 Task: Look for space in Langarūd, Iran from 2nd June, 2023 to 15th June, 2023 for 2 adults and 1 pet in price range Rs.10000 to Rs.15000. Place can be entire place with 1  bedroom having 1 bed and 1 bathroom. Property type can be house, flat, guest house, hotel. Booking option can be shelf check-in. Required host language is English.
Action: Mouse moved to (541, 106)
Screenshot: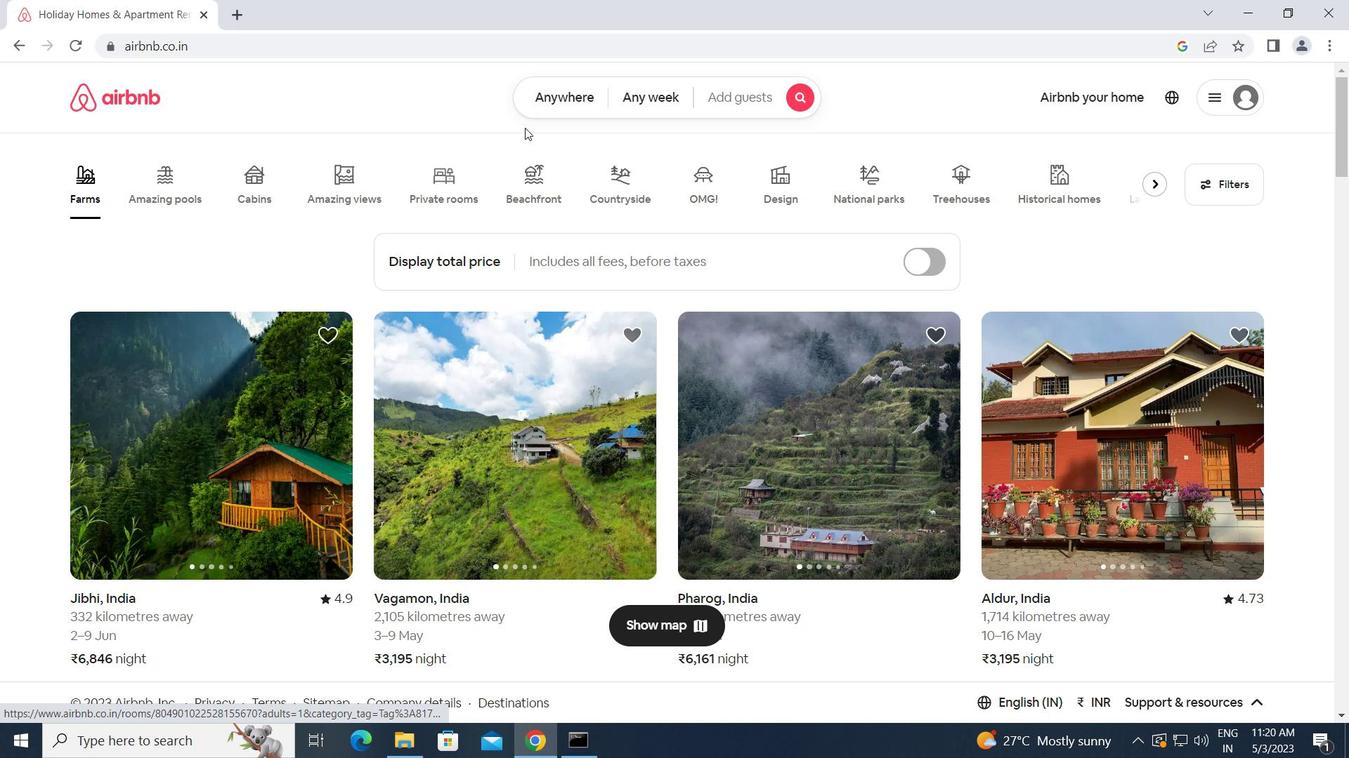 
Action: Mouse pressed left at (541, 106)
Screenshot: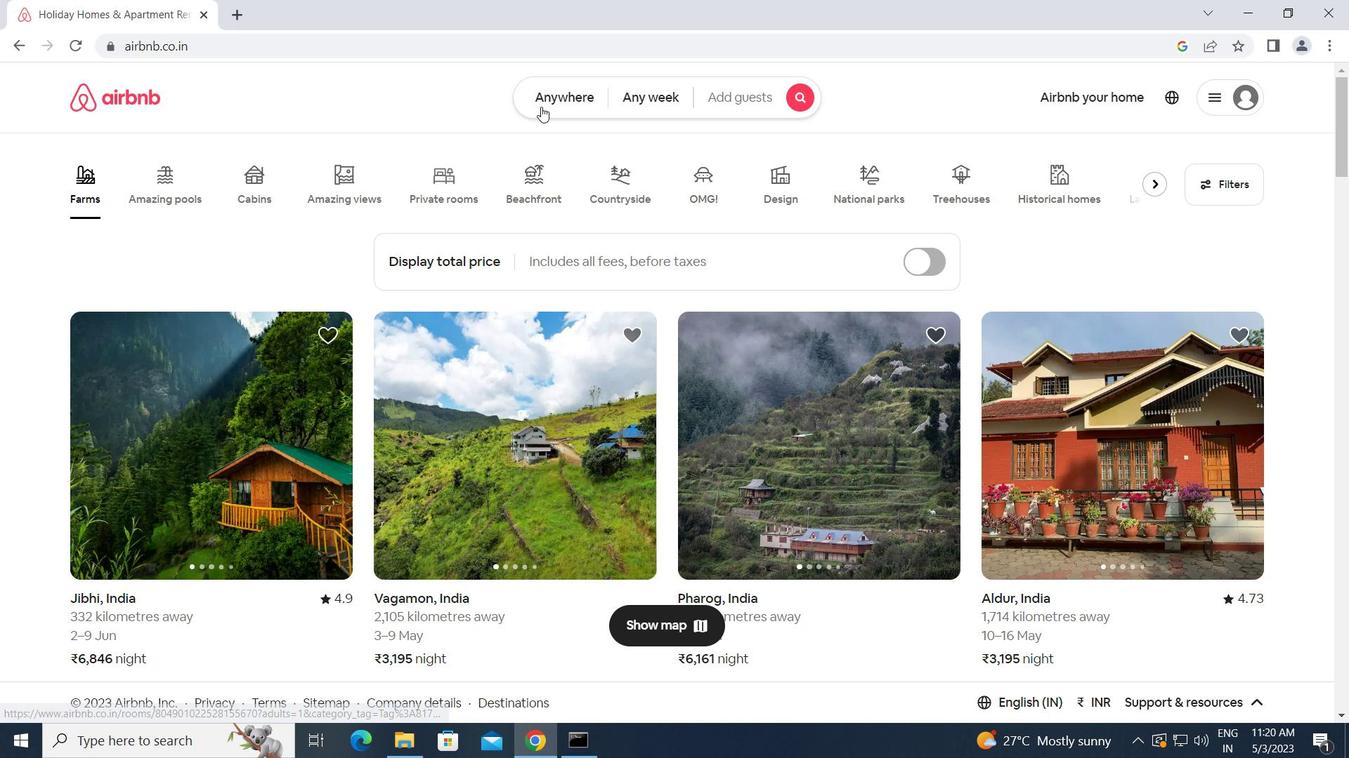 
Action: Mouse moved to (443, 141)
Screenshot: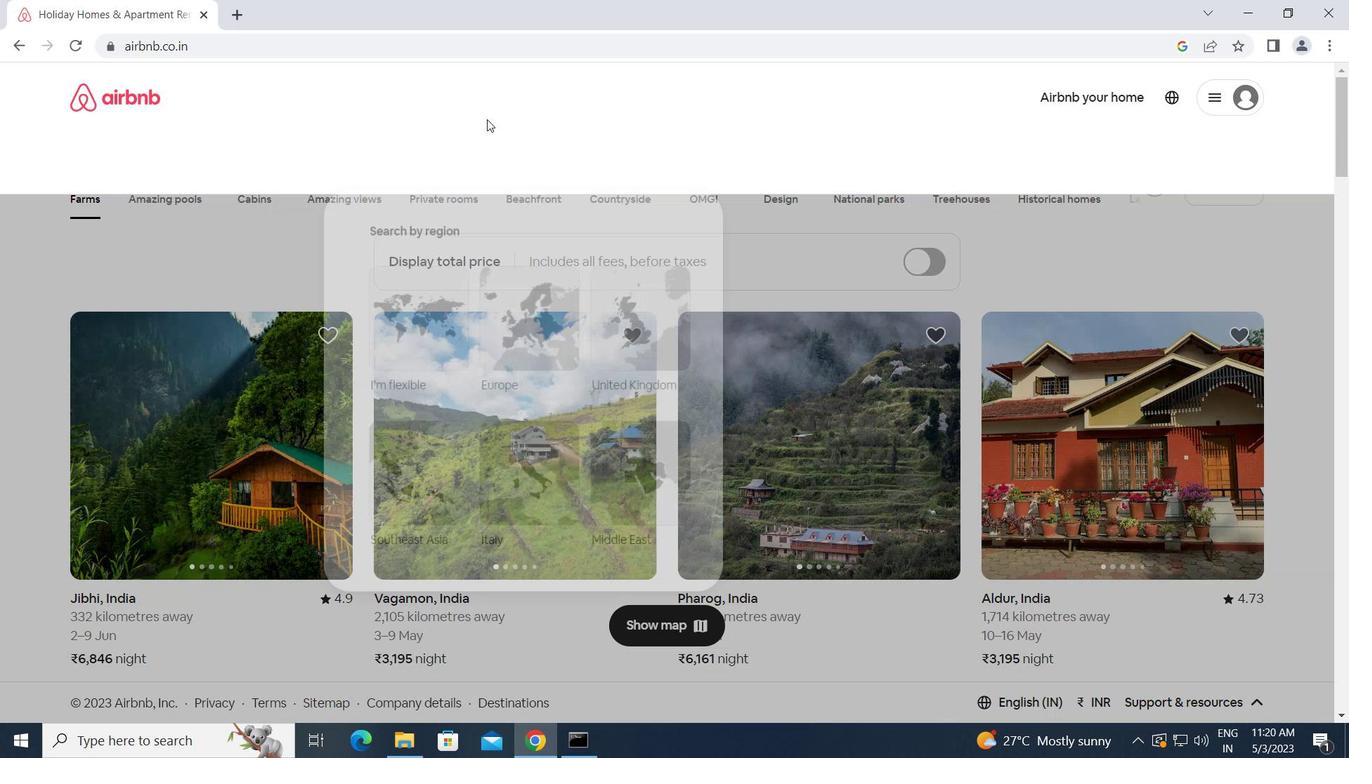 
Action: Mouse pressed left at (443, 141)
Screenshot: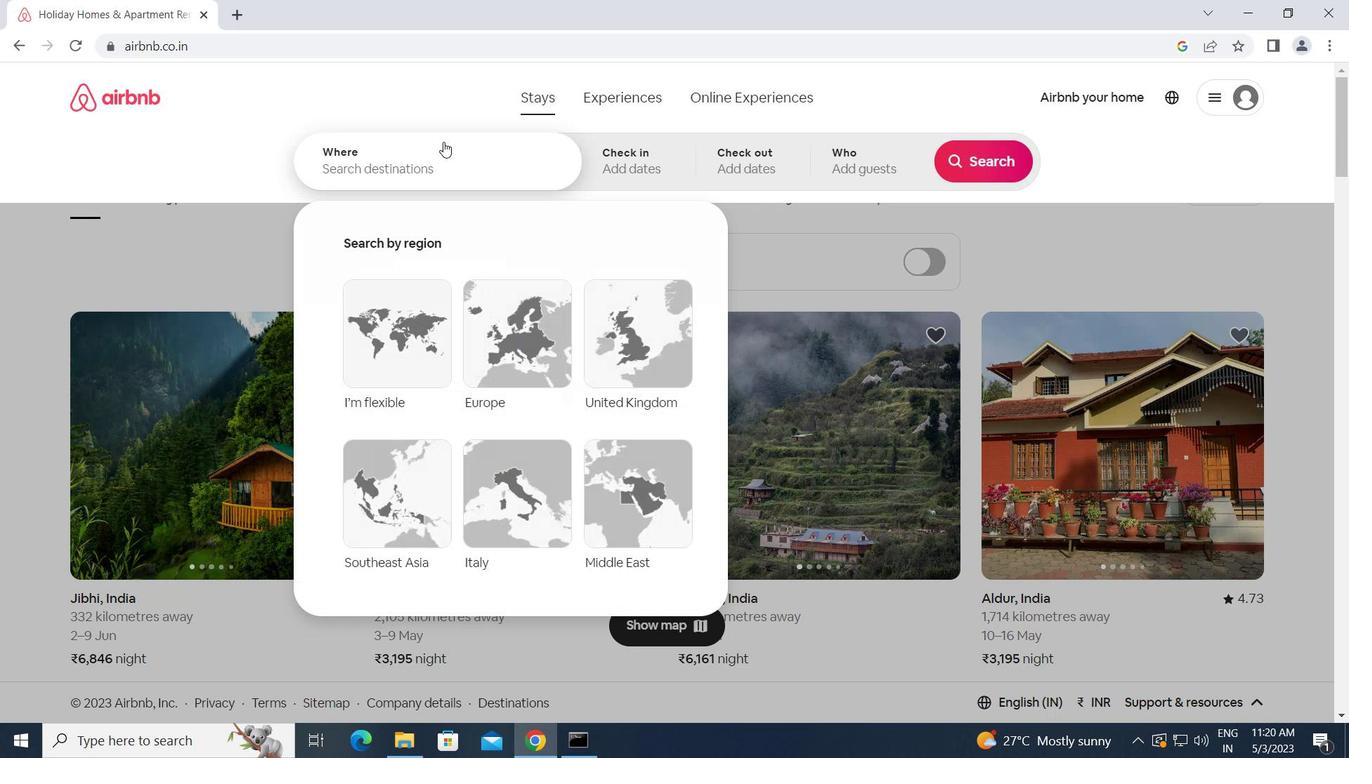 
Action: Key pressed l<Key.caps_lock>angarud,<Key.space><Key.caps_lock>i<Key.caps_lock>ran<Key.enter>
Screenshot: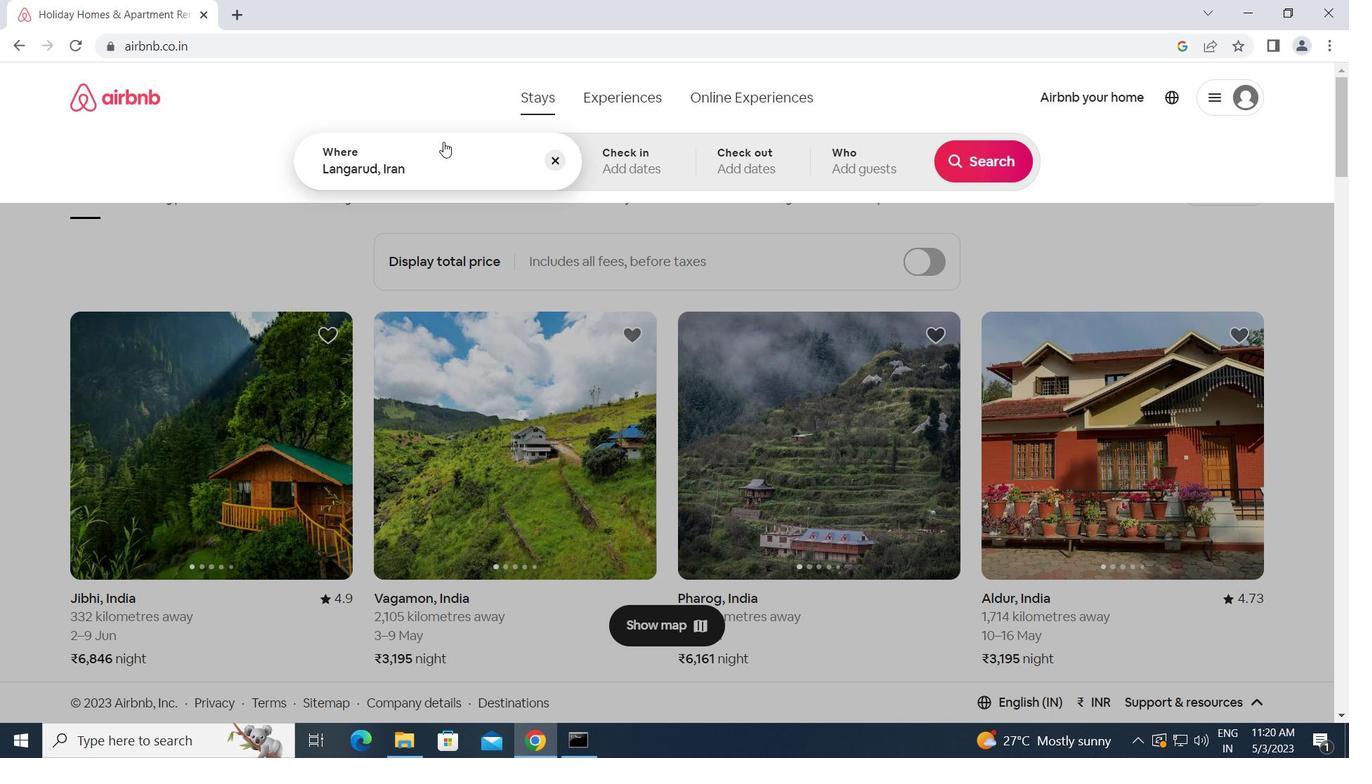 
Action: Mouse moved to (912, 375)
Screenshot: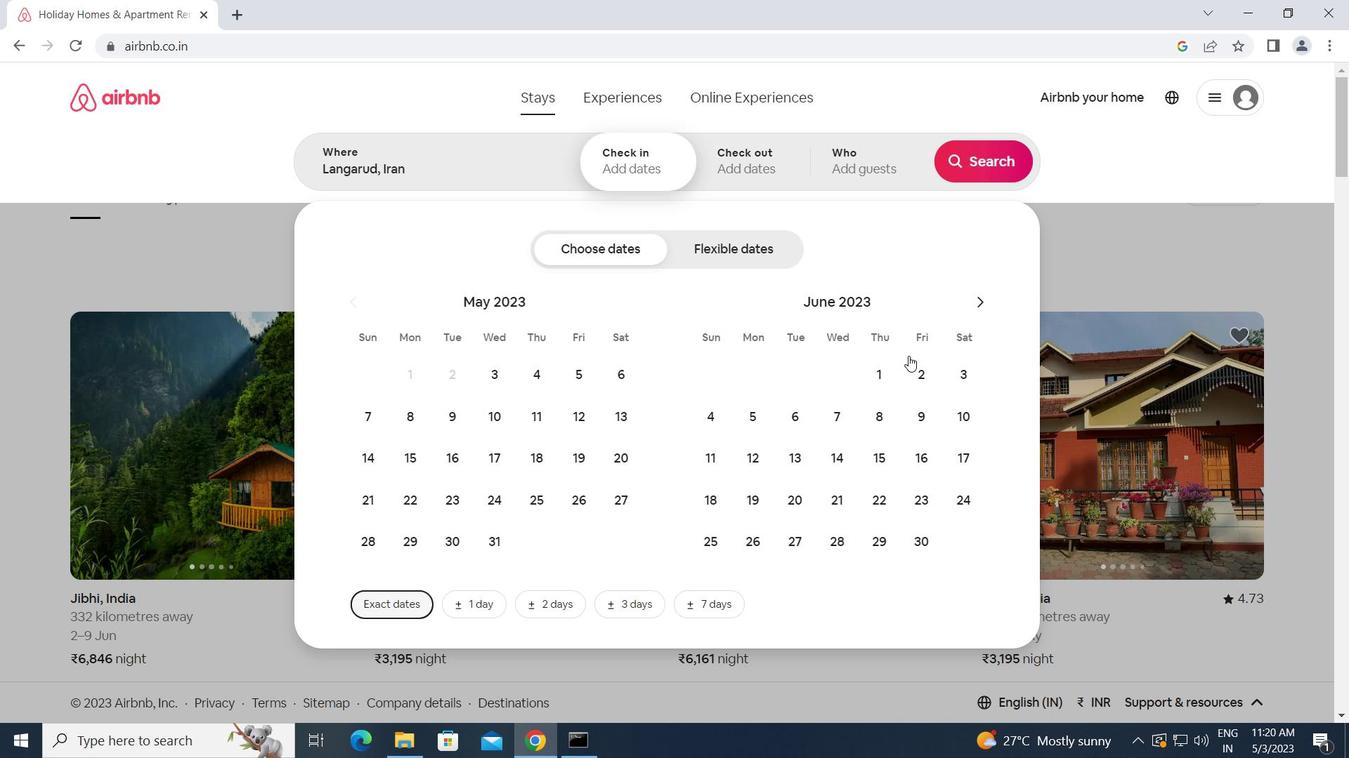 
Action: Mouse pressed left at (912, 375)
Screenshot: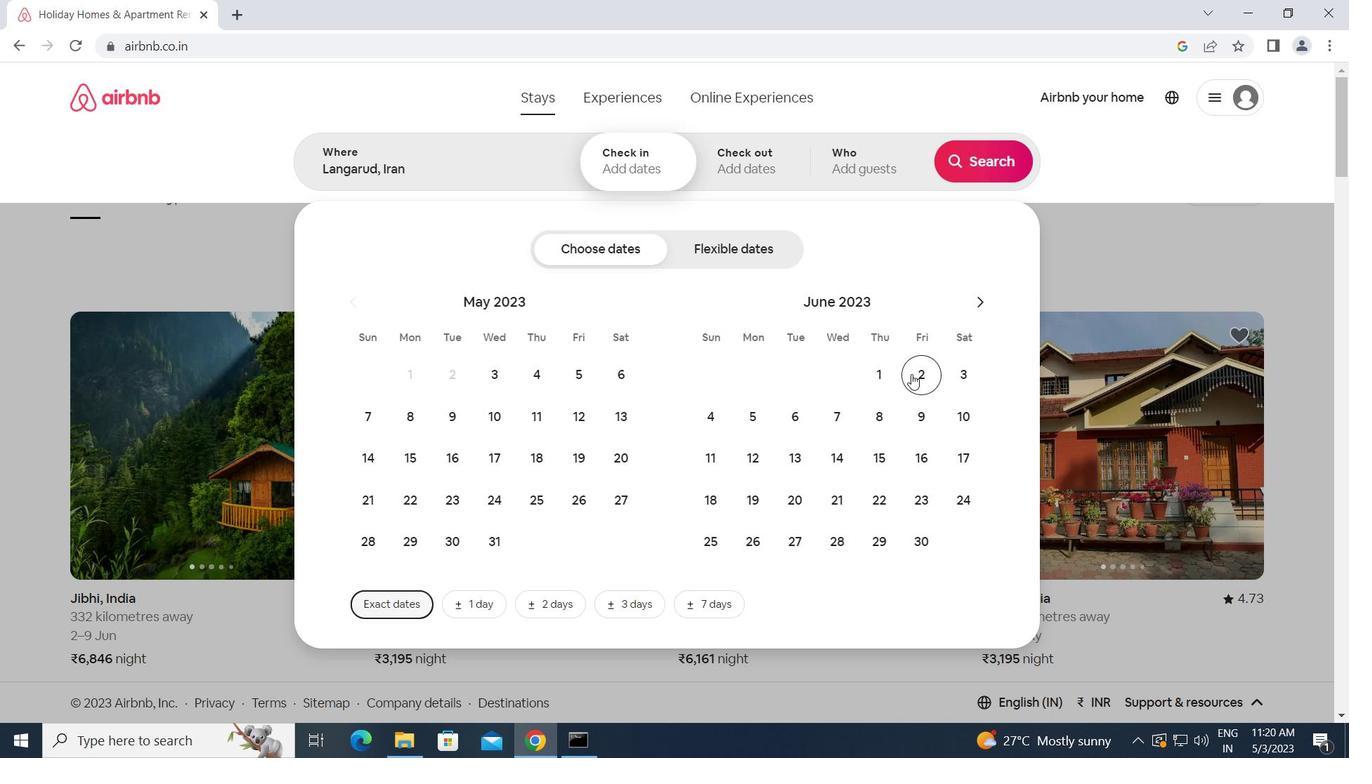 
Action: Mouse moved to (881, 459)
Screenshot: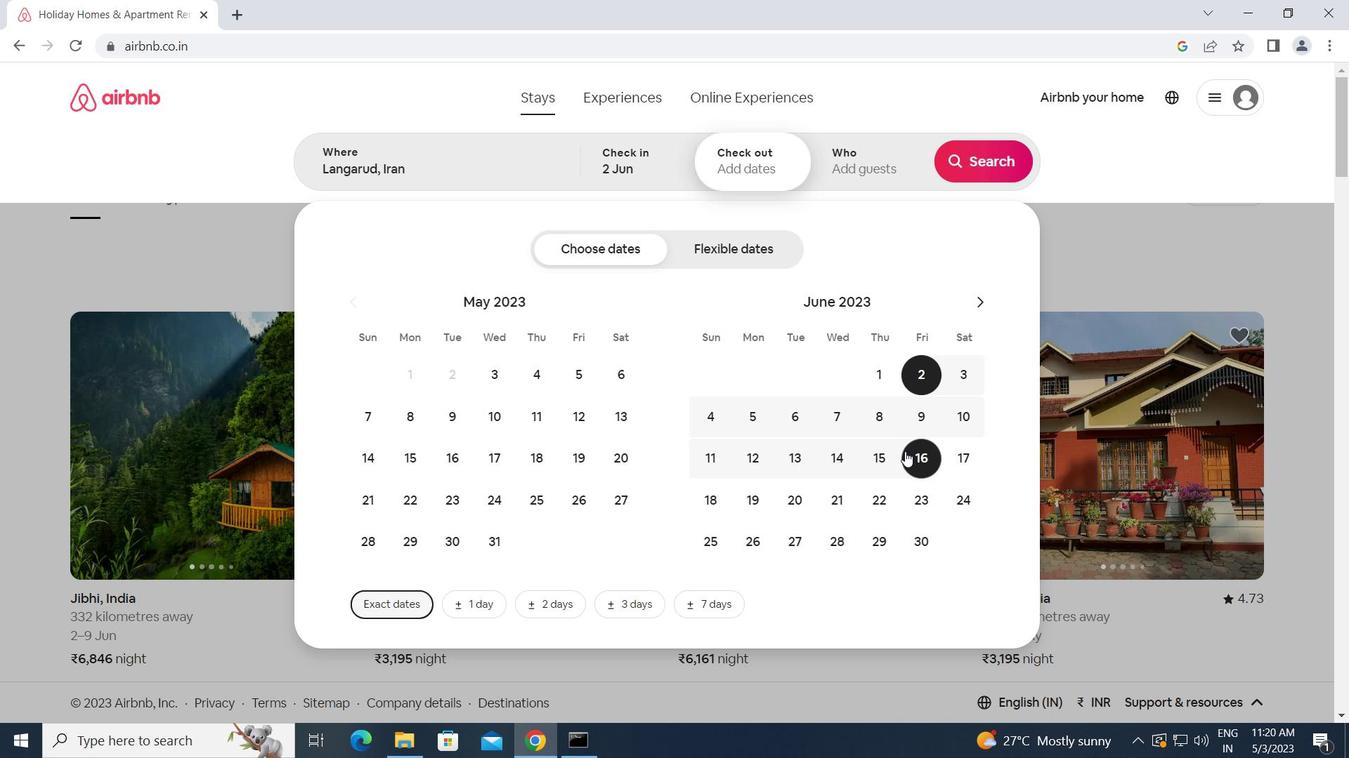 
Action: Mouse pressed left at (881, 459)
Screenshot: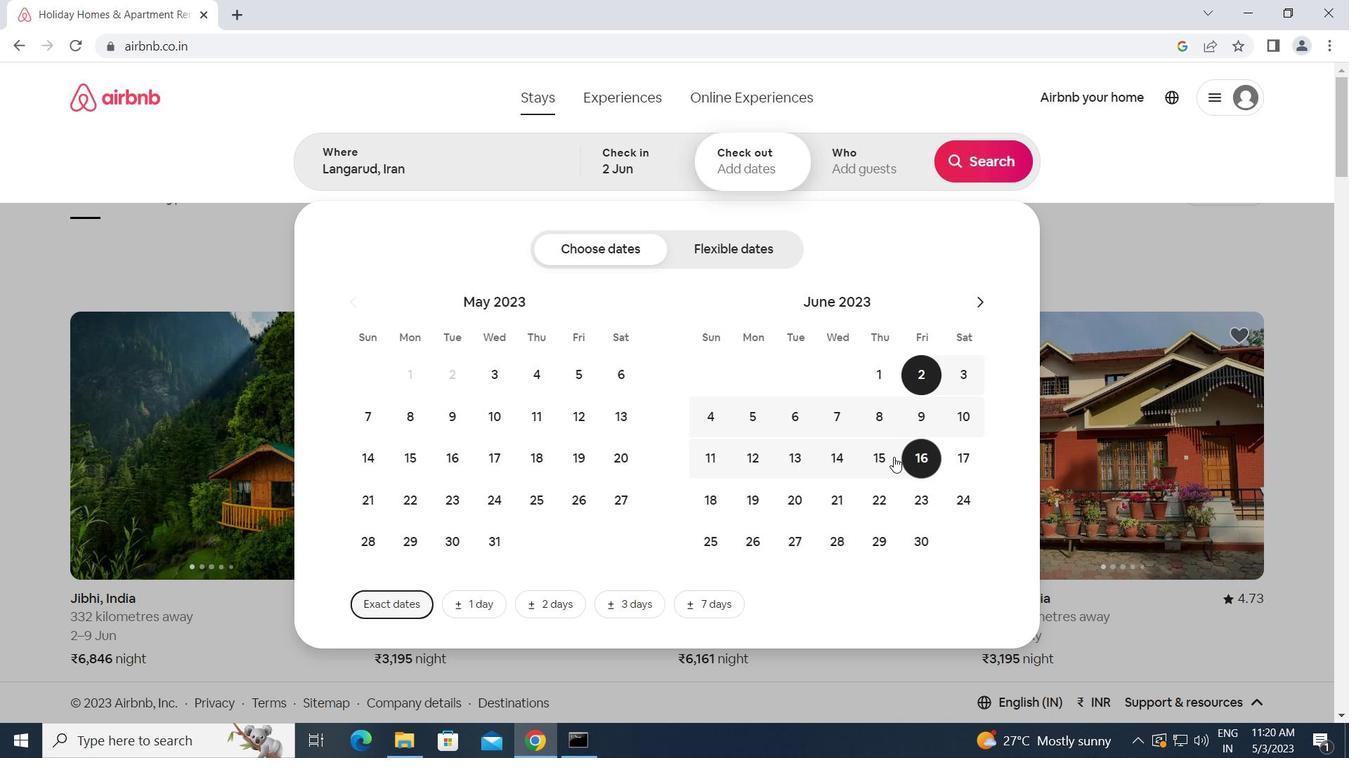 
Action: Mouse moved to (891, 167)
Screenshot: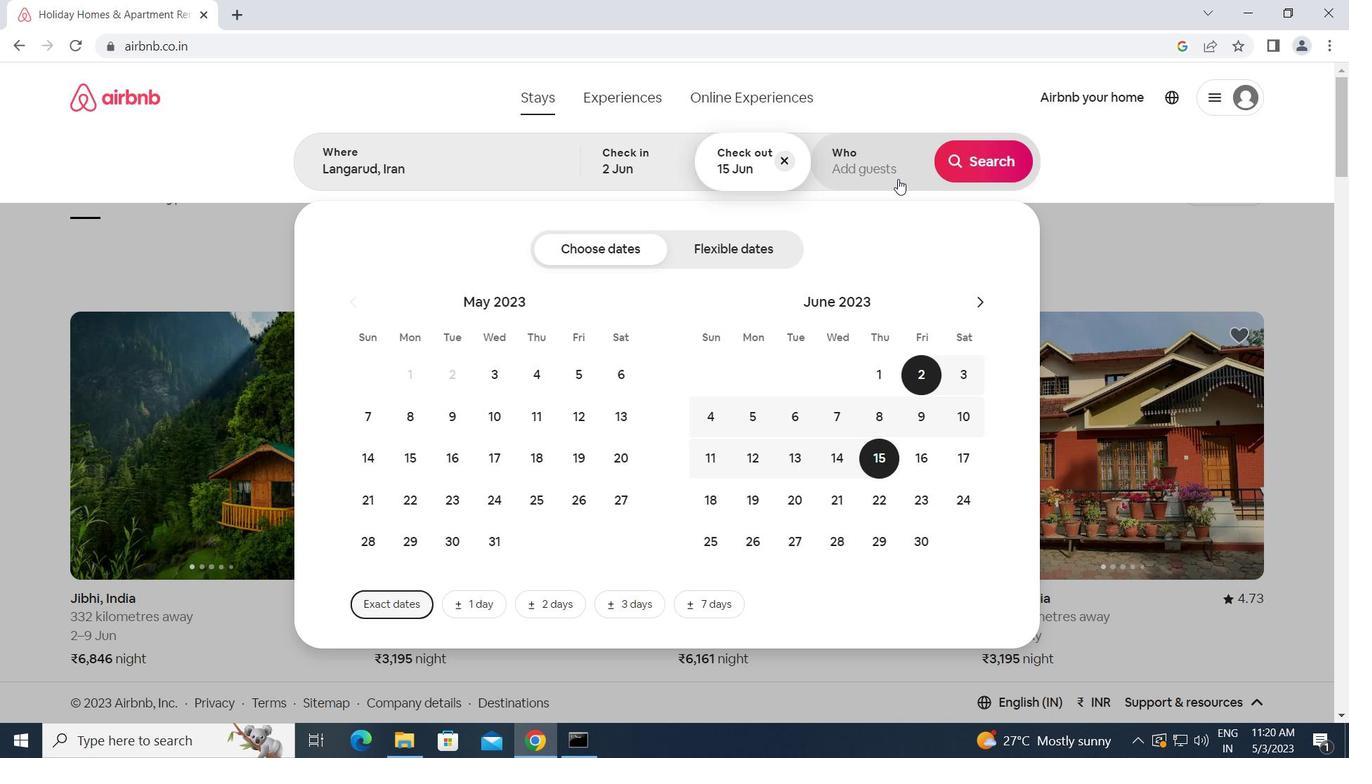 
Action: Mouse pressed left at (891, 167)
Screenshot: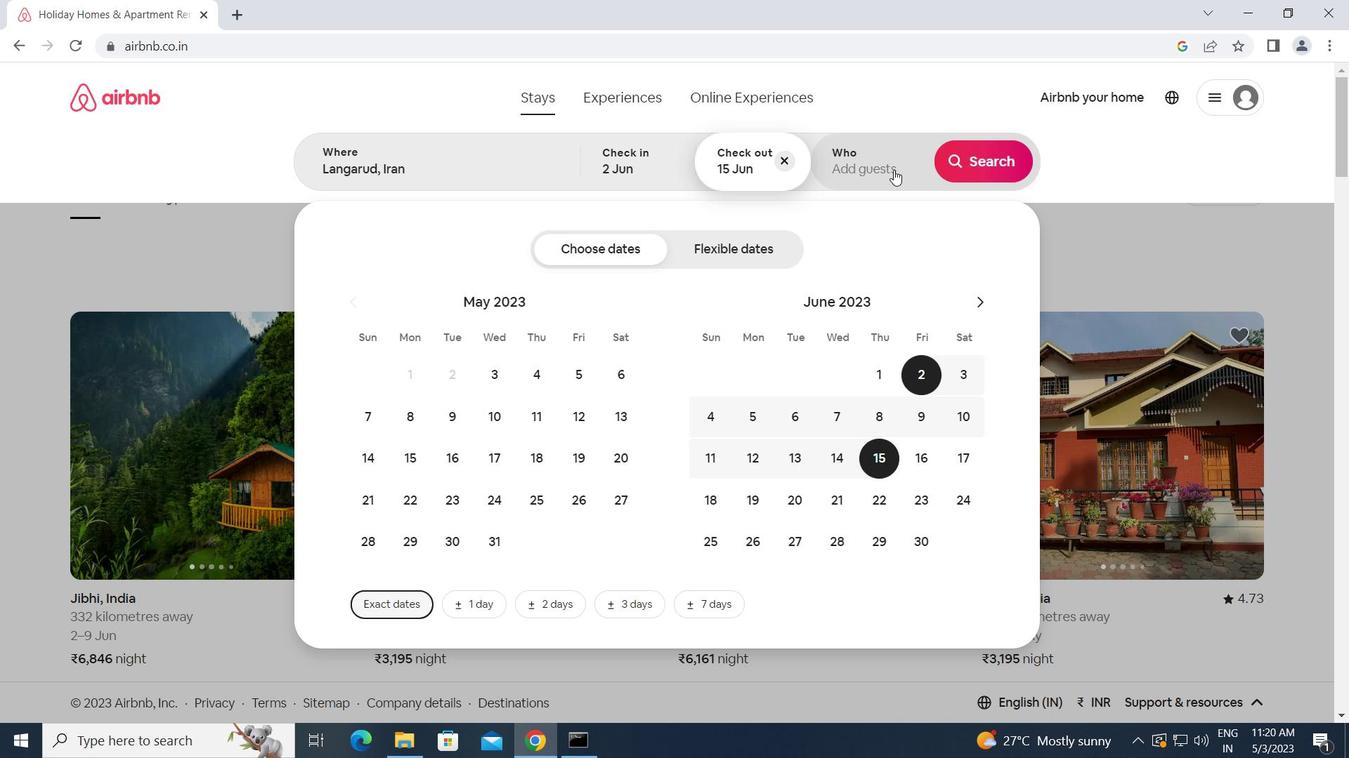 
Action: Mouse moved to (990, 252)
Screenshot: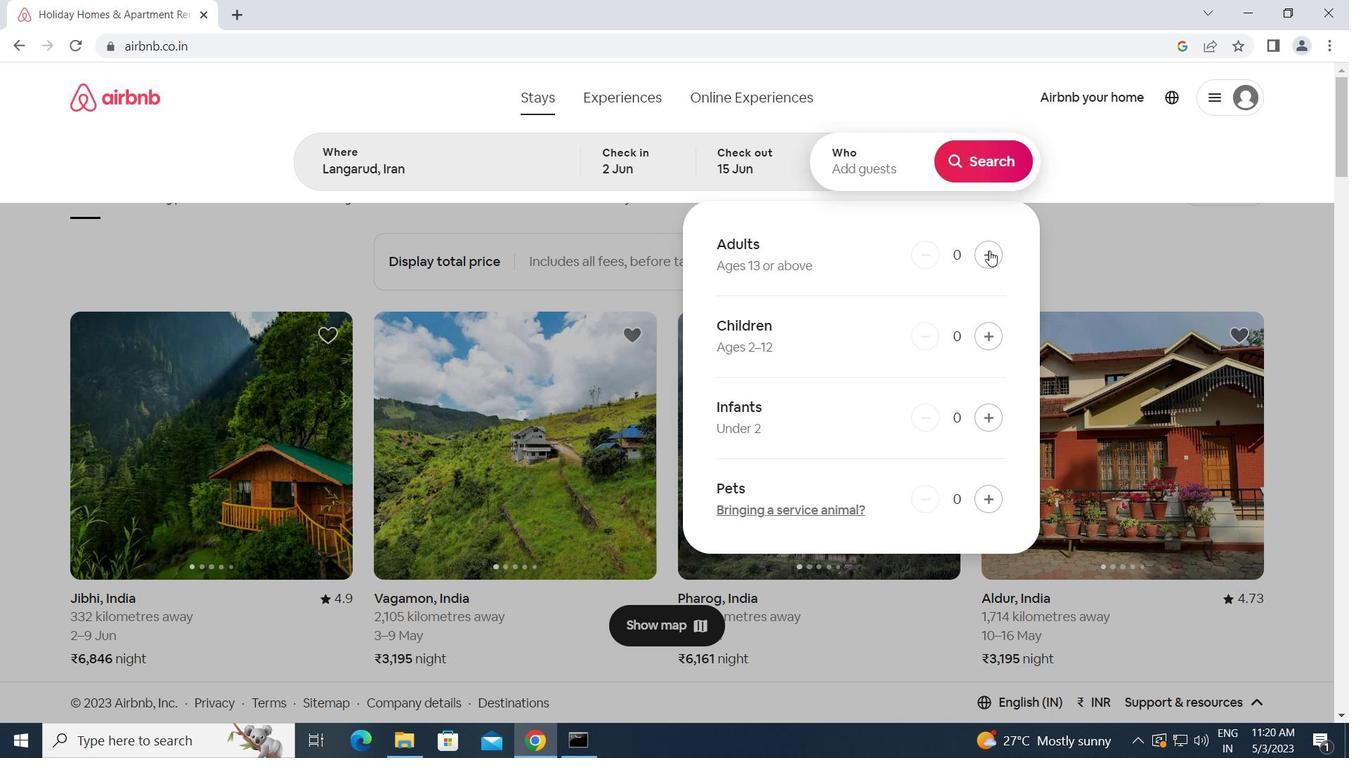 
Action: Mouse pressed left at (990, 252)
Screenshot: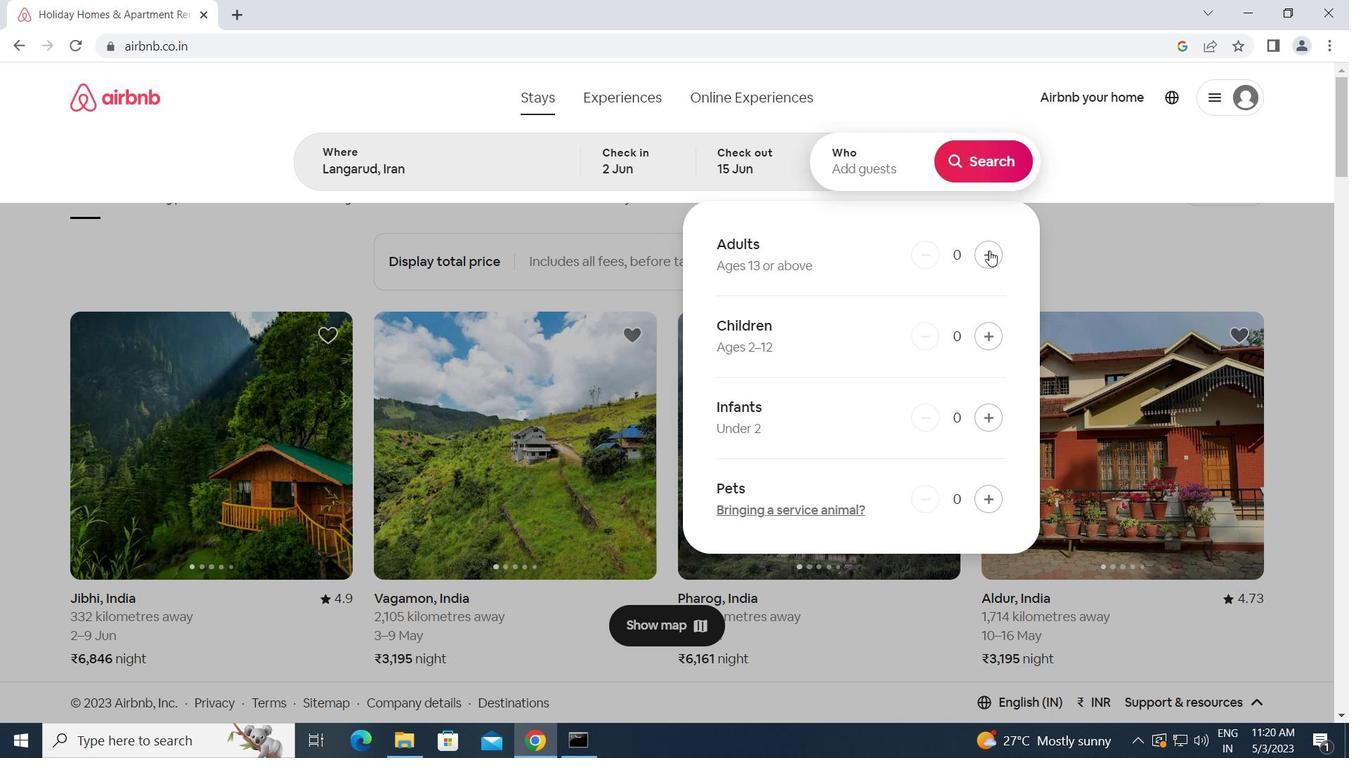 
Action: Mouse pressed left at (990, 252)
Screenshot: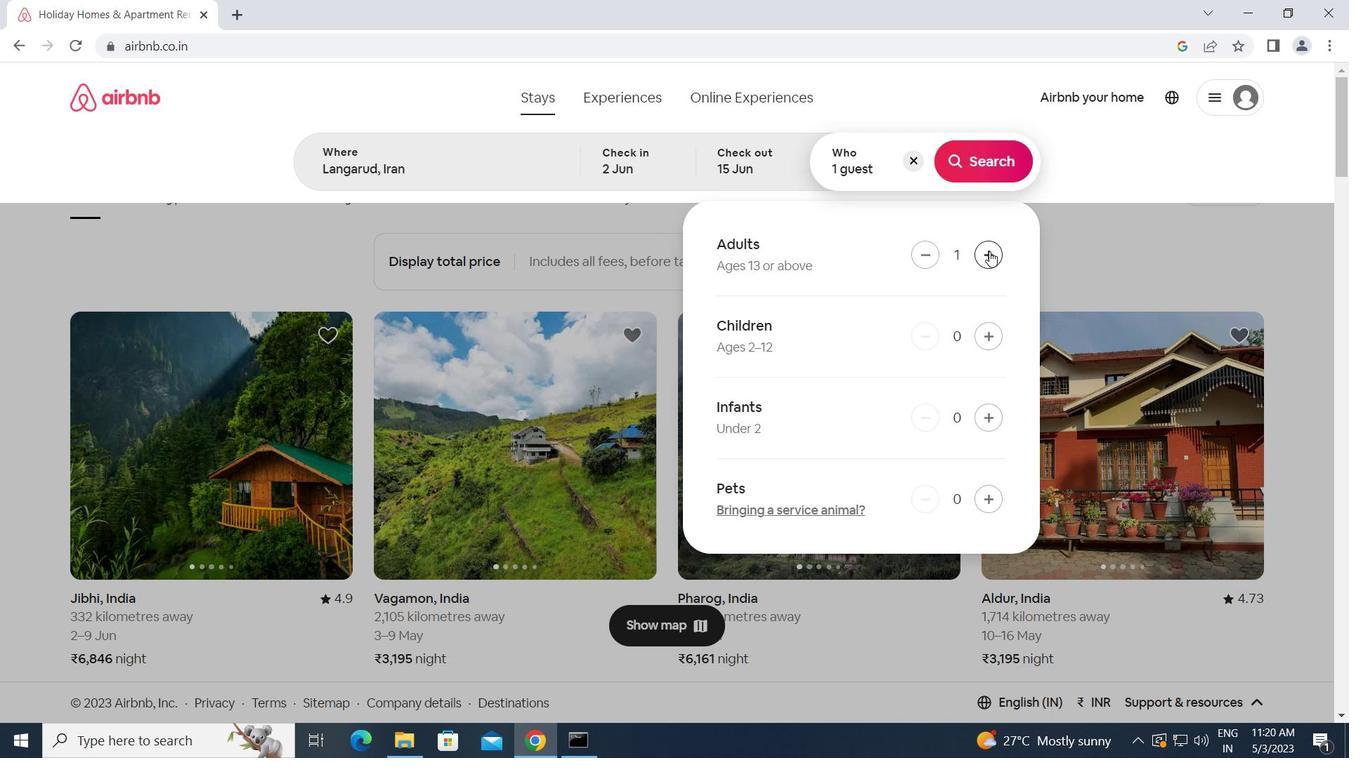 
Action: Mouse moved to (978, 482)
Screenshot: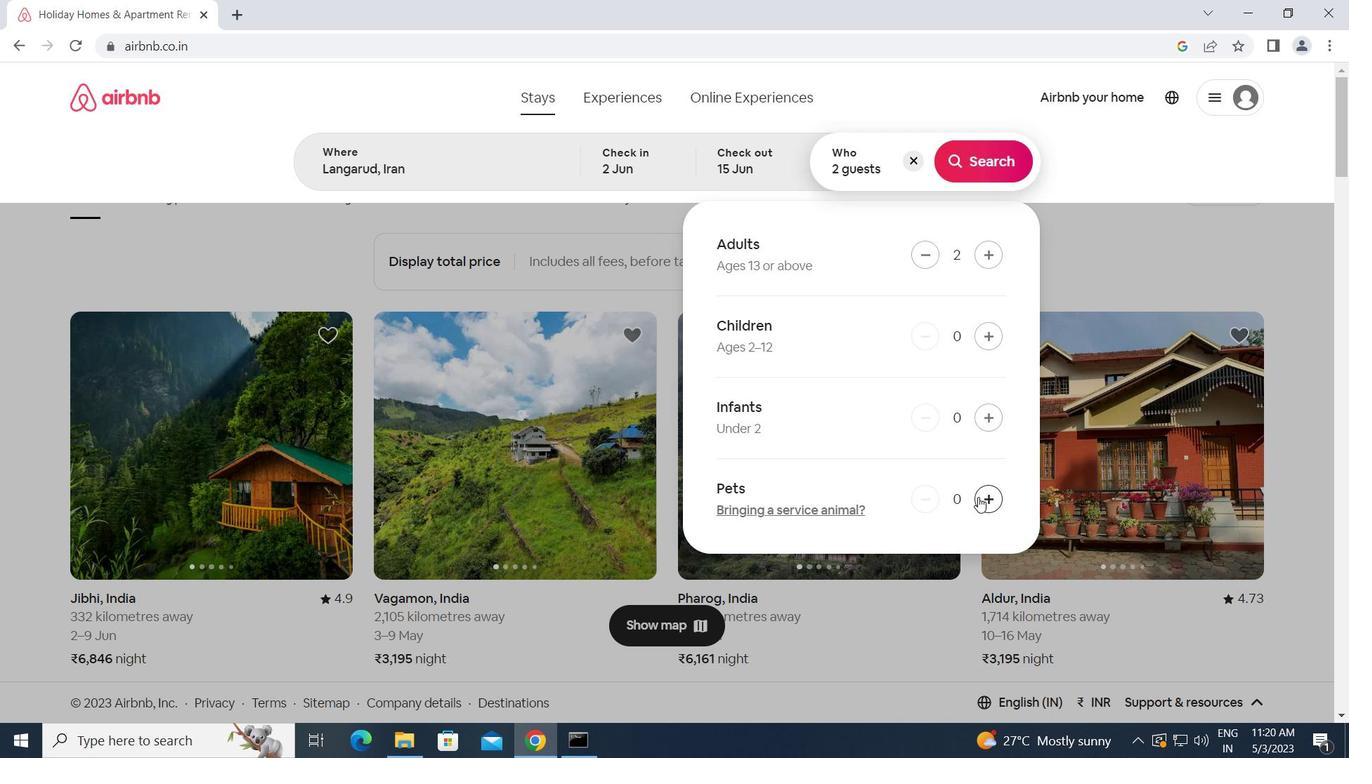
Action: Mouse pressed left at (978, 482)
Screenshot: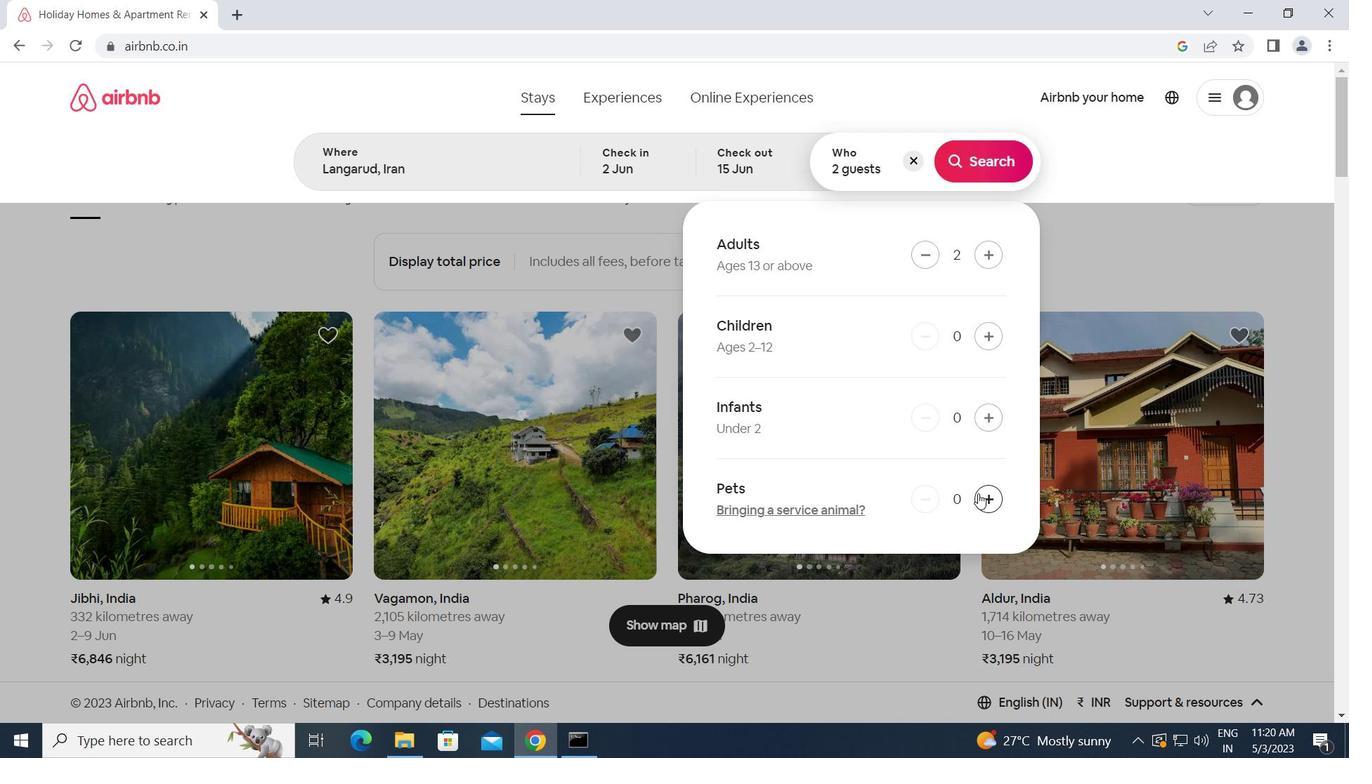 
Action: Mouse moved to (985, 498)
Screenshot: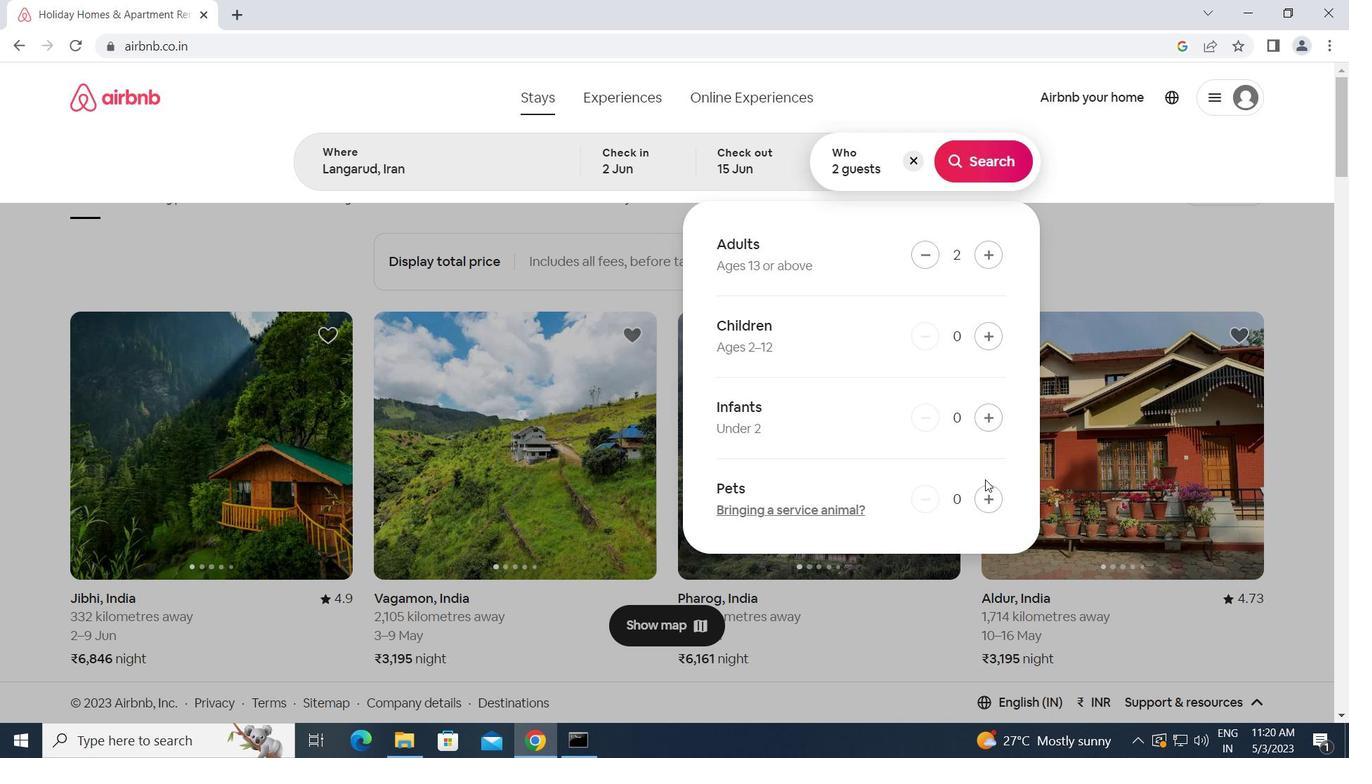 
Action: Mouse pressed left at (985, 498)
Screenshot: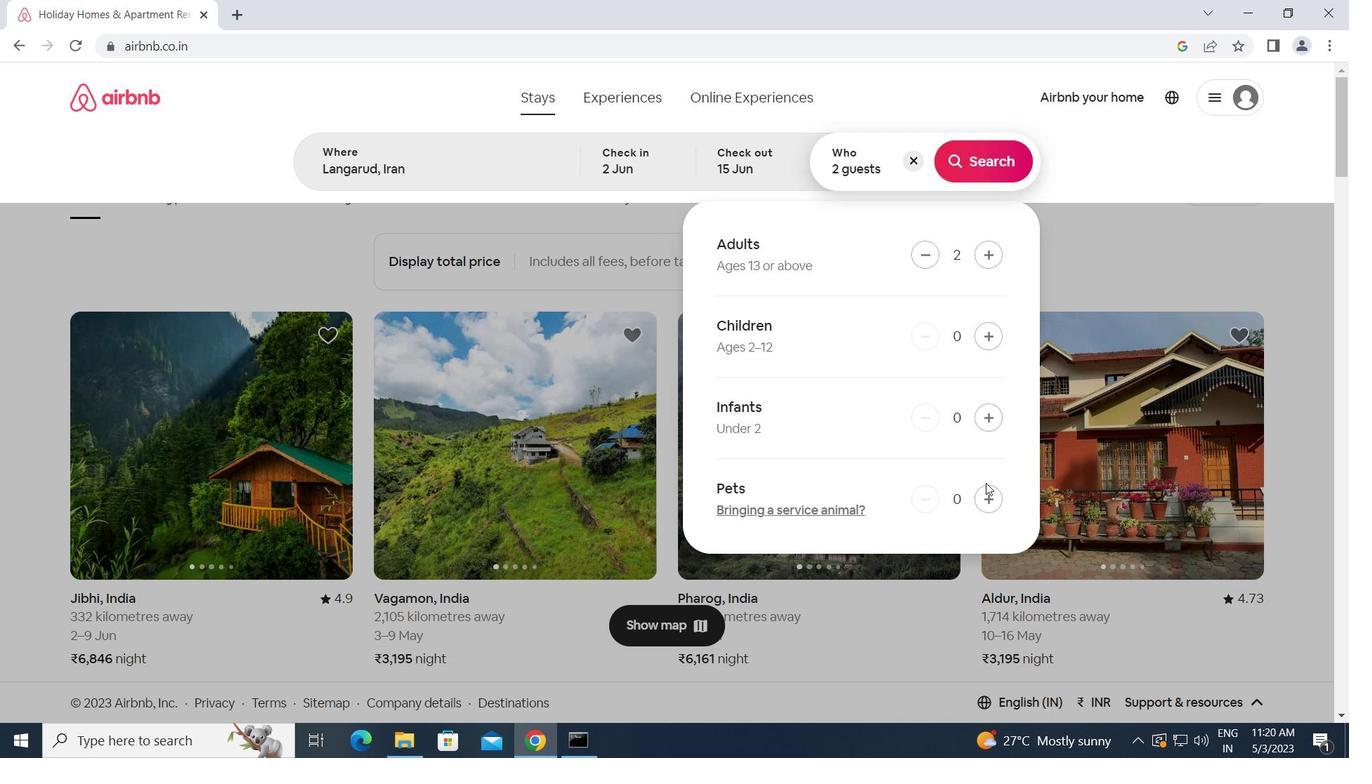 
Action: Mouse moved to (1001, 161)
Screenshot: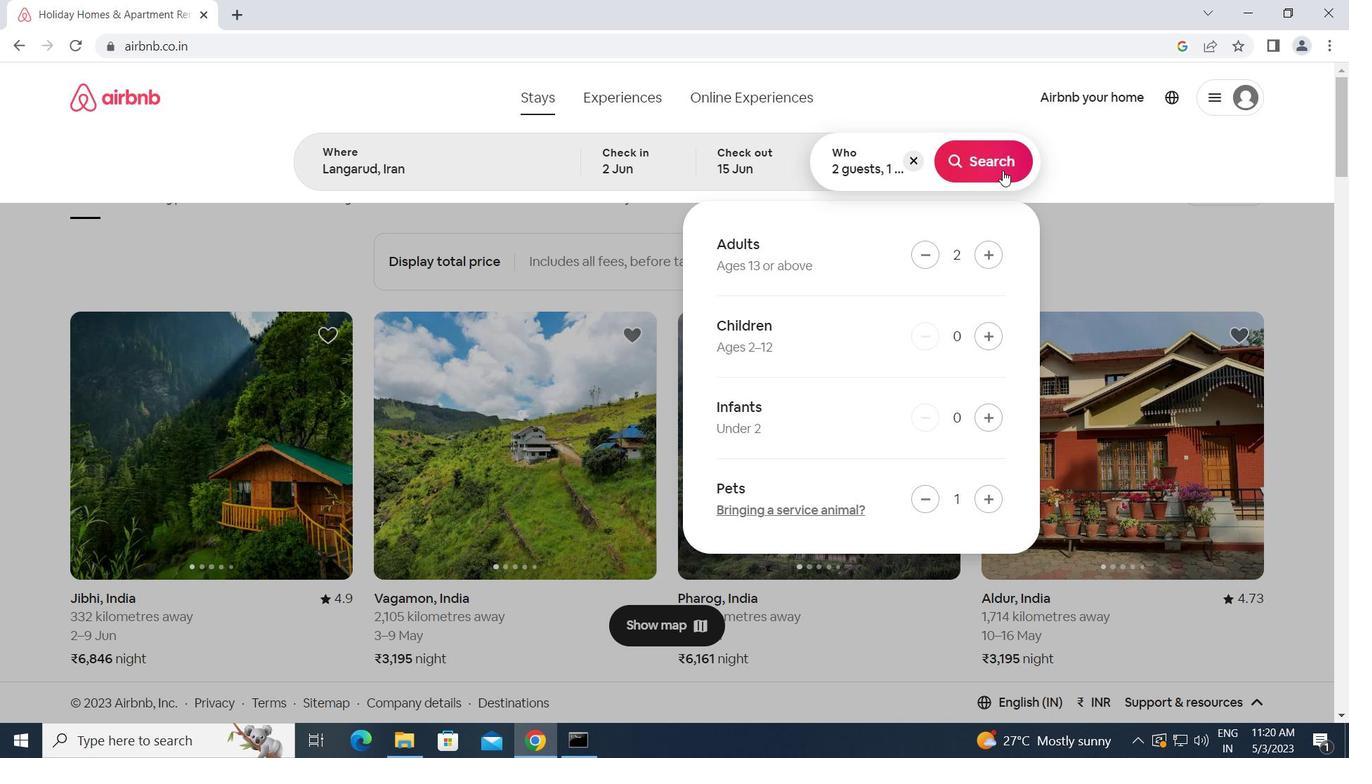 
Action: Mouse pressed left at (1001, 161)
Screenshot: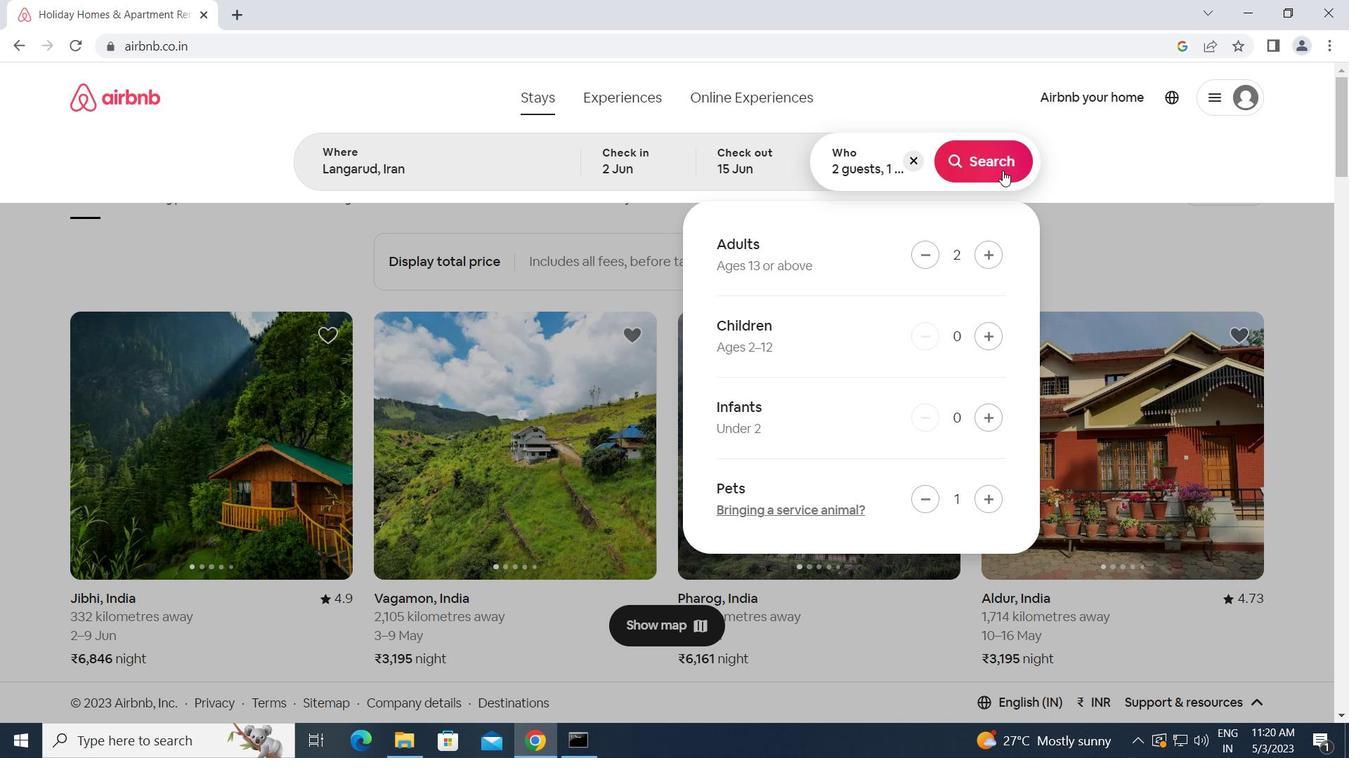 
Action: Mouse moved to (1279, 165)
Screenshot: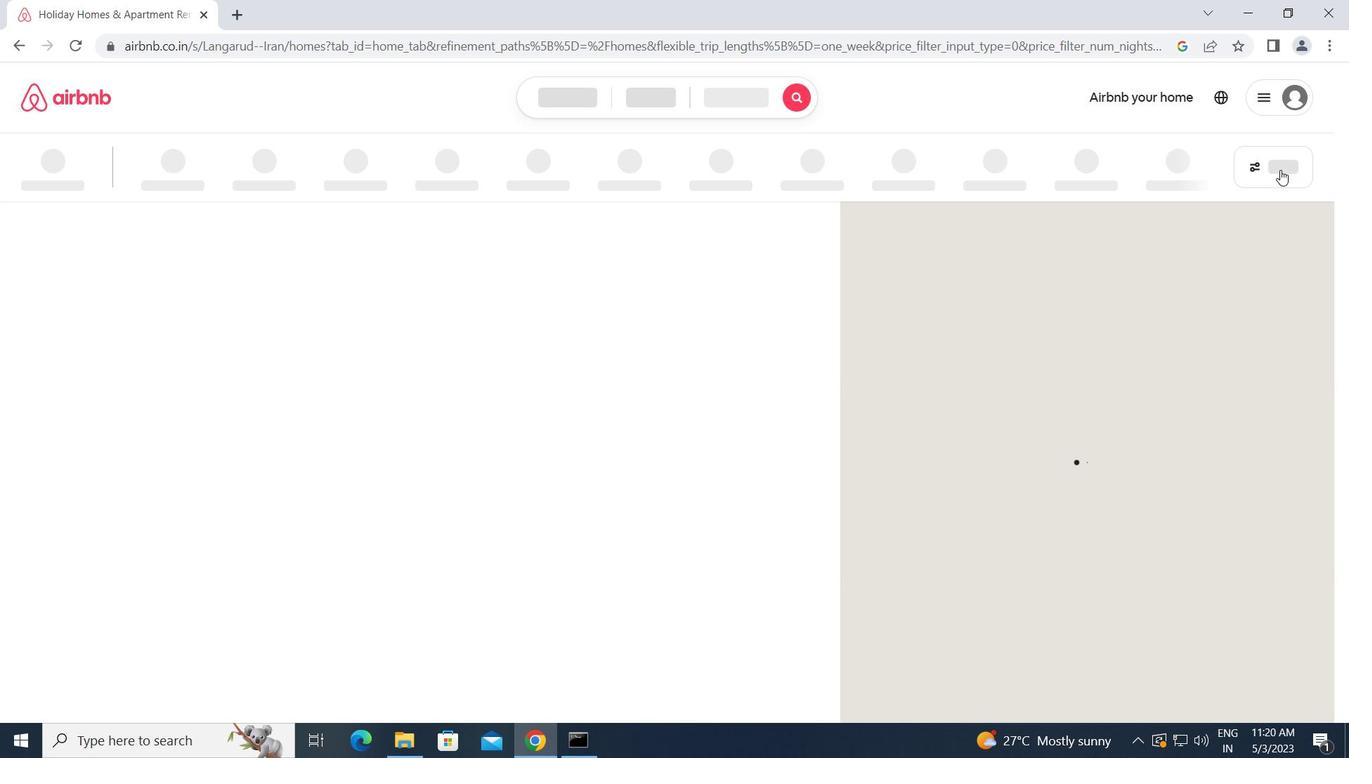 
Action: Mouse pressed left at (1279, 165)
Screenshot: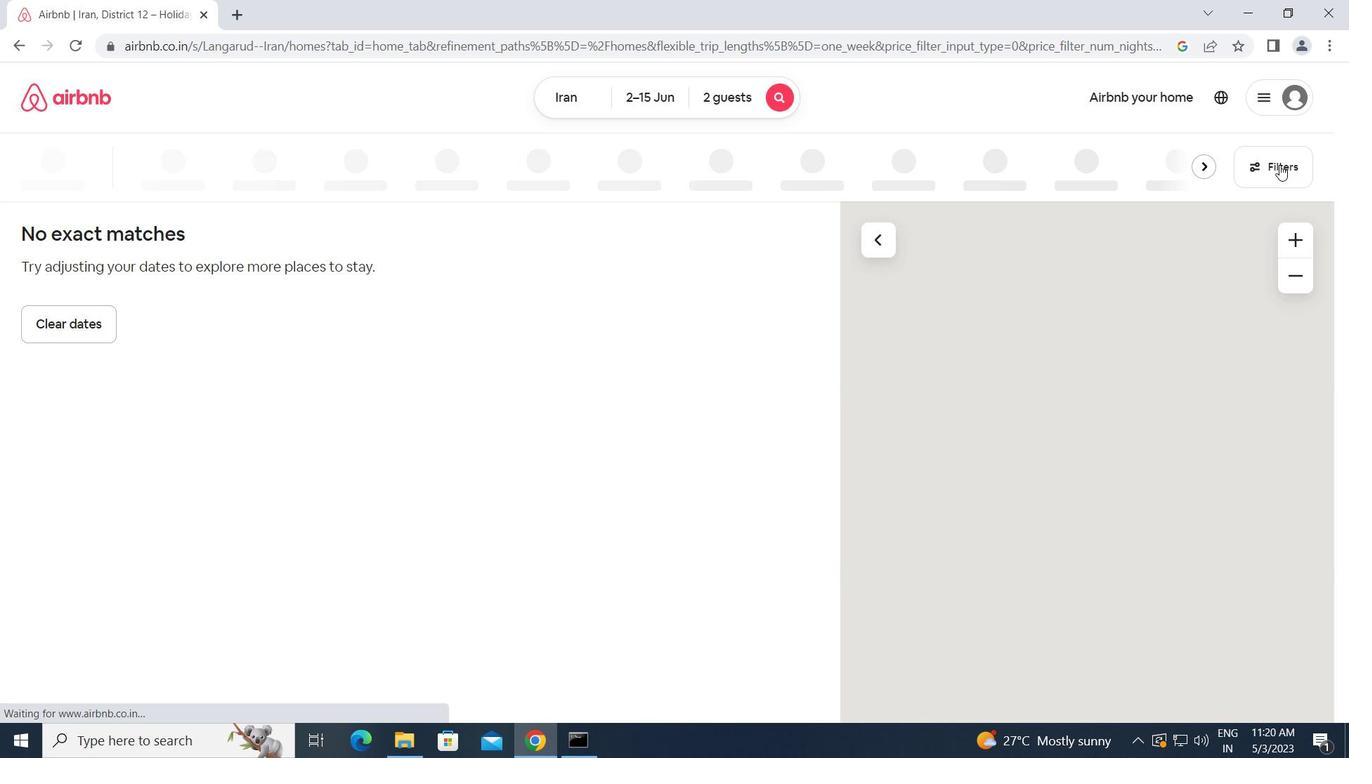 
Action: Mouse moved to (432, 278)
Screenshot: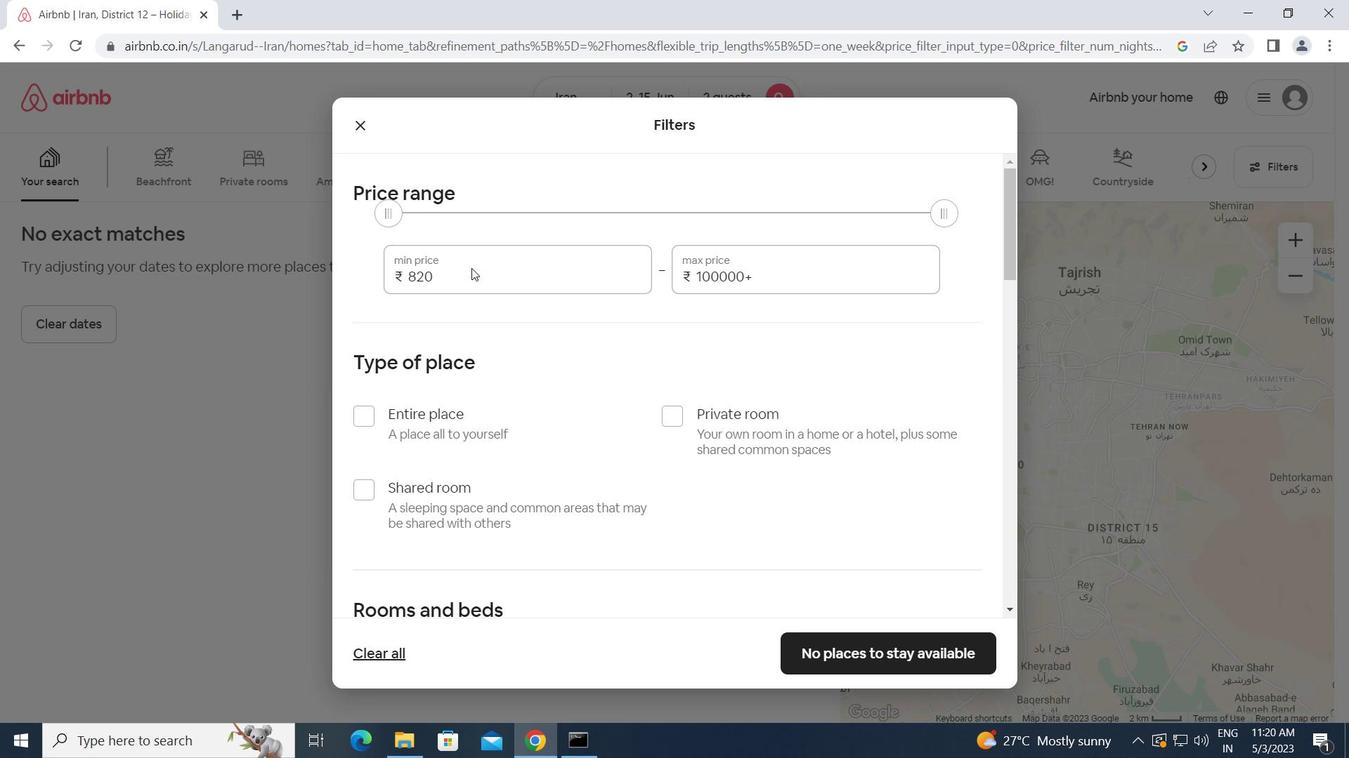 
Action: Mouse pressed left at (432, 278)
Screenshot: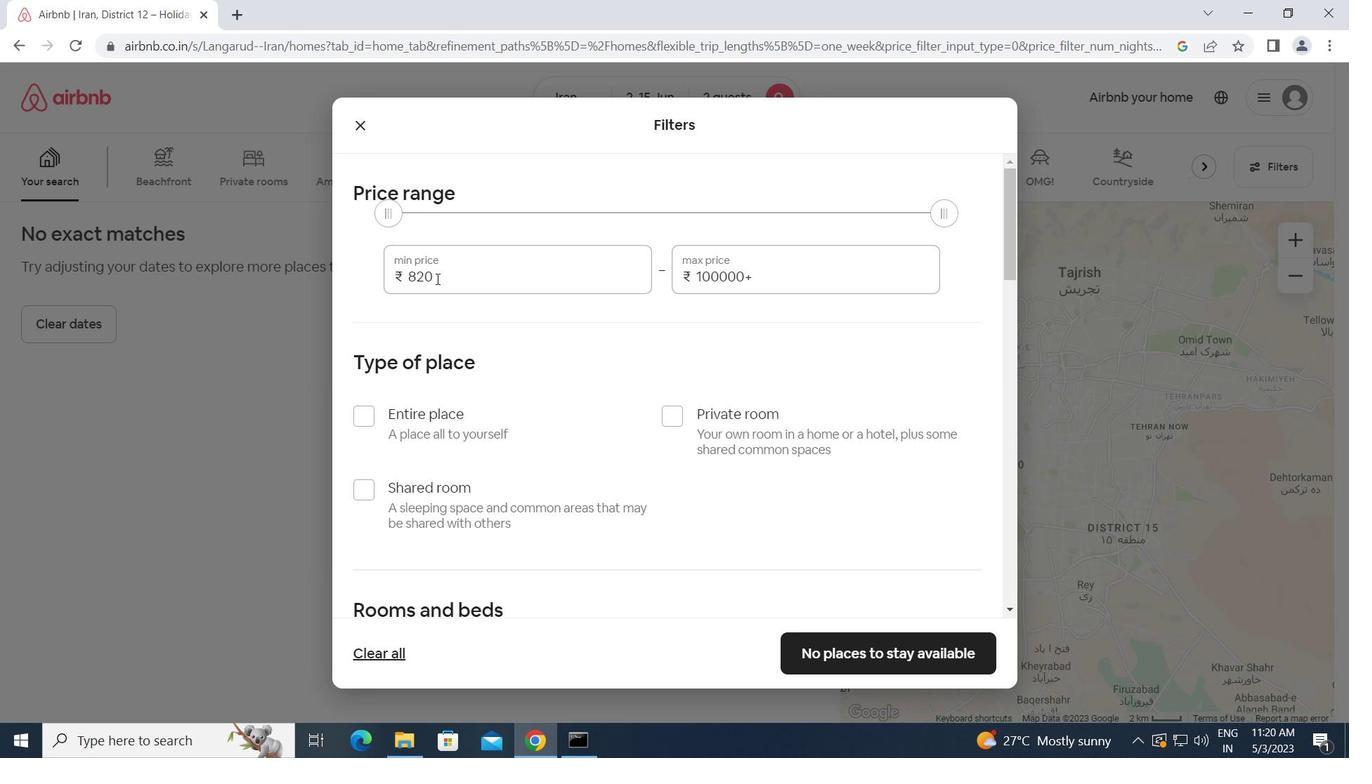 
Action: Mouse moved to (391, 278)
Screenshot: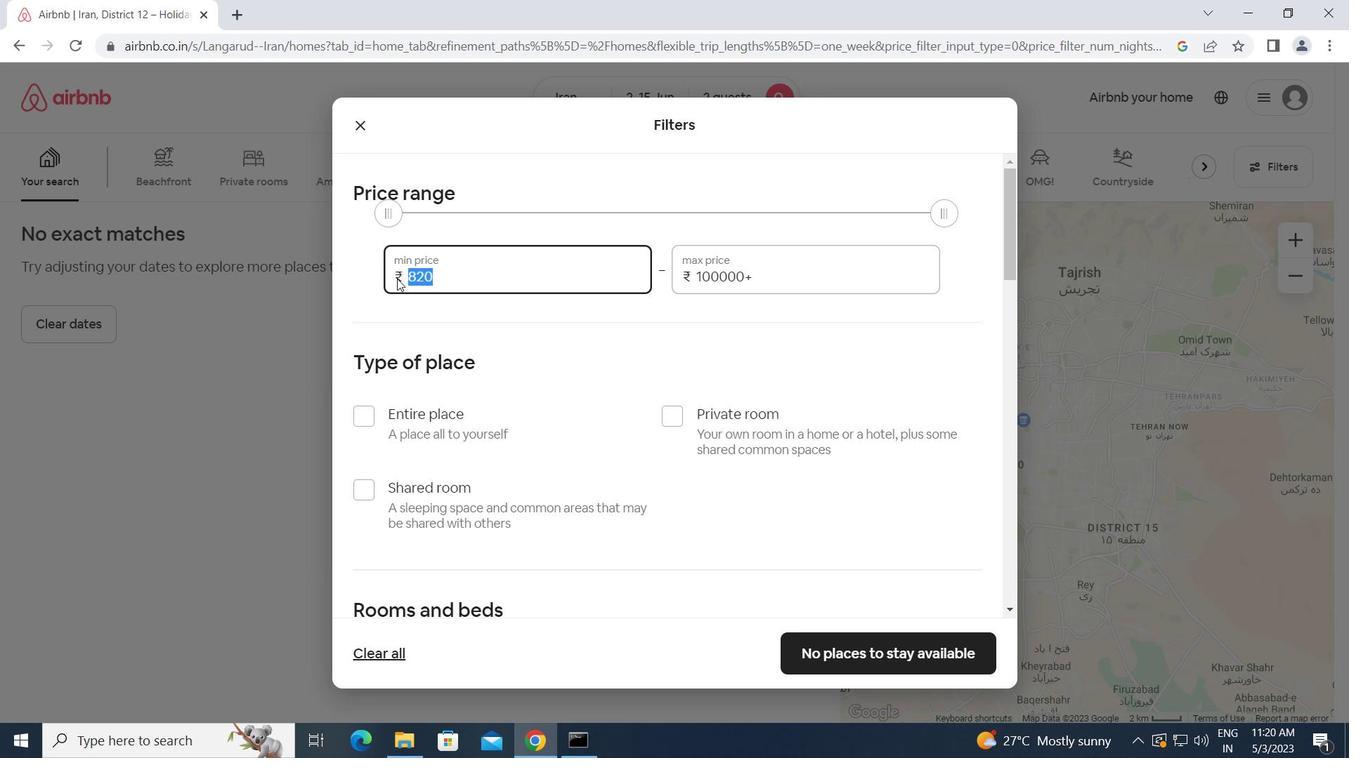 
Action: Key pressed 10000<Key.tab>1<Key.backspace><Key.backspace><Key.backspace><Key.backspace><Key.backspace><Key.backspace><Key.backspace><Key.backspace><Key.backspace><Key.backspace><Key.backspace><Key.backspace><Key.backspace><Key.backspace>15000
Screenshot: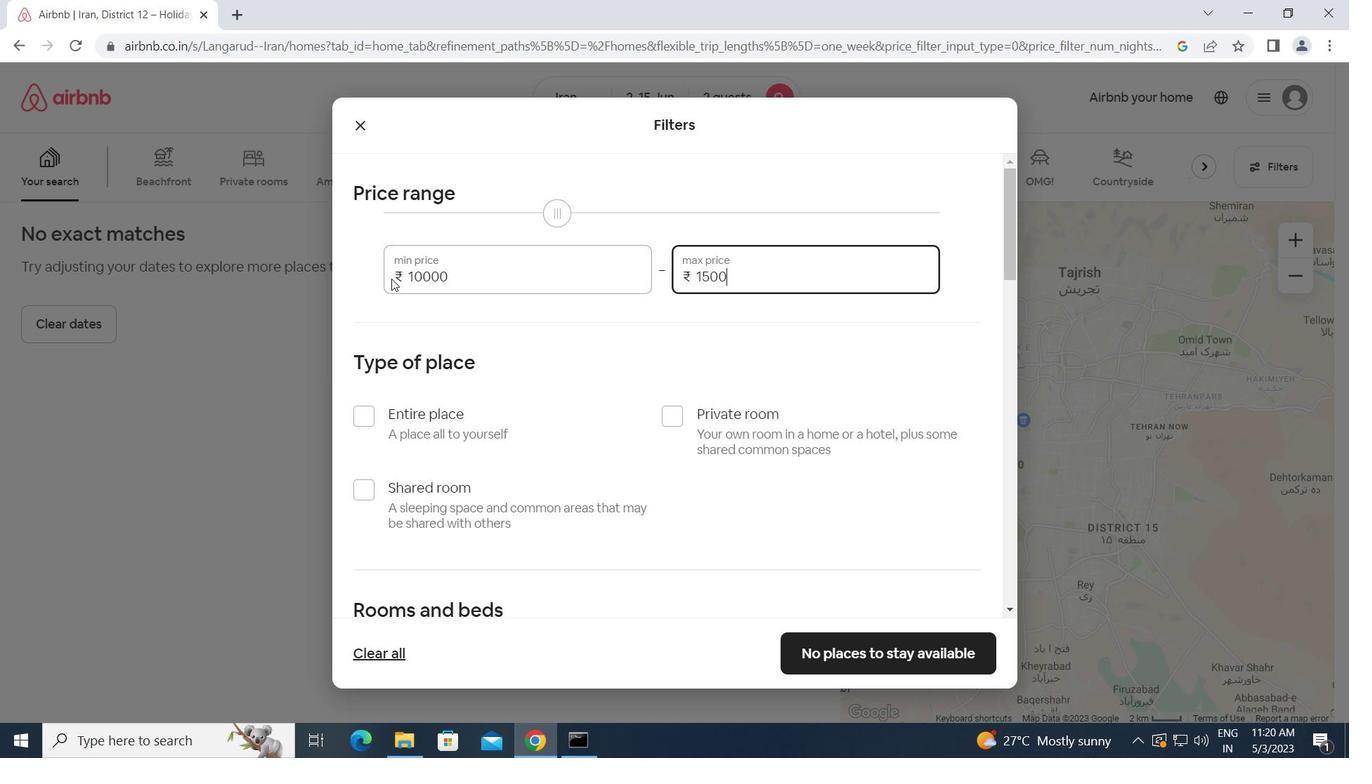 
Action: Mouse moved to (448, 308)
Screenshot: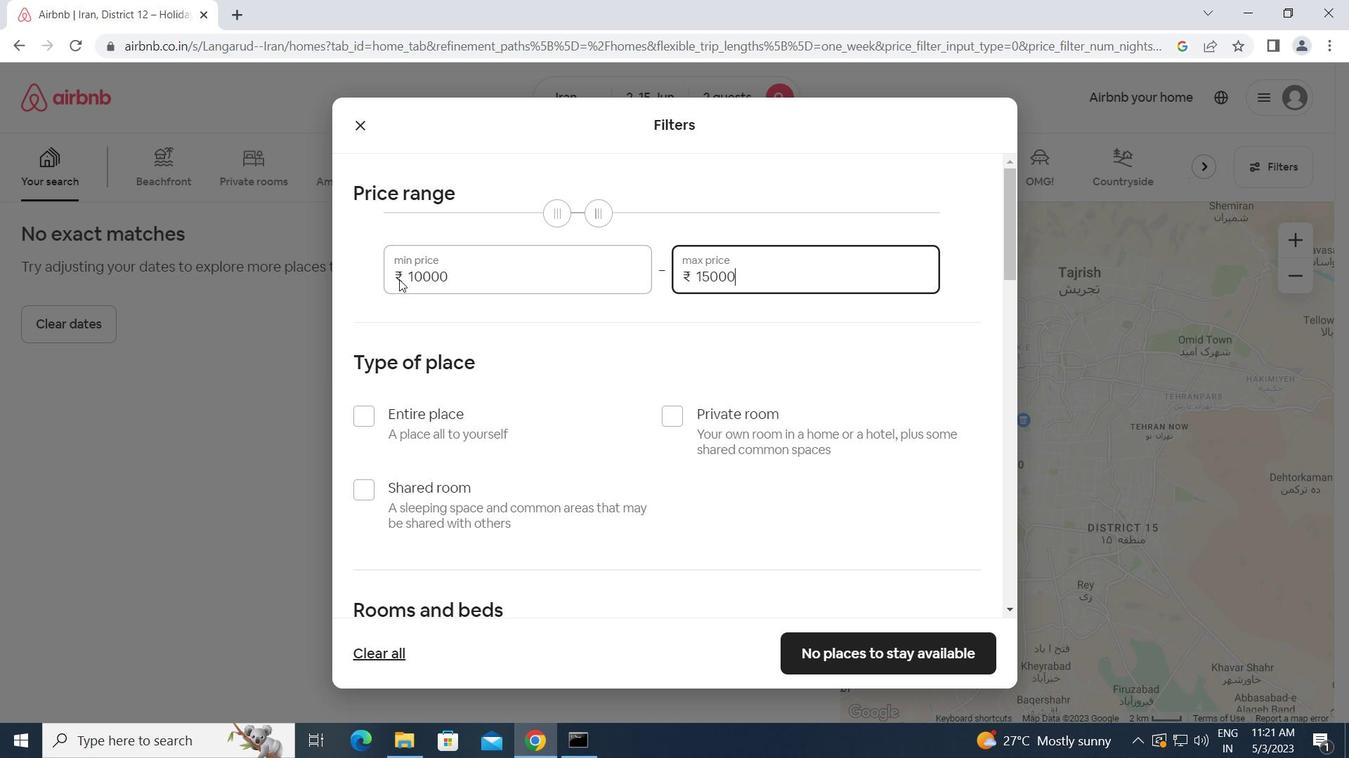 
Action: Mouse scrolled (448, 307) with delta (0, 0)
Screenshot: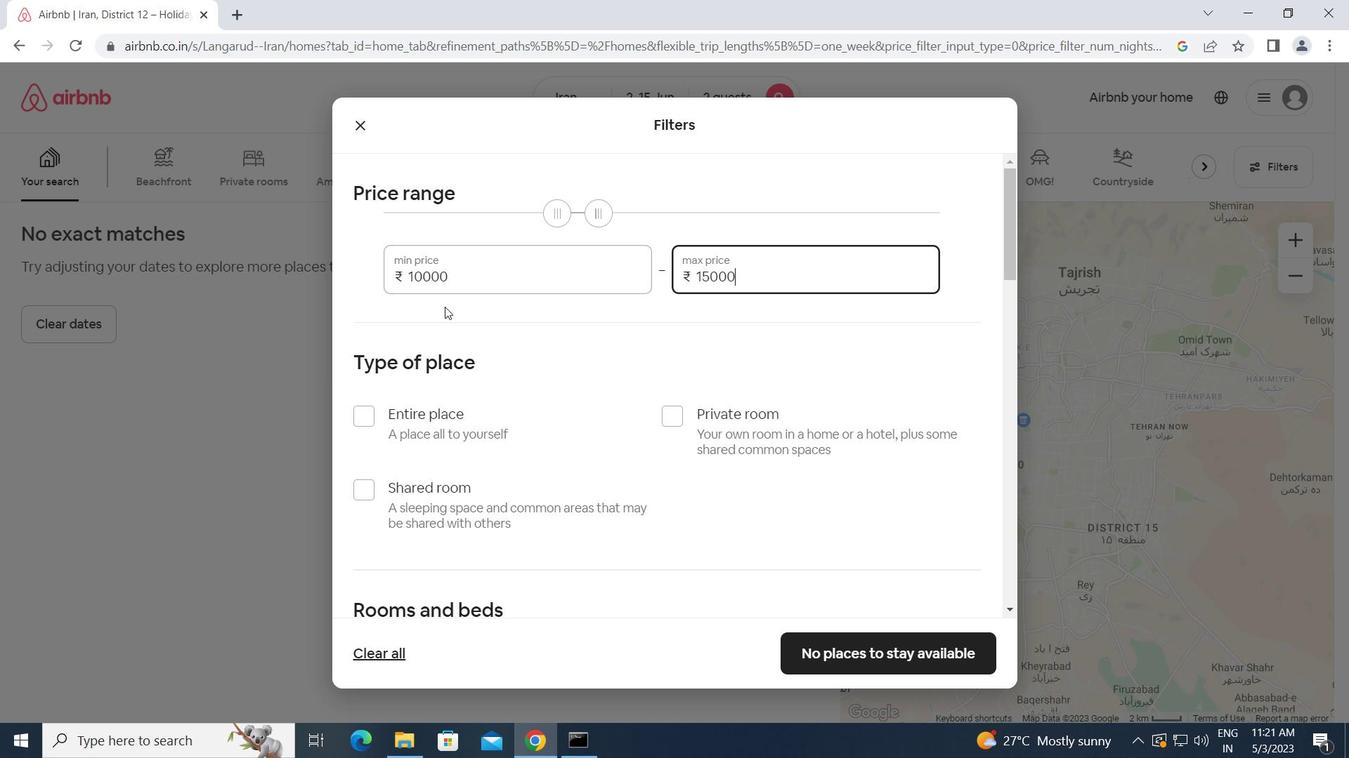 
Action: Mouse moved to (368, 335)
Screenshot: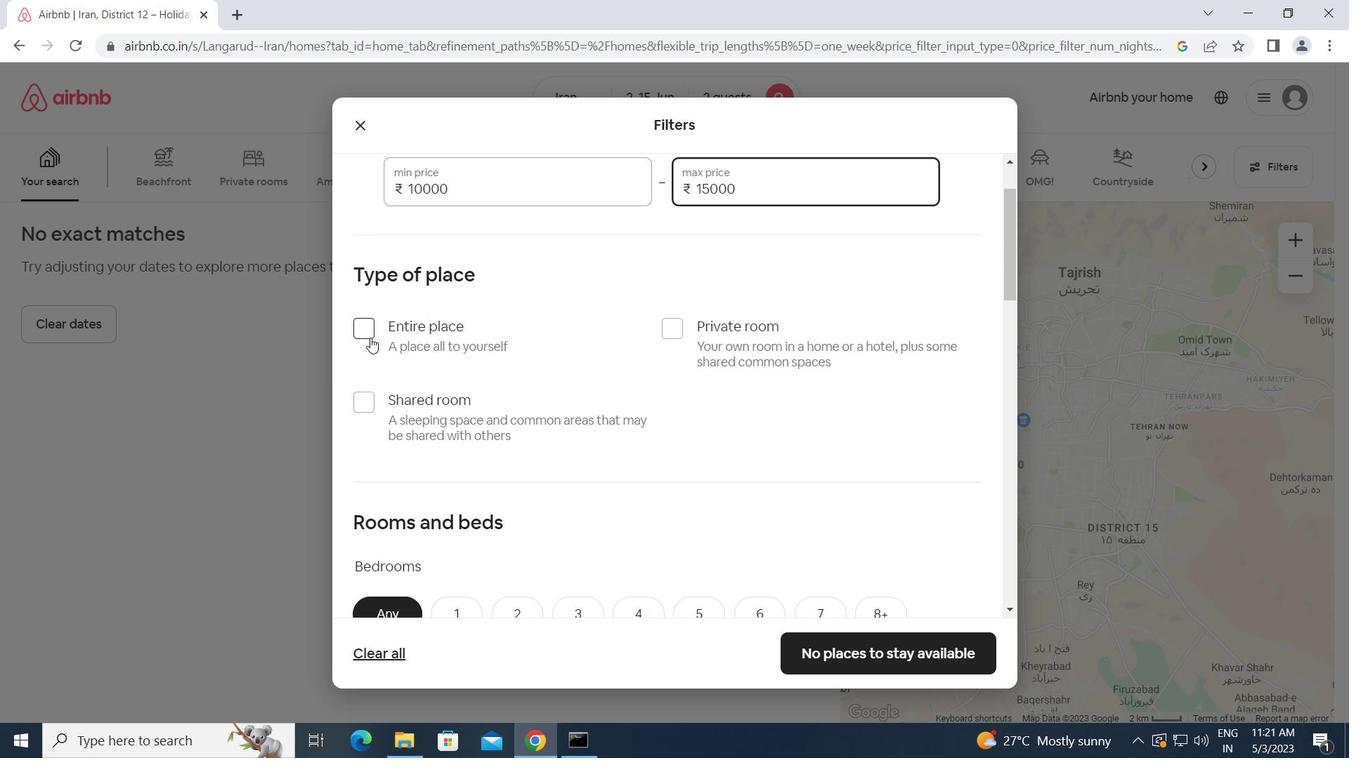 
Action: Mouse pressed left at (368, 335)
Screenshot: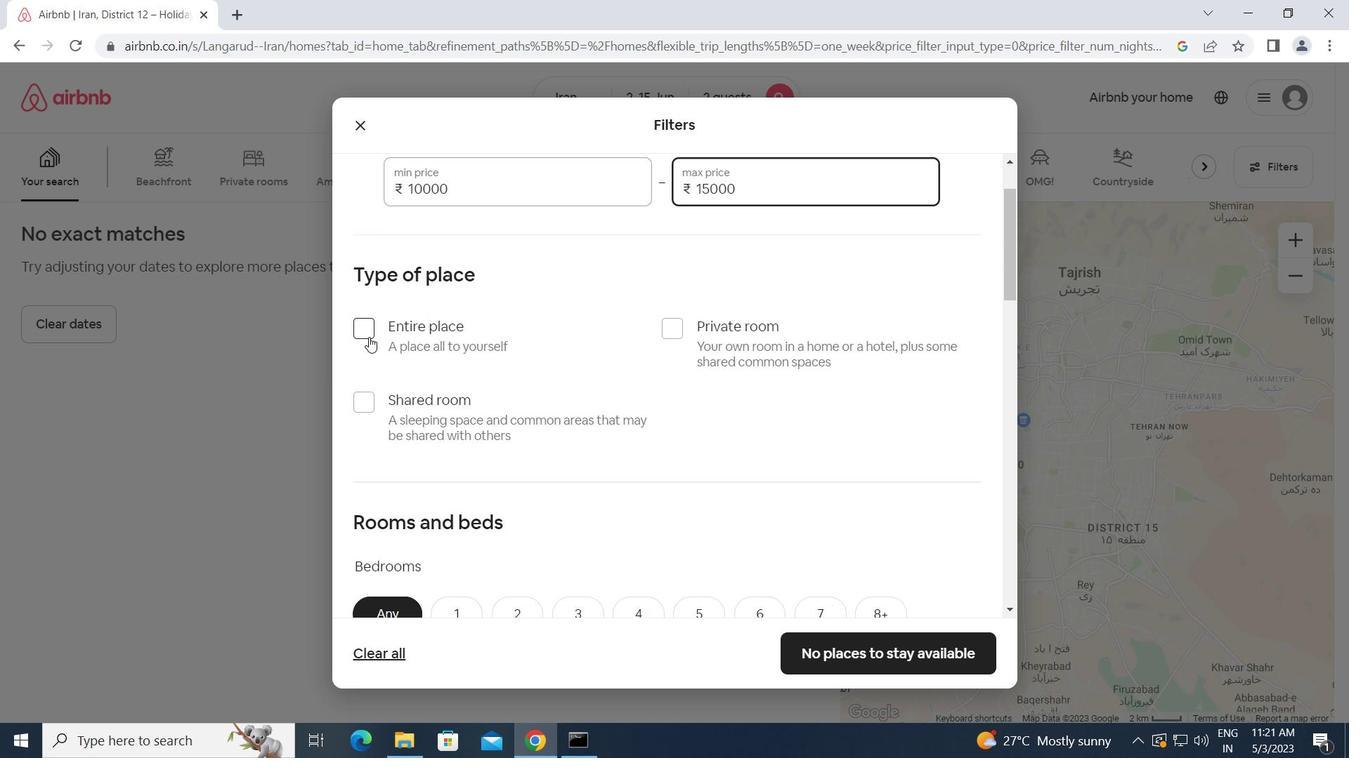 
Action: Mouse moved to (446, 360)
Screenshot: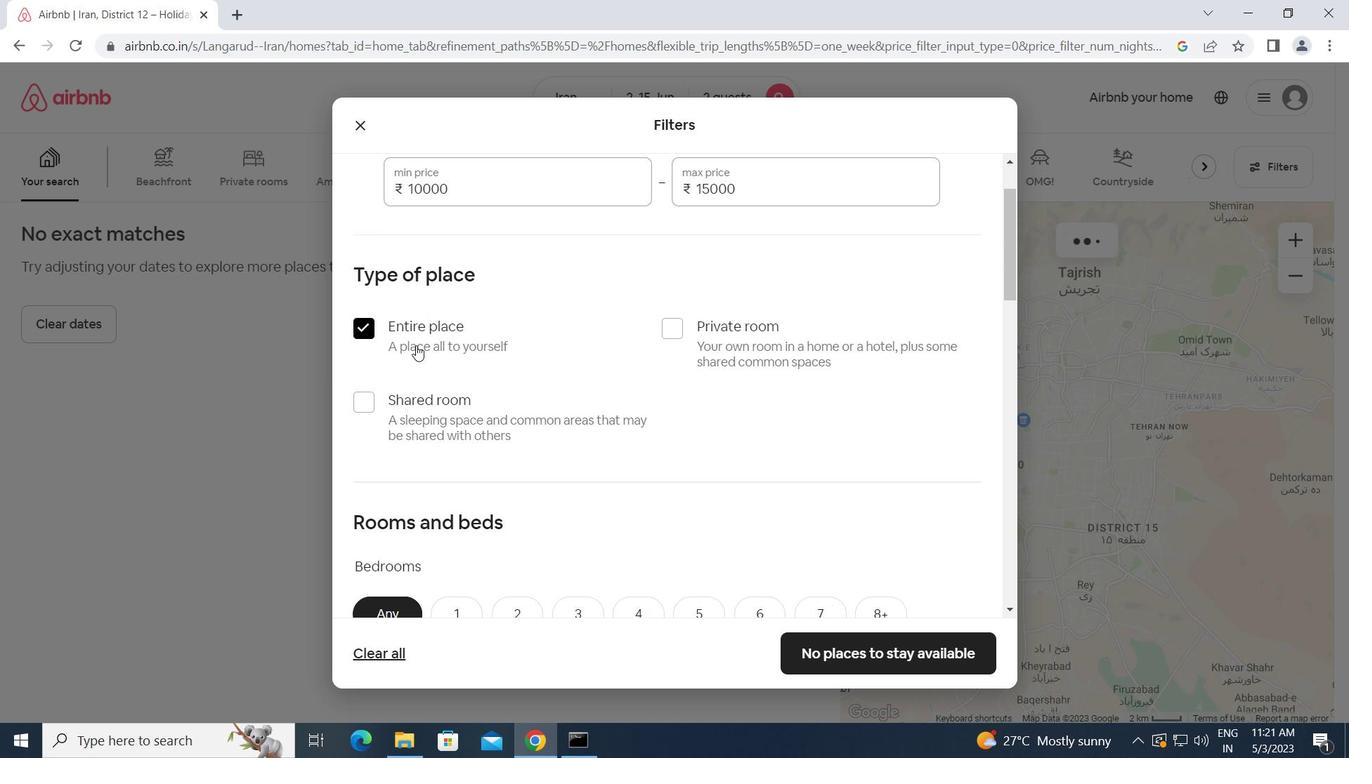 
Action: Mouse scrolled (446, 359) with delta (0, 0)
Screenshot: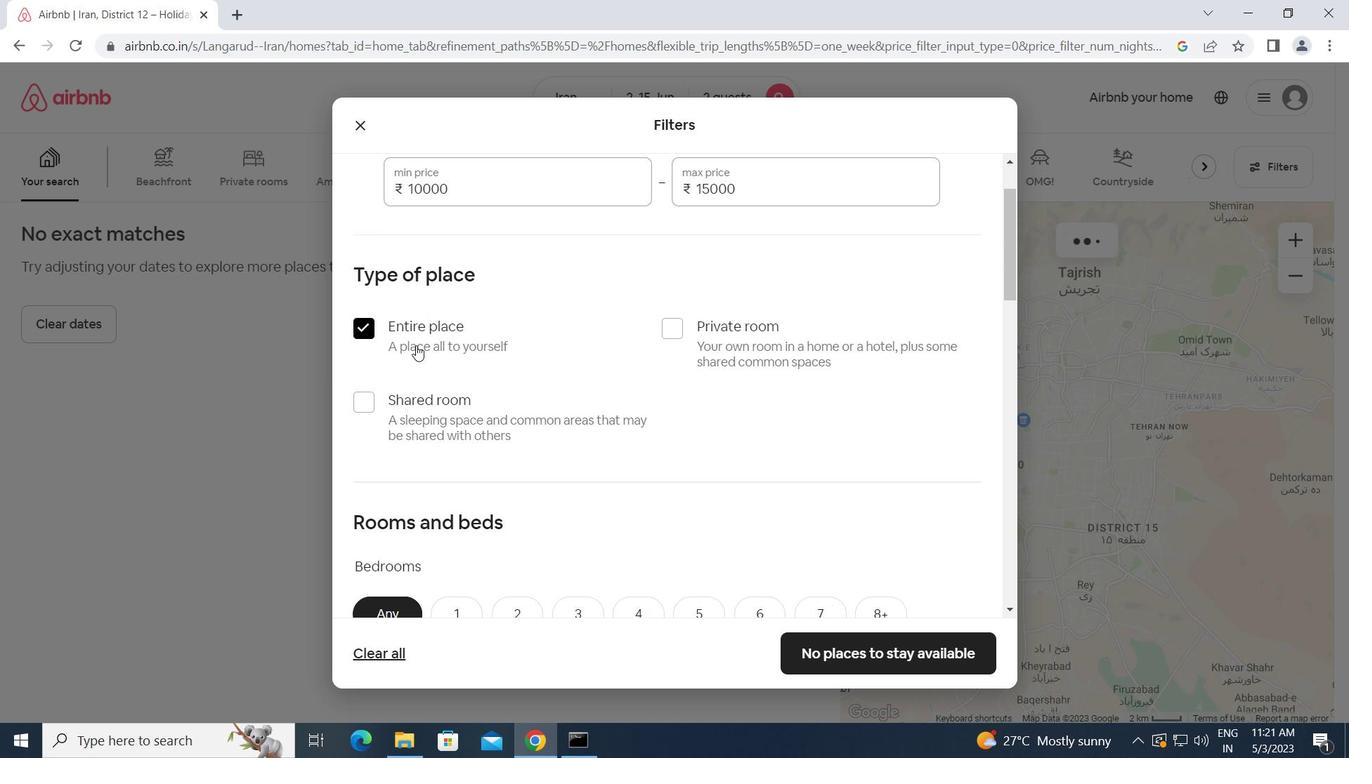 
Action: Mouse moved to (447, 361)
Screenshot: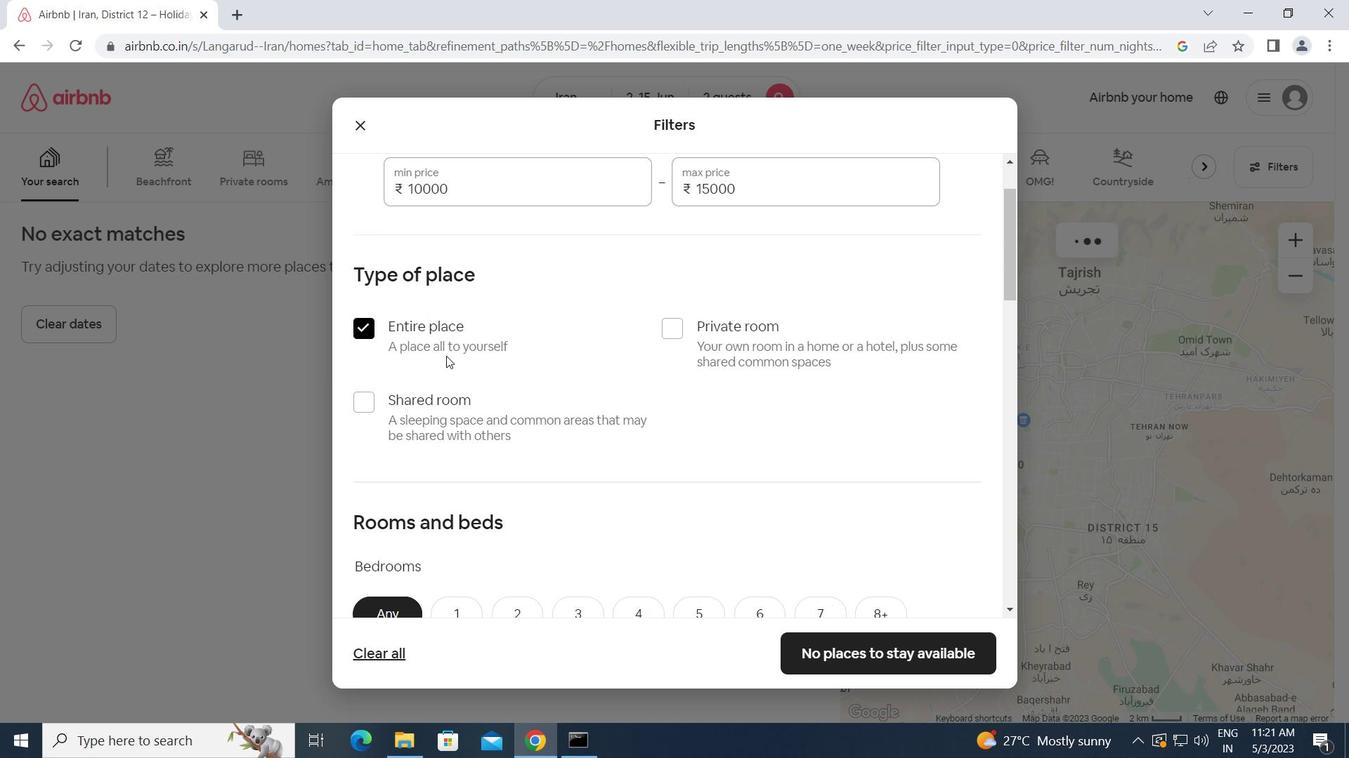 
Action: Mouse scrolled (447, 360) with delta (0, 0)
Screenshot: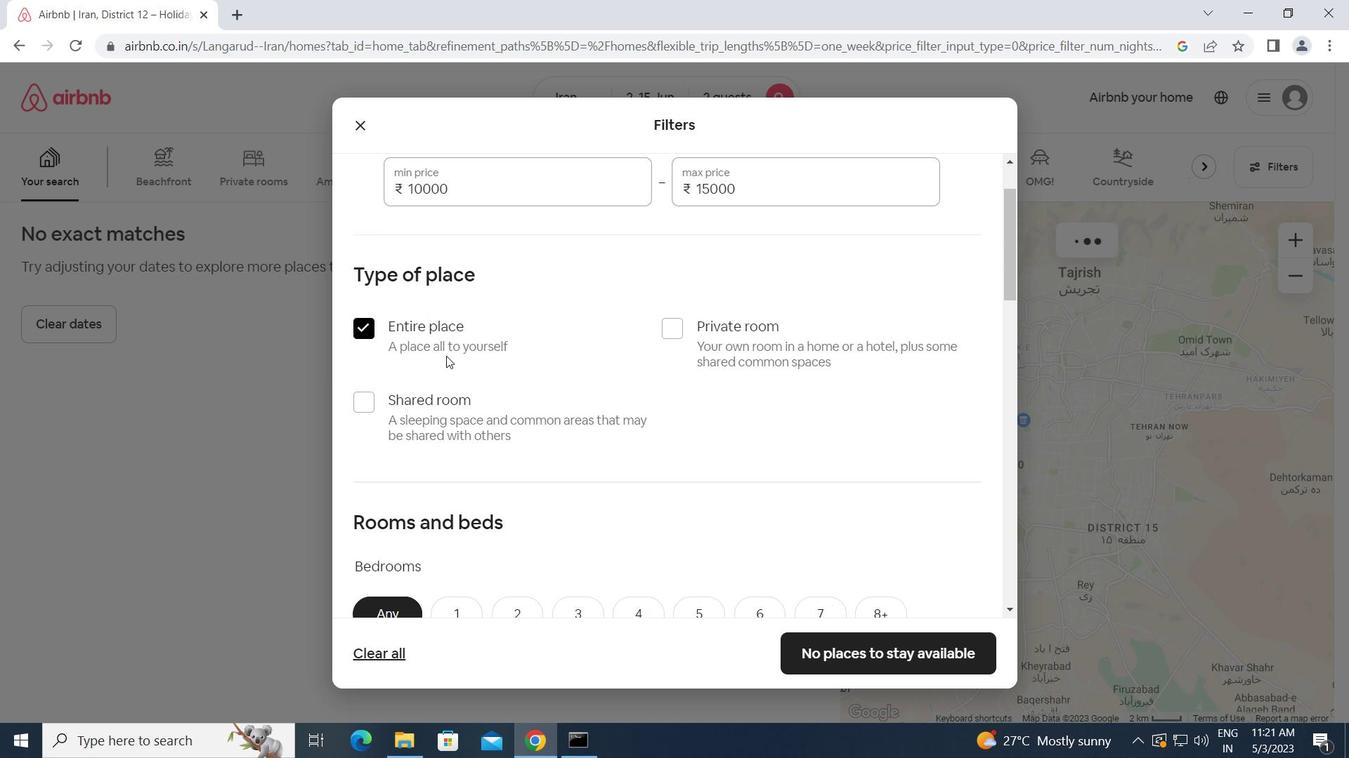 
Action: Mouse scrolled (447, 360) with delta (0, 0)
Screenshot: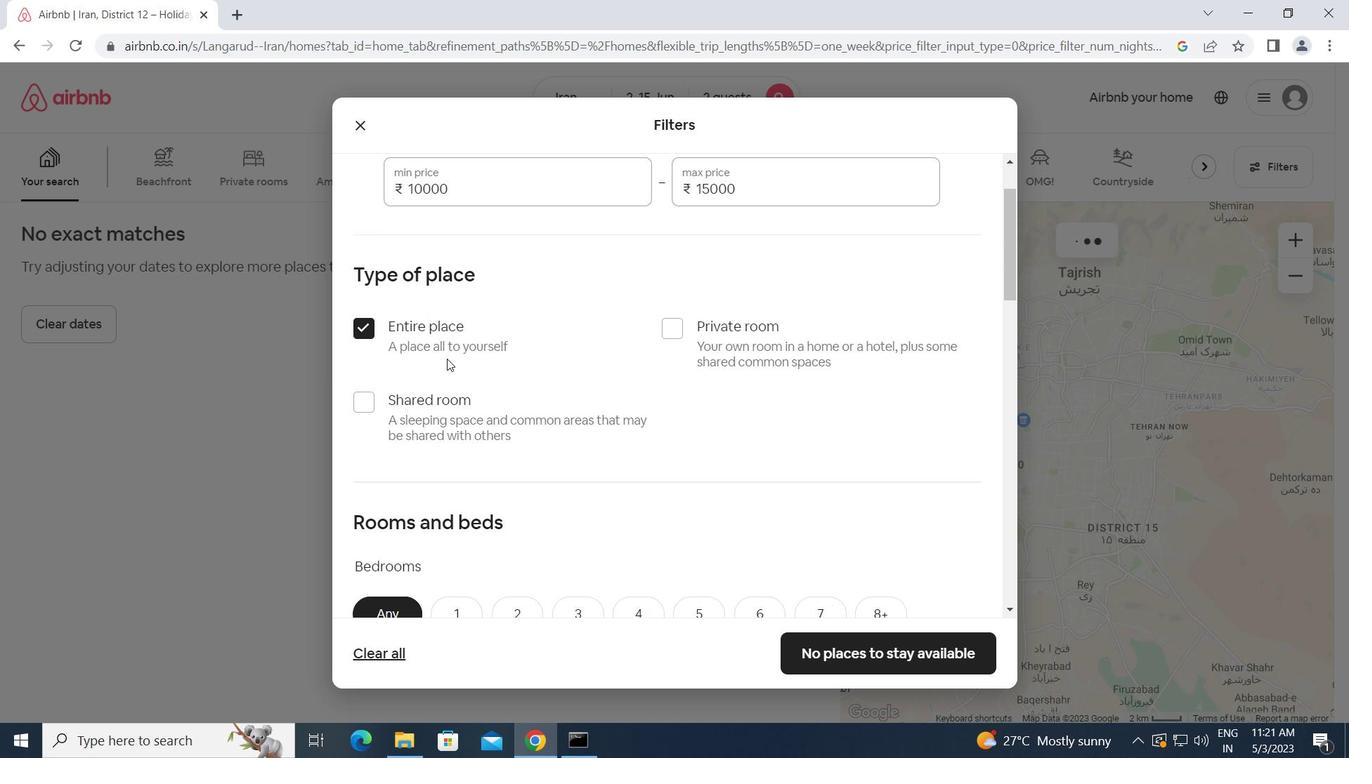 
Action: Mouse moved to (449, 341)
Screenshot: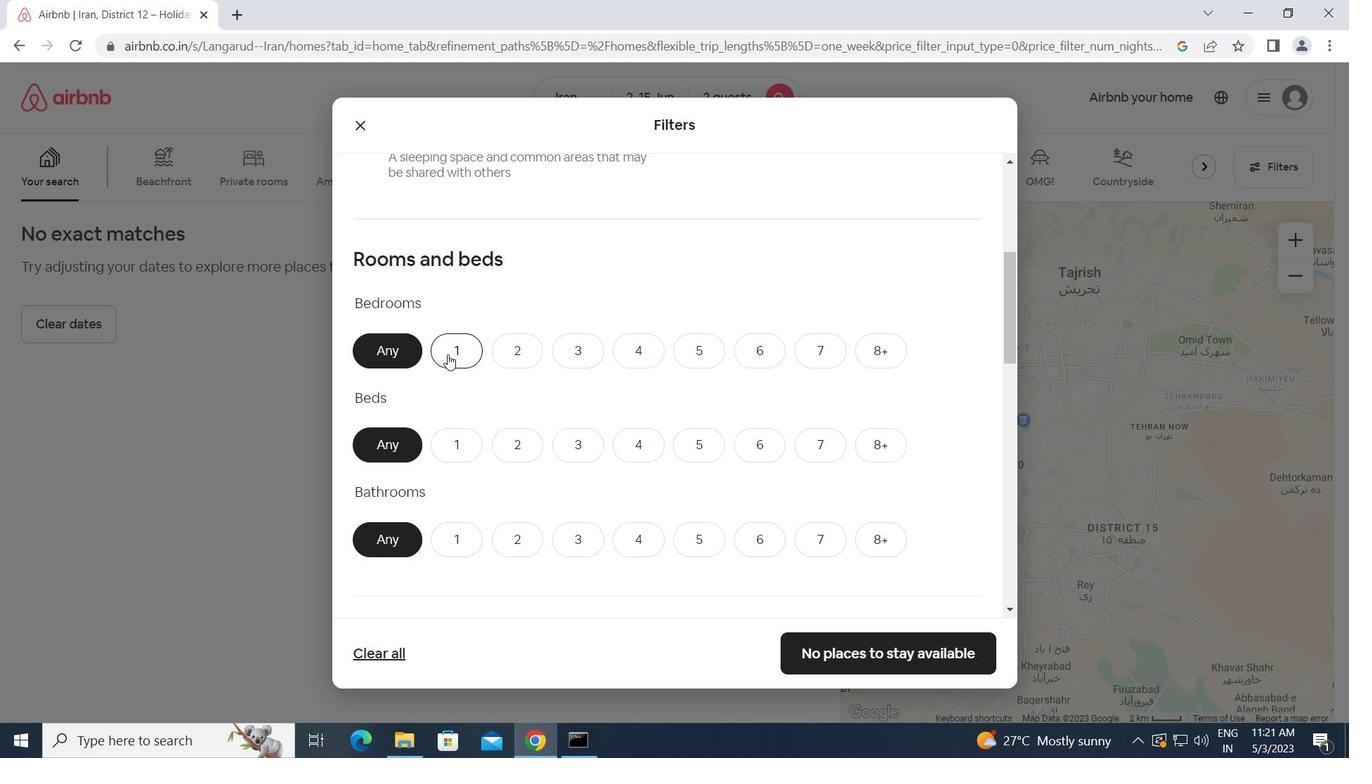 
Action: Mouse pressed left at (449, 341)
Screenshot: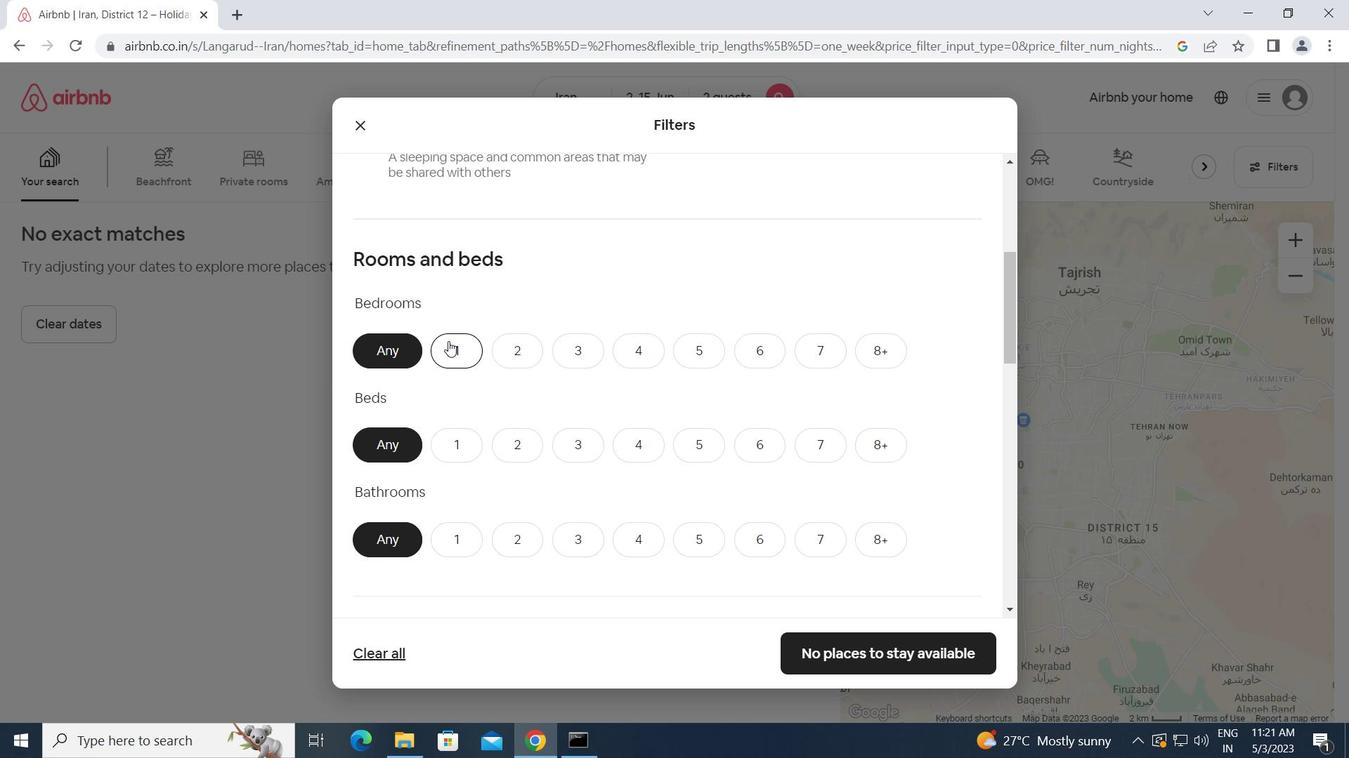 
Action: Mouse moved to (468, 449)
Screenshot: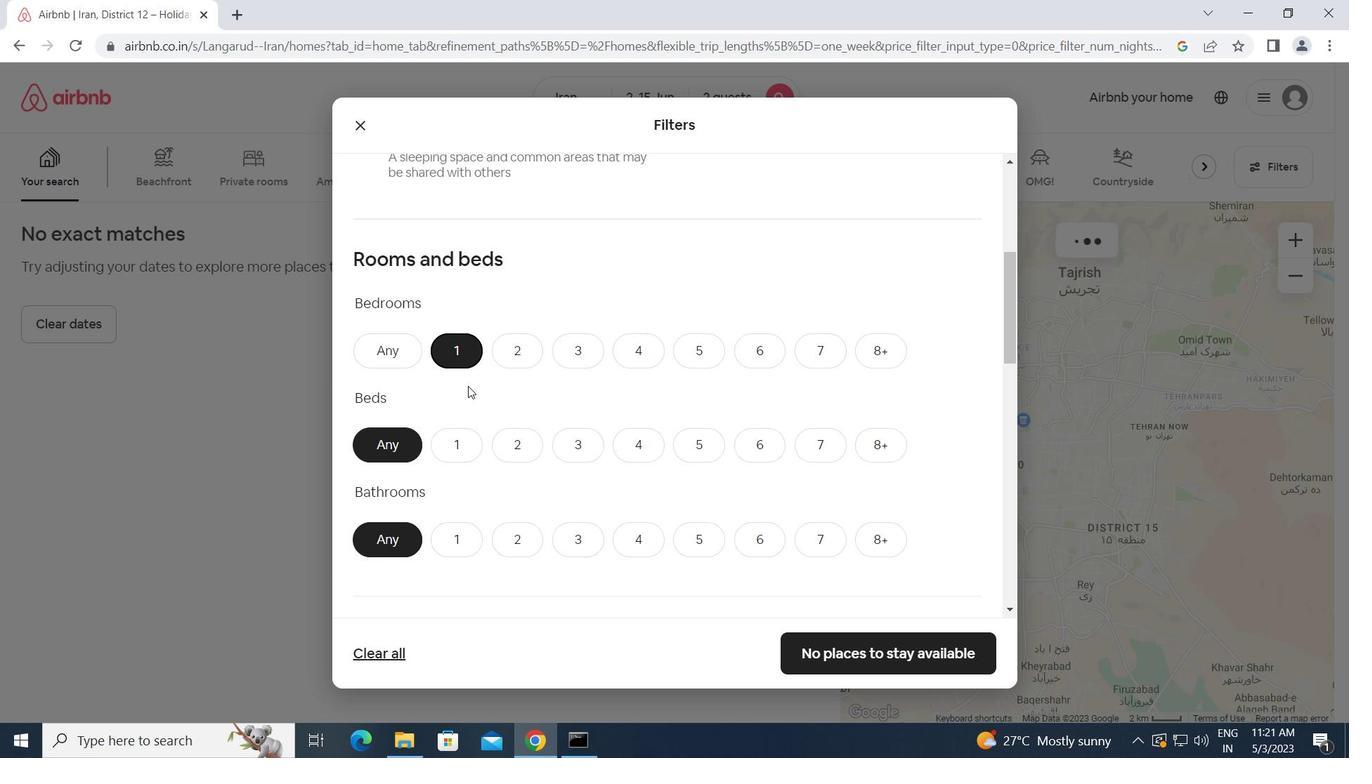 
Action: Mouse pressed left at (468, 449)
Screenshot: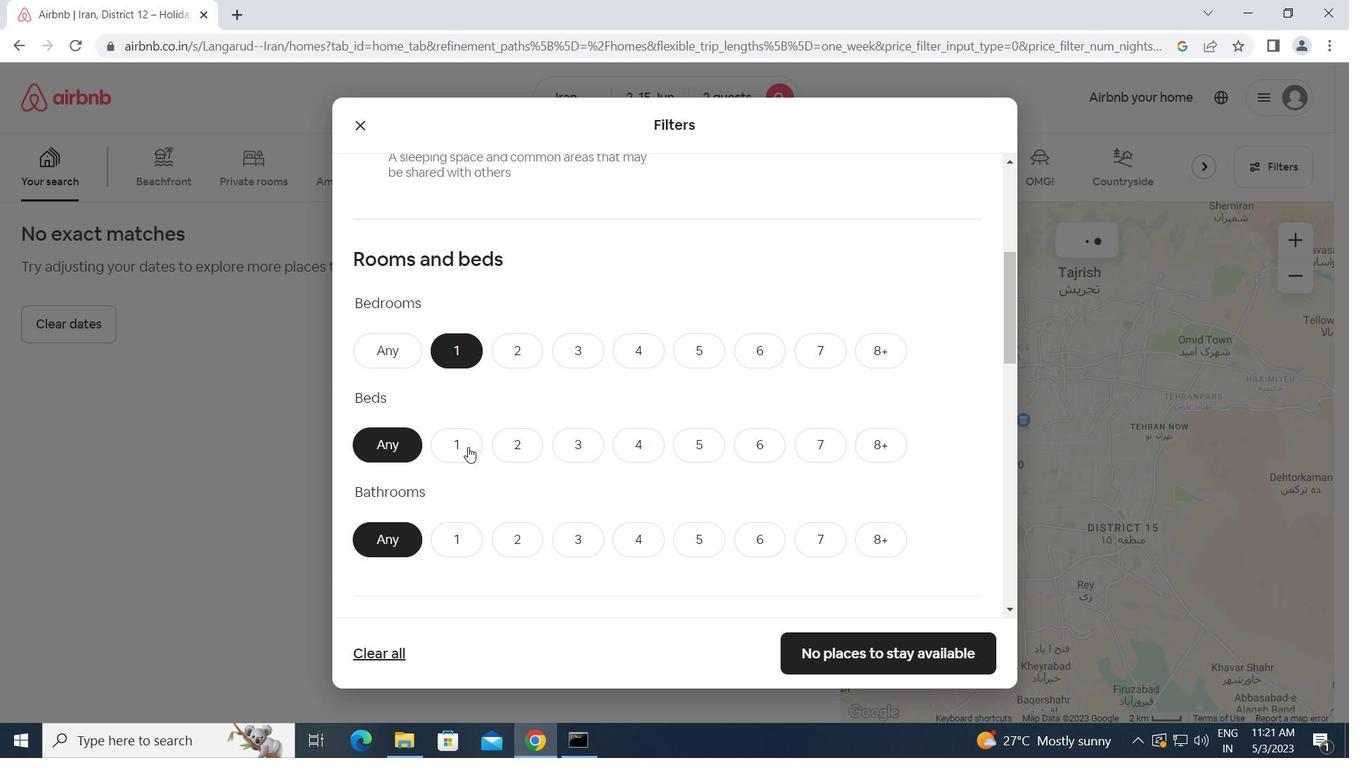 
Action: Mouse moved to (459, 546)
Screenshot: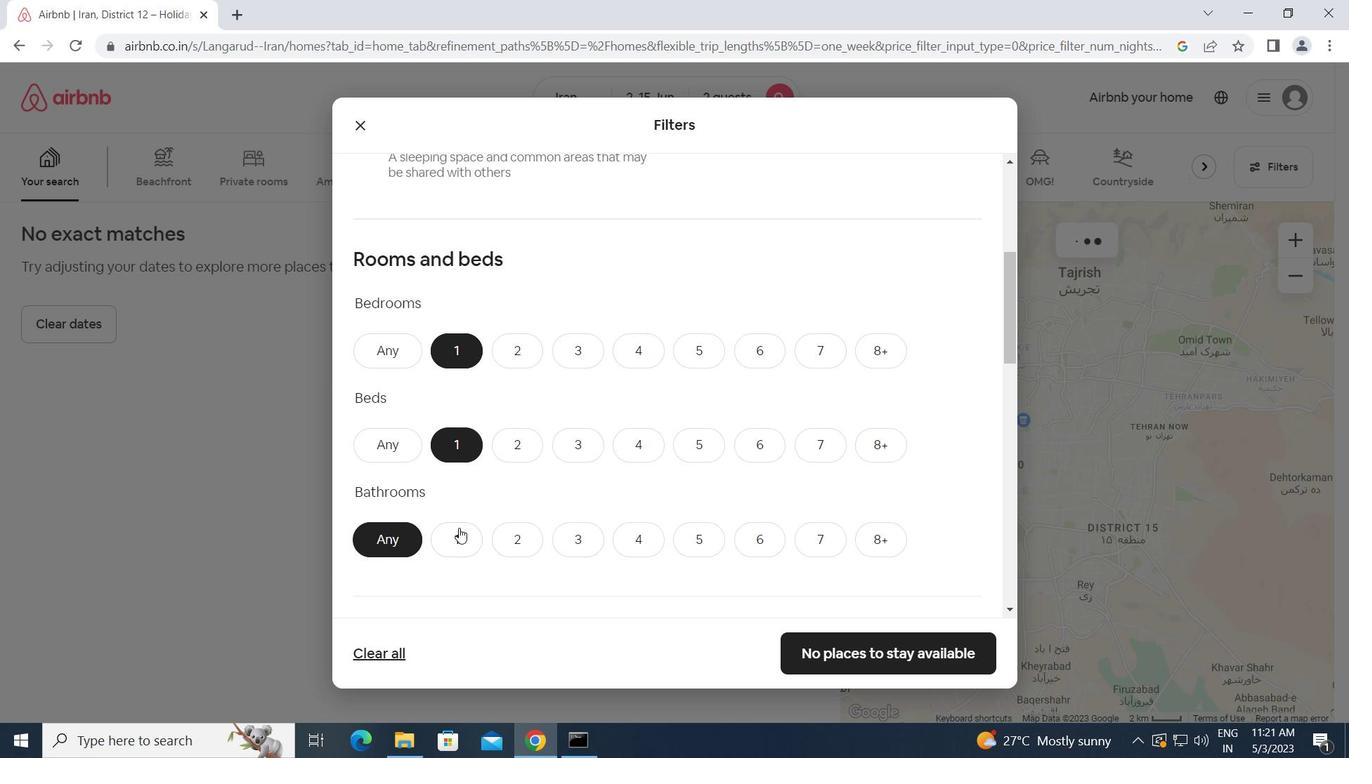
Action: Mouse pressed left at (459, 546)
Screenshot: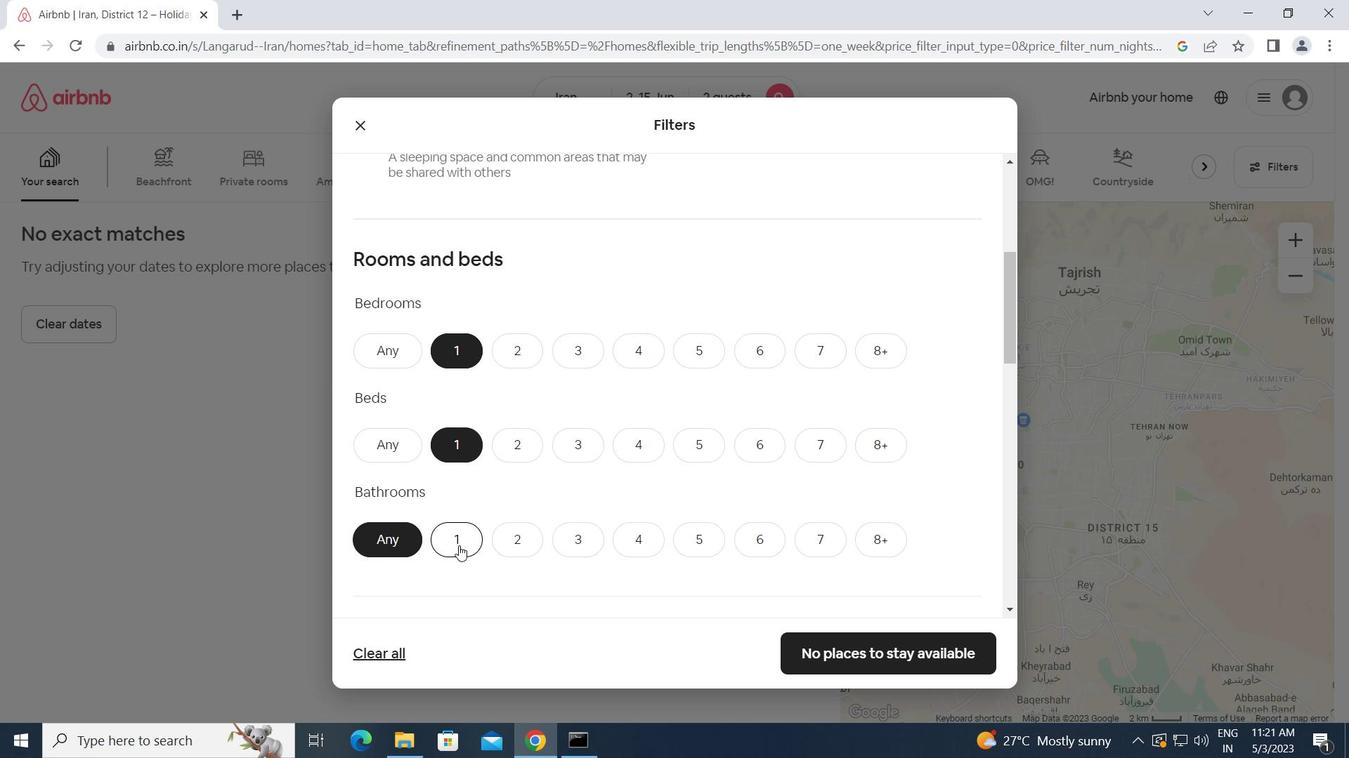 
Action: Mouse moved to (471, 528)
Screenshot: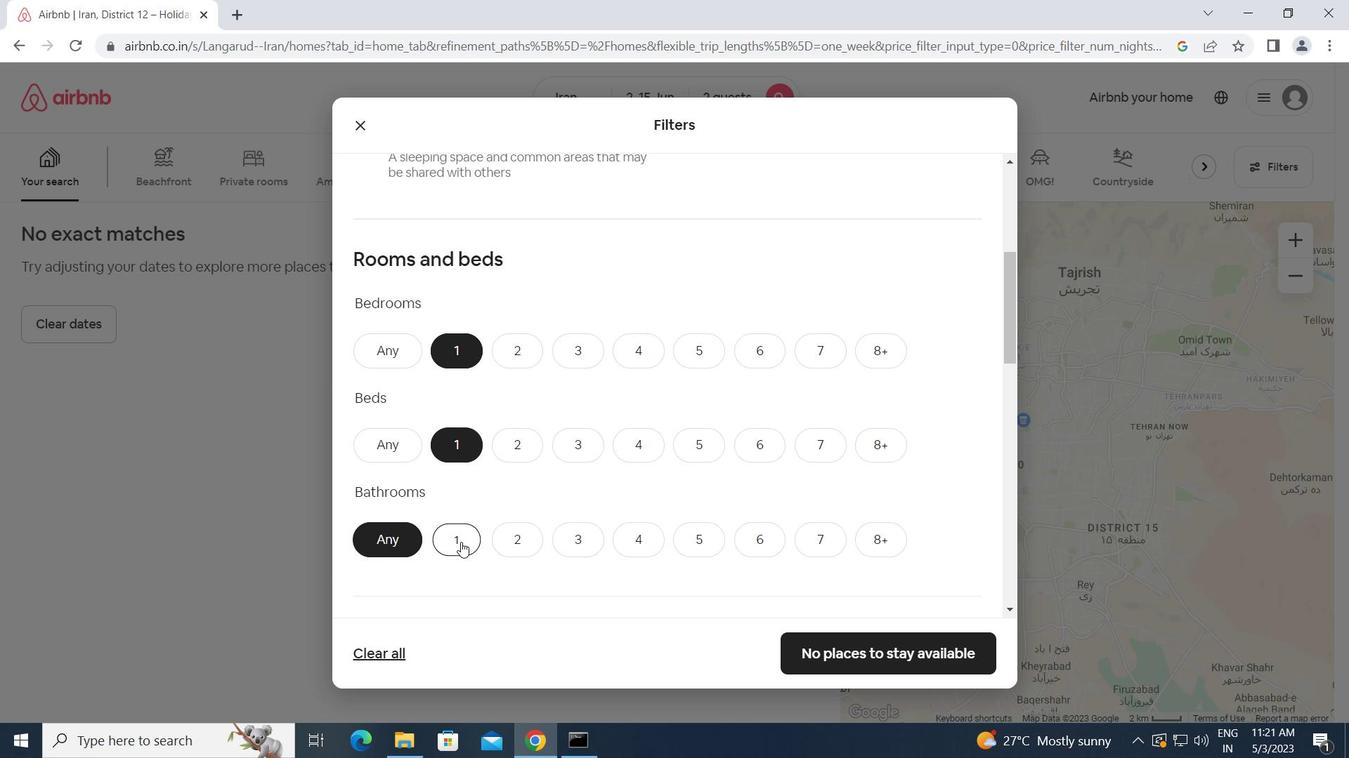 
Action: Mouse scrolled (471, 527) with delta (0, 0)
Screenshot: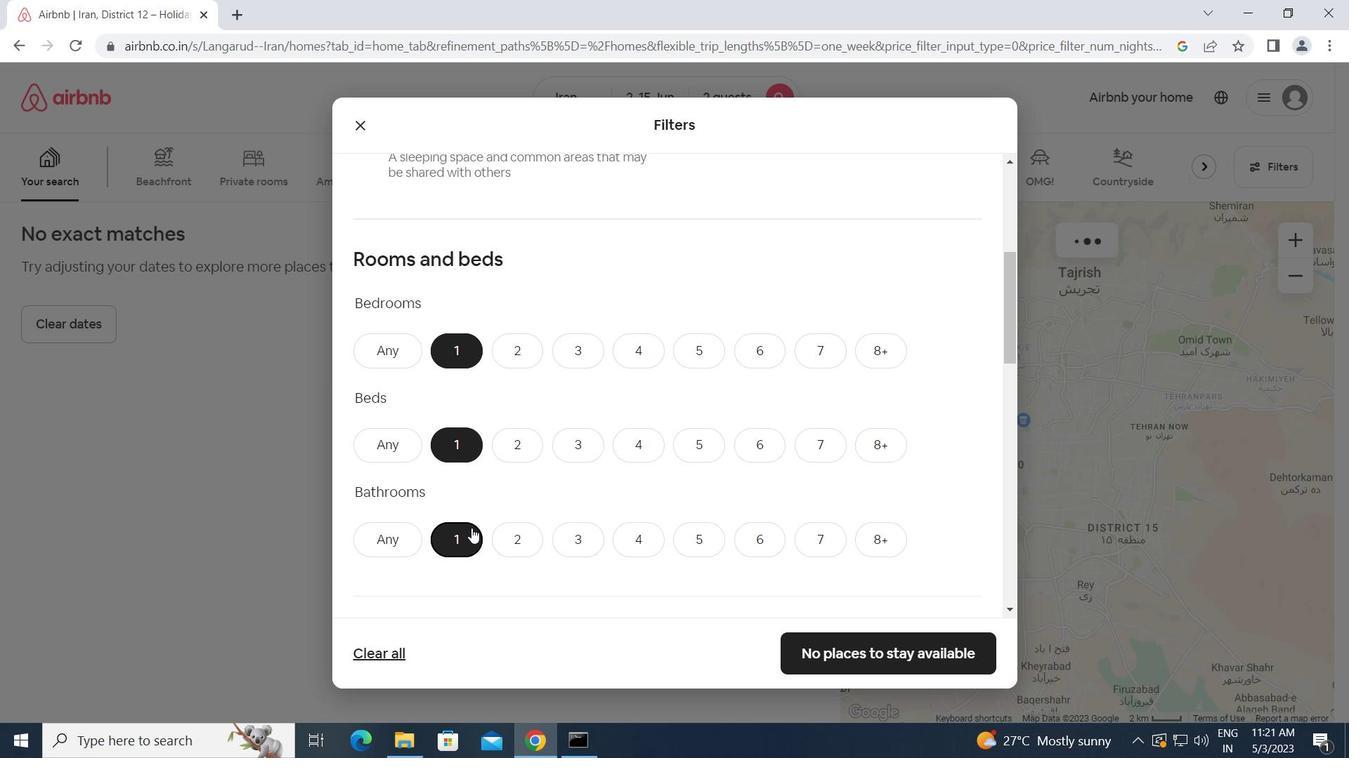 
Action: Mouse scrolled (471, 527) with delta (0, 0)
Screenshot: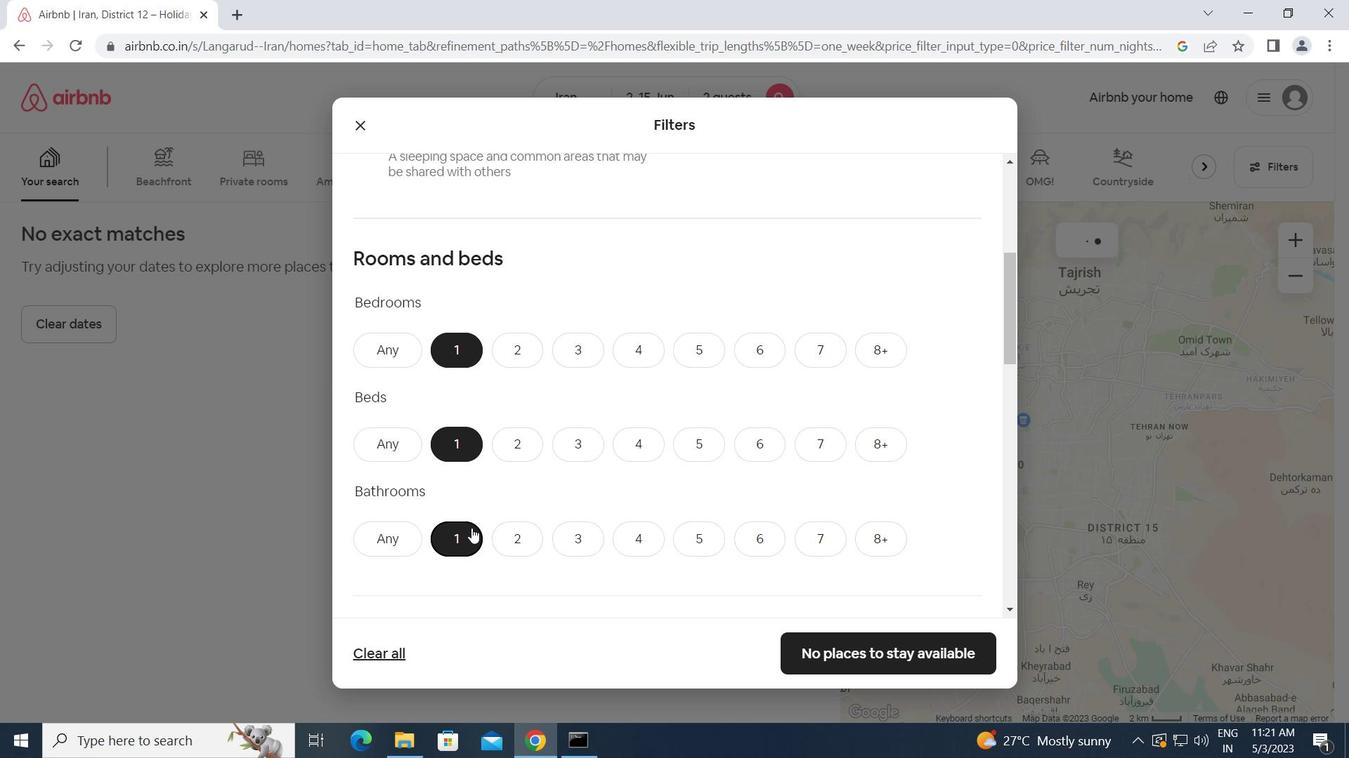 
Action: Mouse scrolled (471, 527) with delta (0, 0)
Screenshot: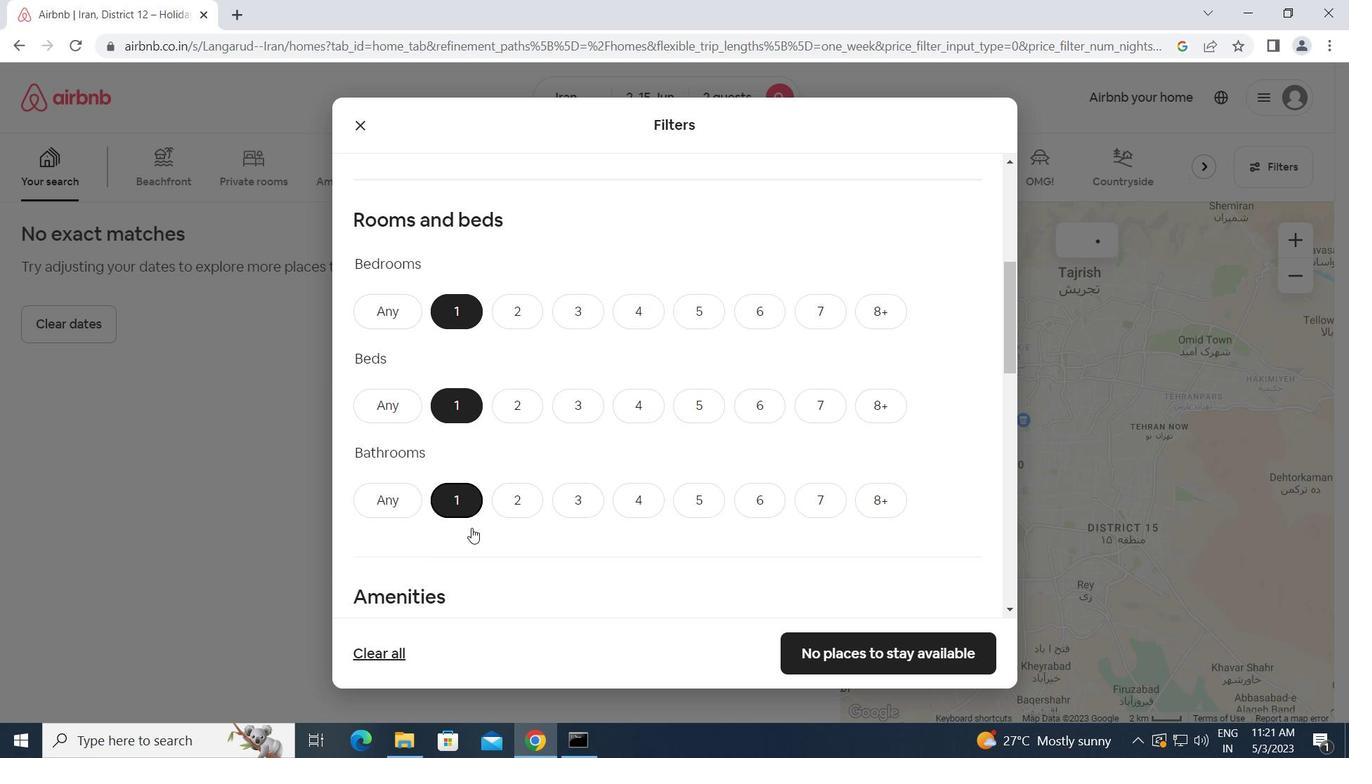 
Action: Mouse moved to (460, 480)
Screenshot: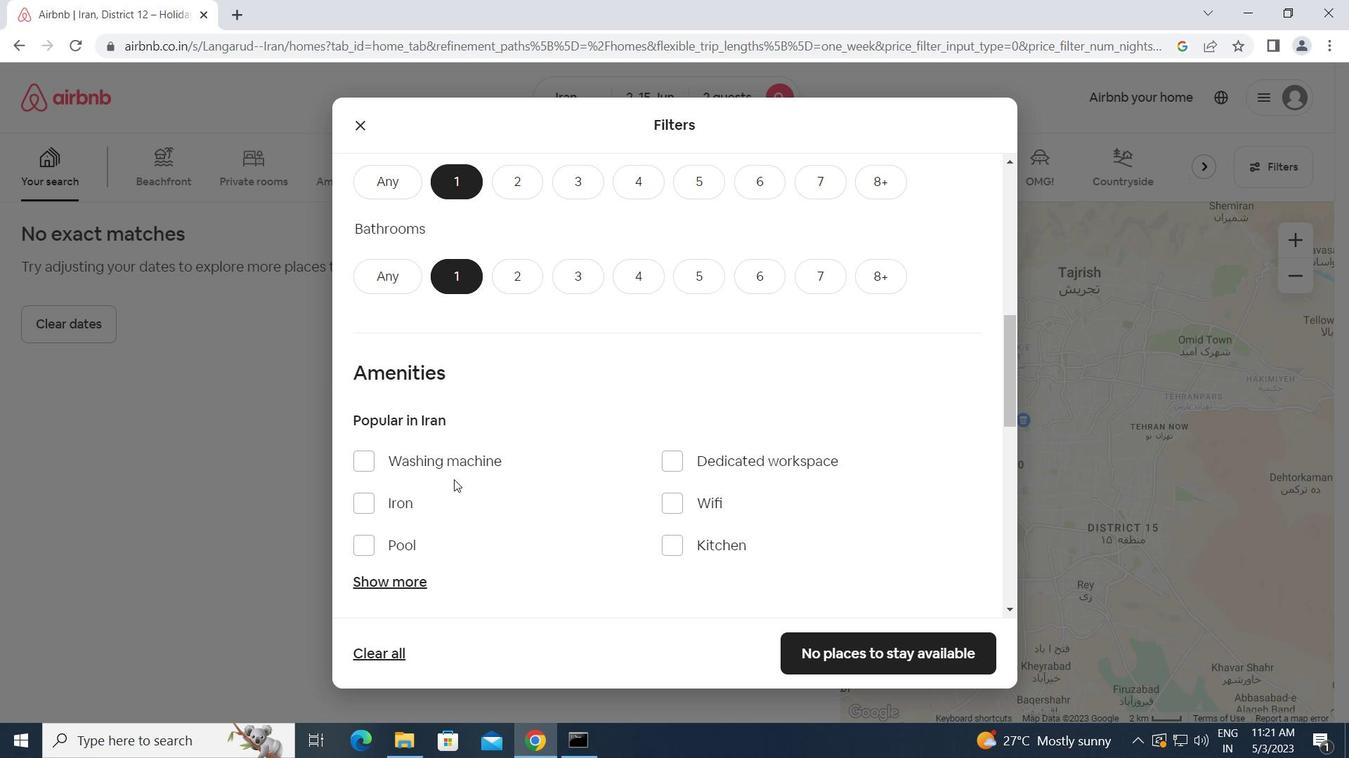 
Action: Mouse scrolled (460, 479) with delta (0, 0)
Screenshot: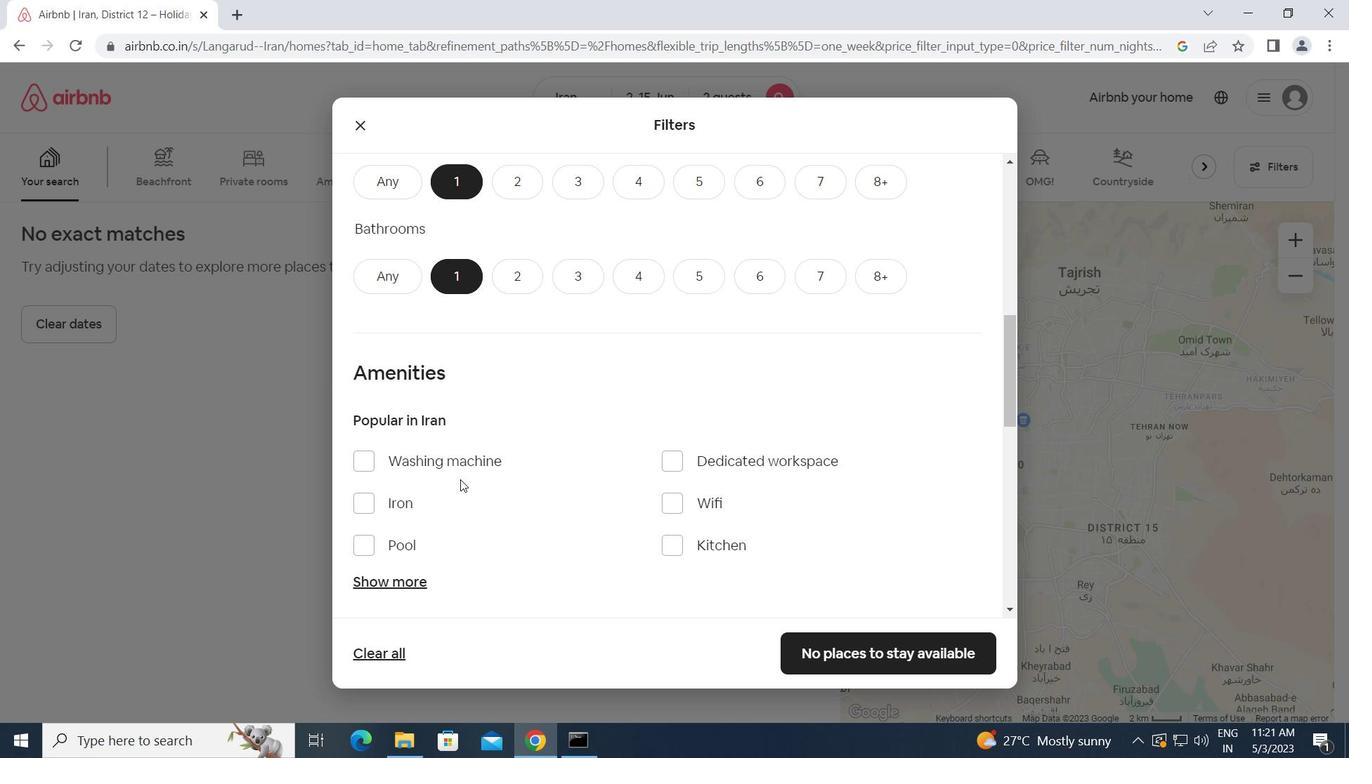 
Action: Mouse scrolled (460, 479) with delta (0, 0)
Screenshot: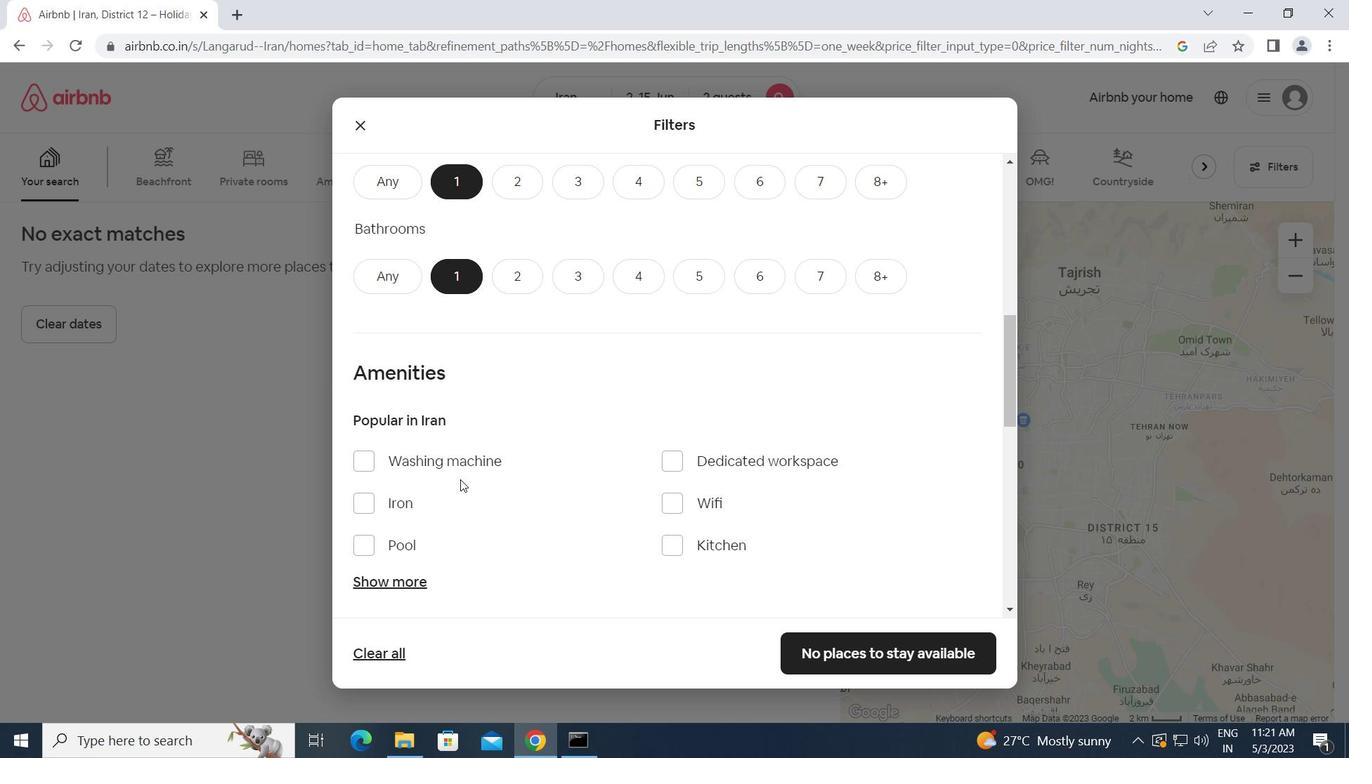 
Action: Mouse scrolled (460, 479) with delta (0, 0)
Screenshot: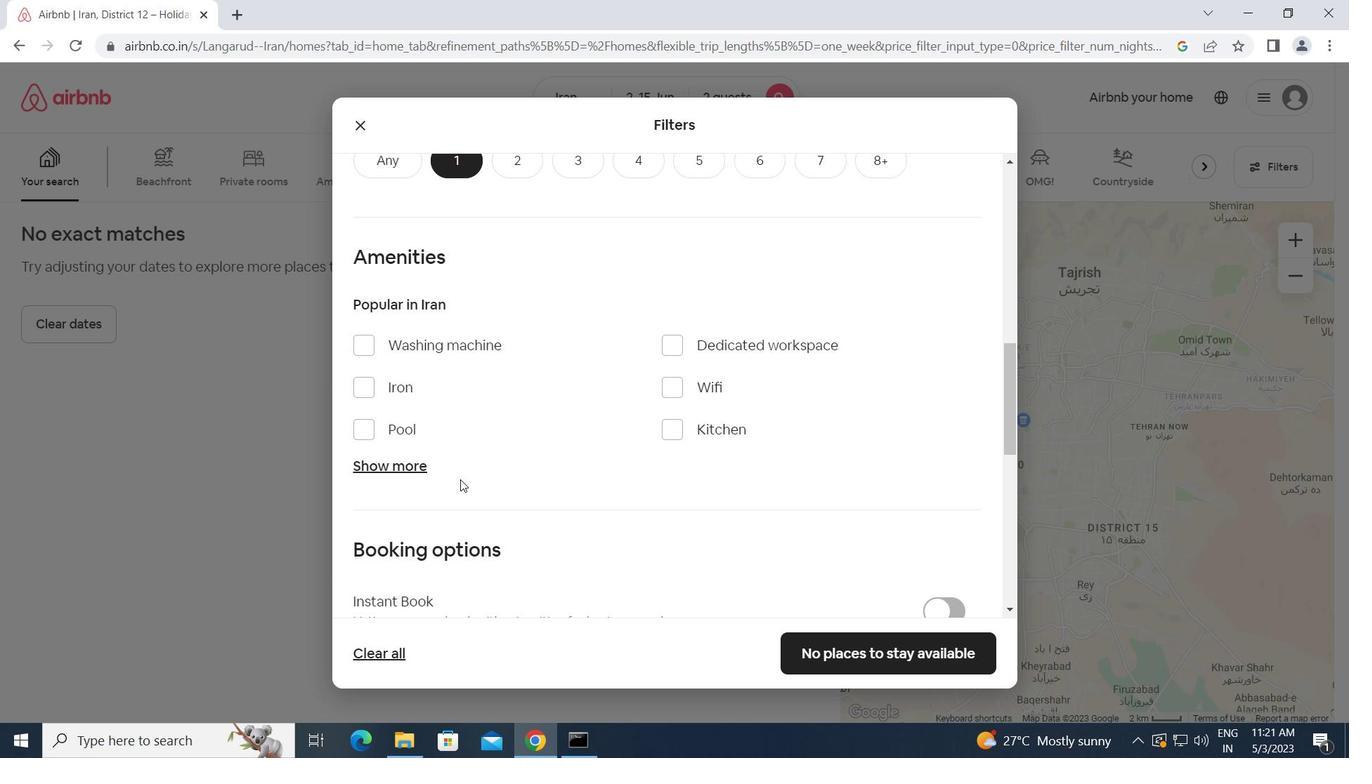 
Action: Mouse moved to (933, 517)
Screenshot: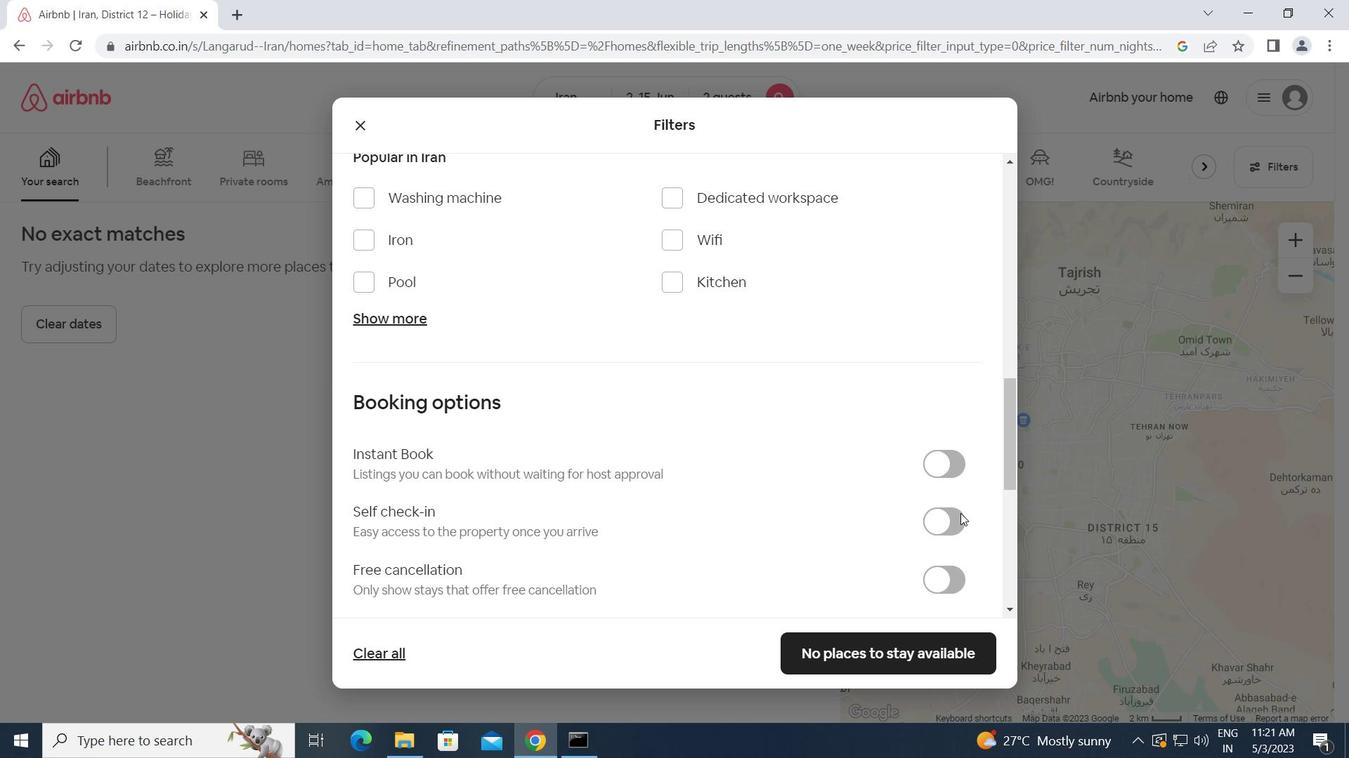 
Action: Mouse pressed left at (933, 517)
Screenshot: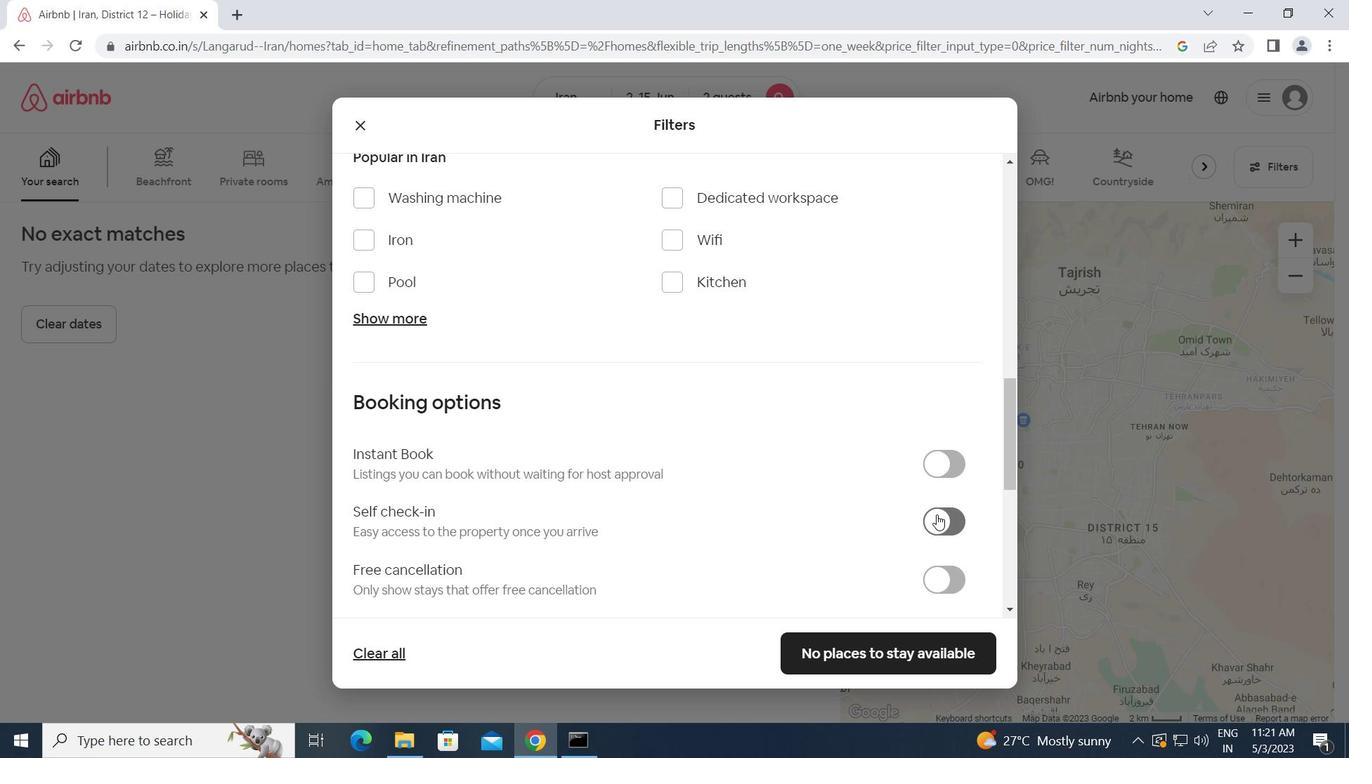 
Action: Mouse moved to (808, 541)
Screenshot: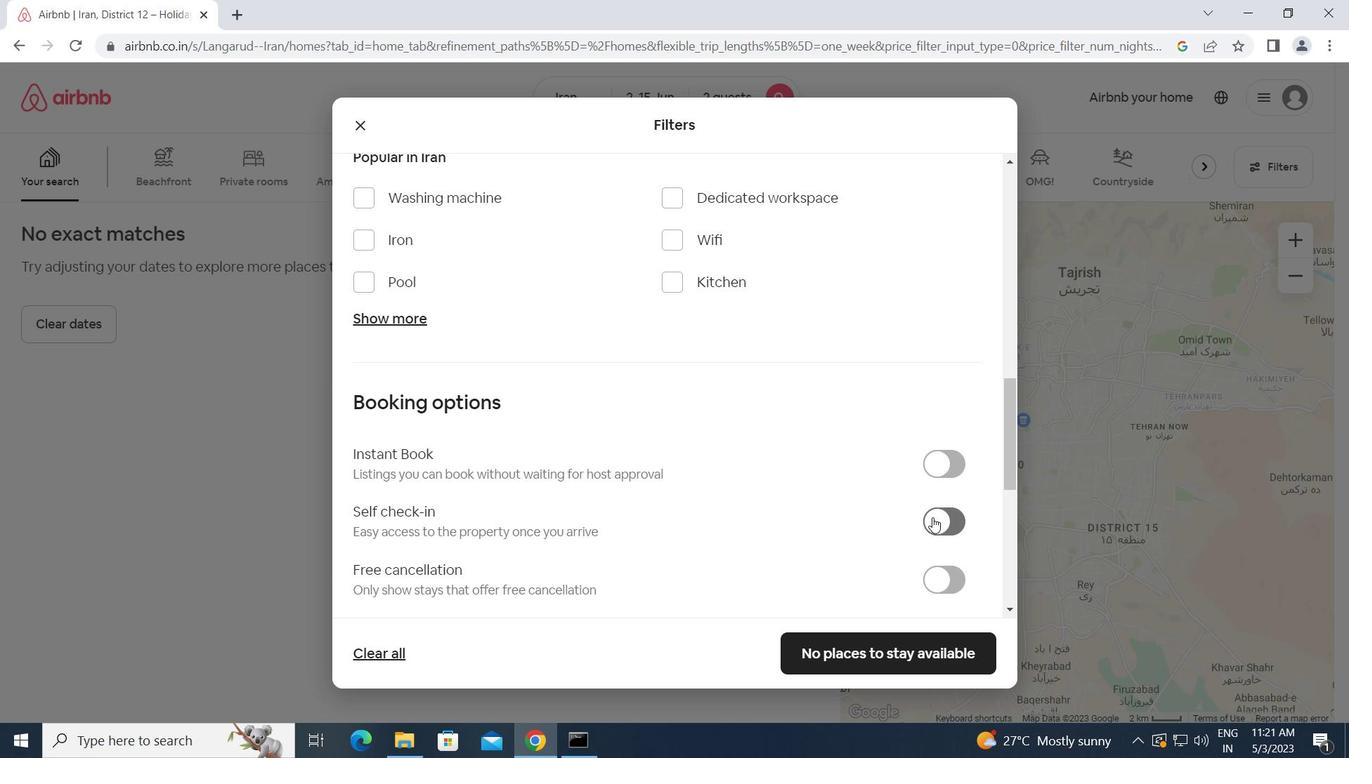
Action: Mouse scrolled (808, 541) with delta (0, 0)
Screenshot: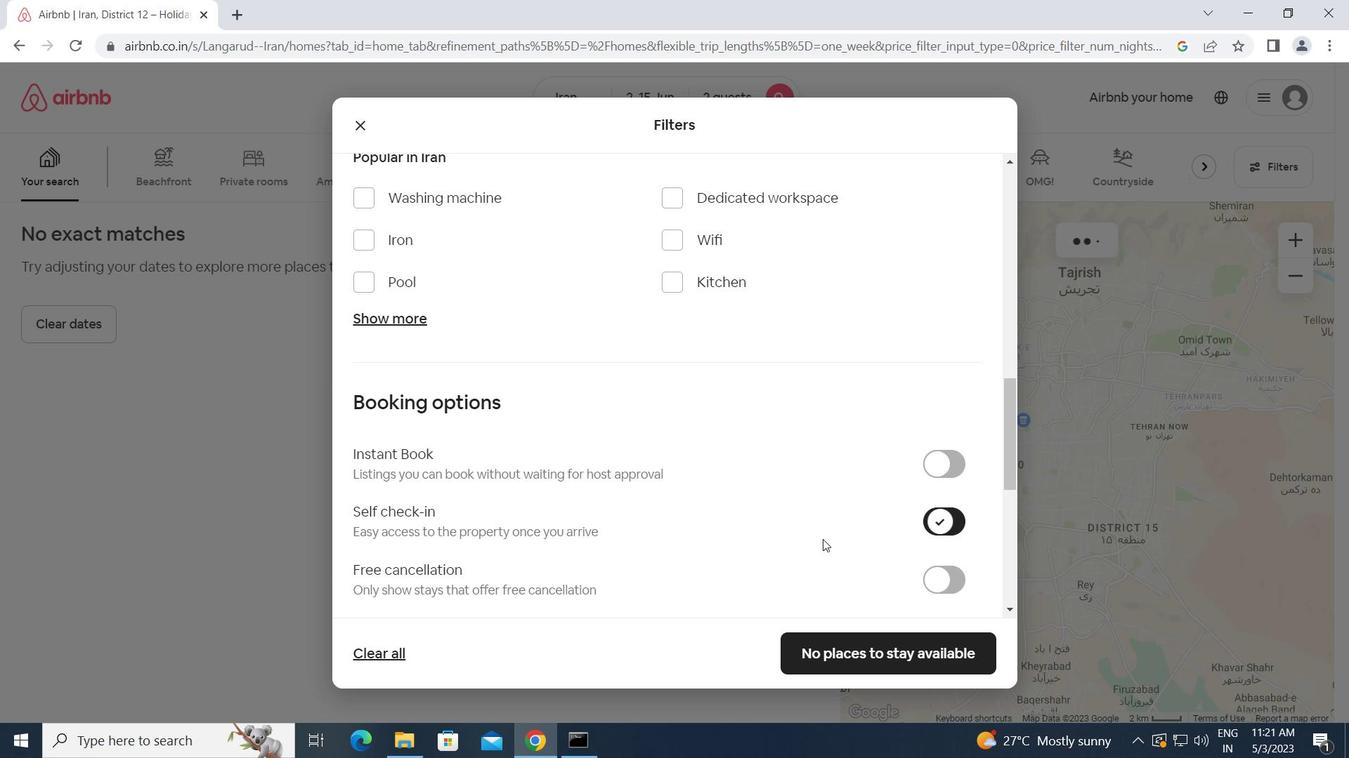 
Action: Mouse scrolled (808, 541) with delta (0, 0)
Screenshot: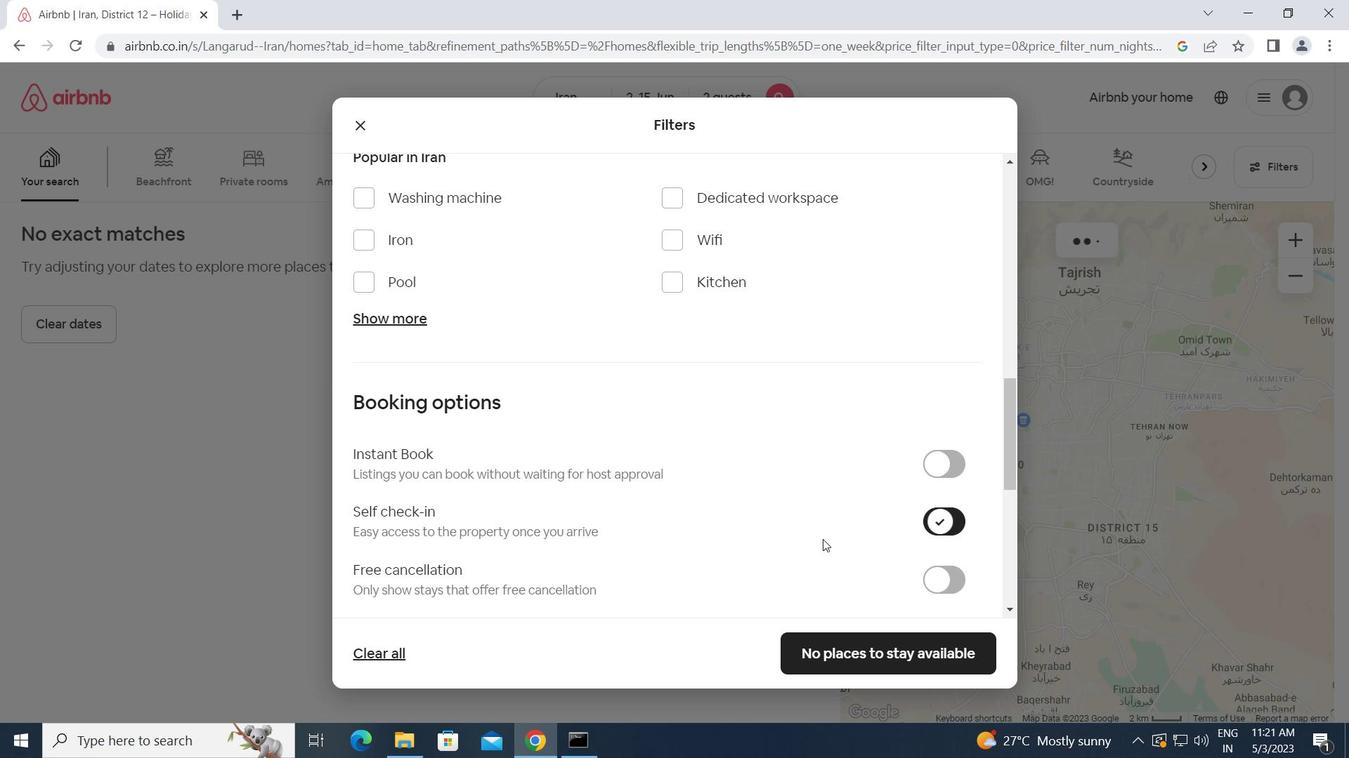 
Action: Mouse scrolled (808, 541) with delta (0, 0)
Screenshot: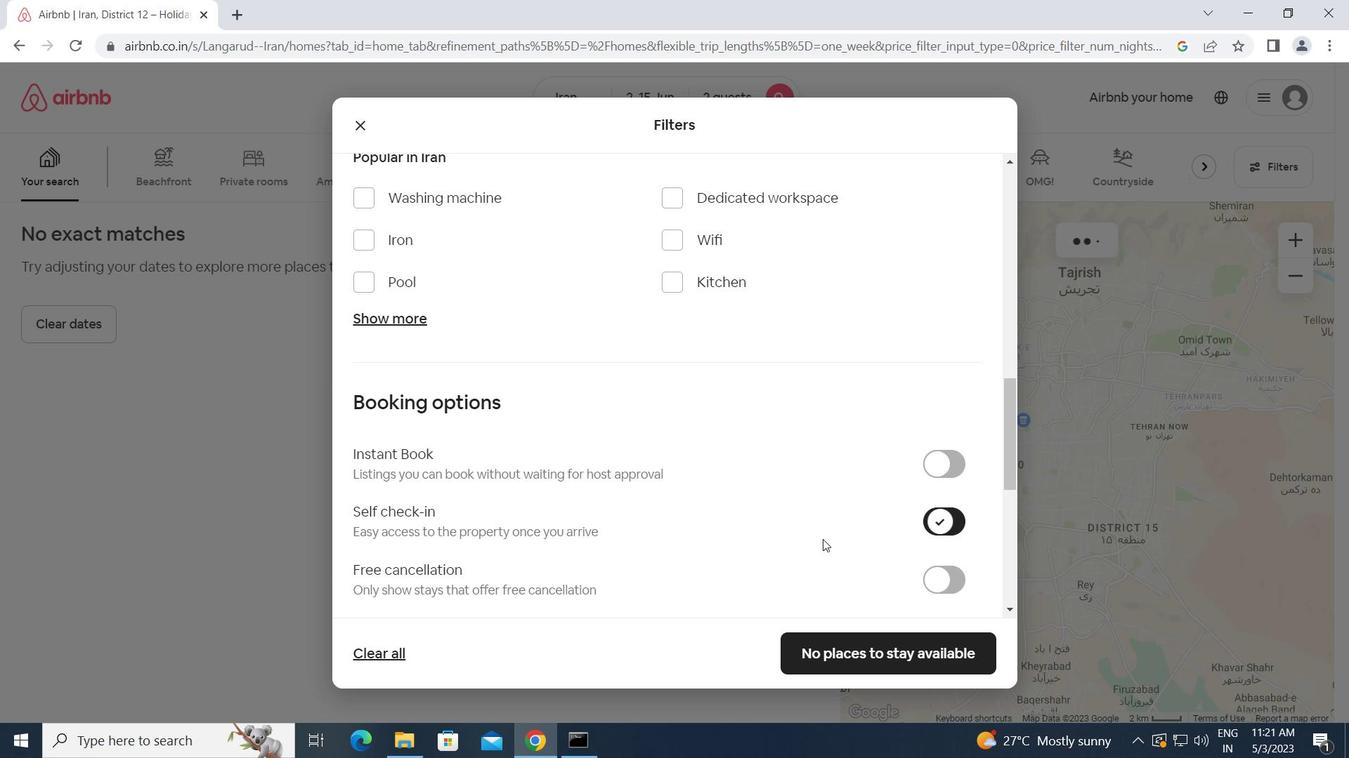 
Action: Mouse scrolled (808, 541) with delta (0, 0)
Screenshot: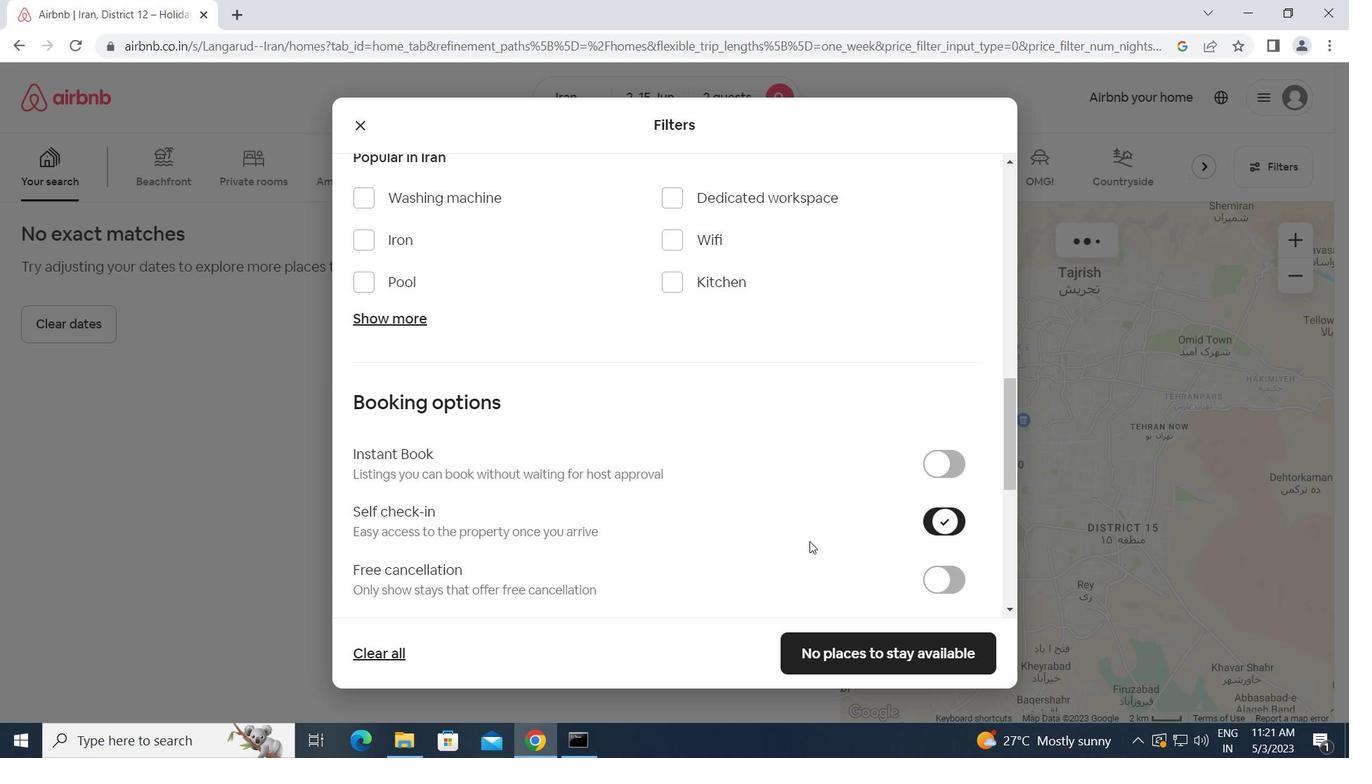 
Action: Mouse scrolled (808, 541) with delta (0, 0)
Screenshot: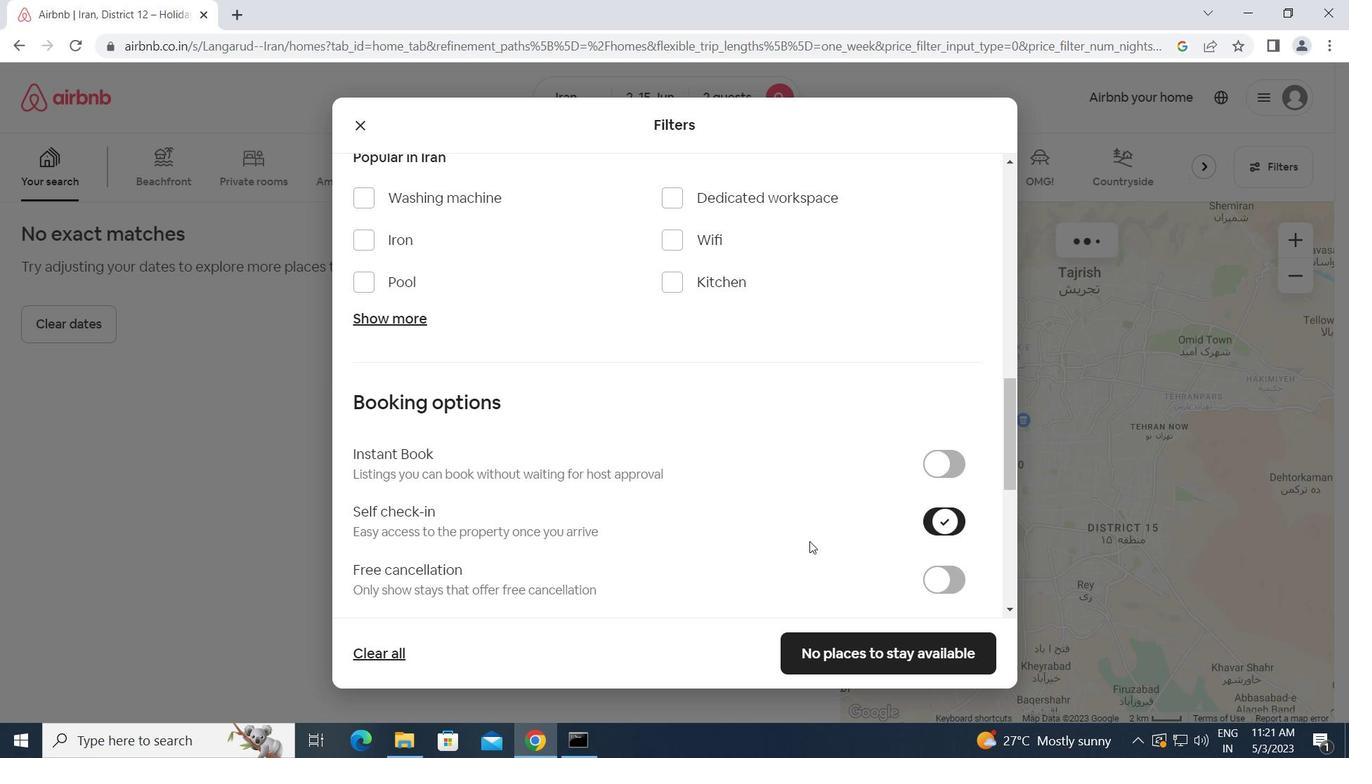 
Action: Mouse moved to (806, 543)
Screenshot: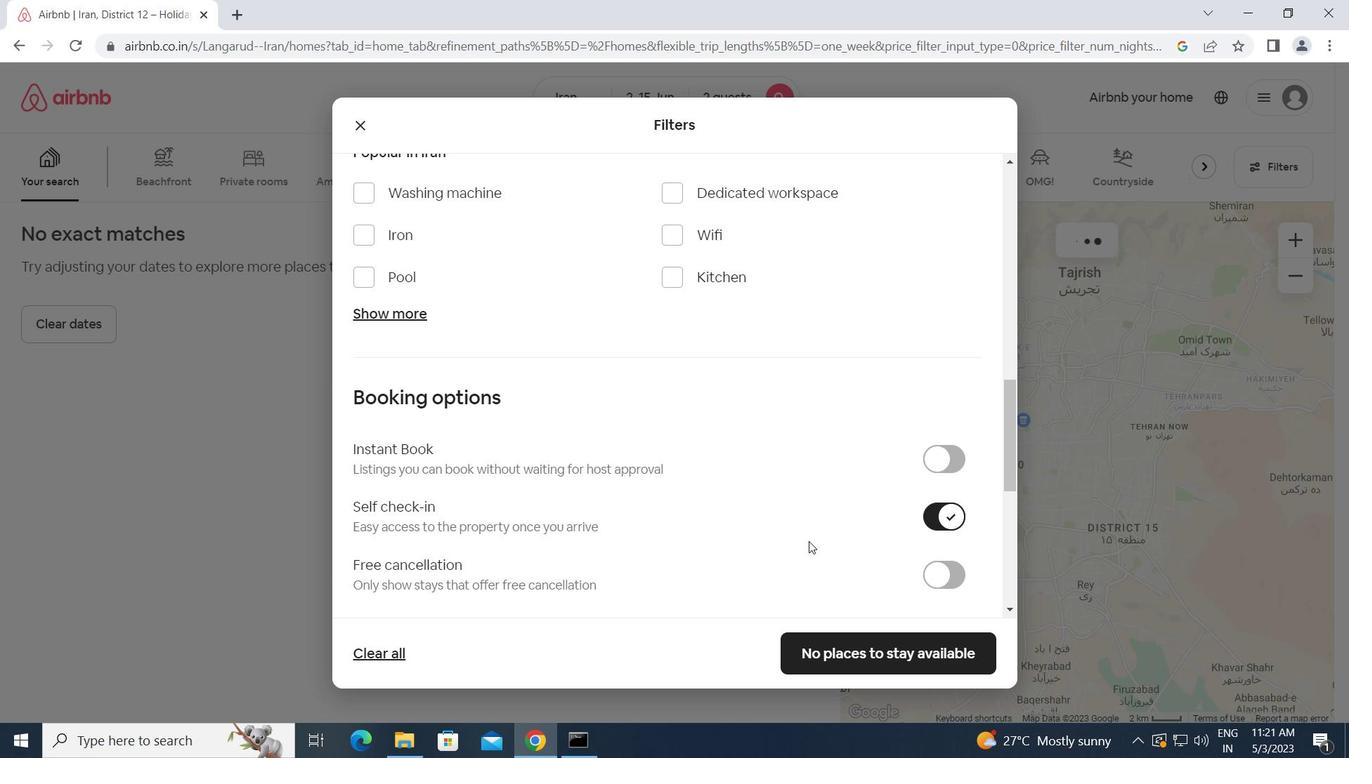 
Action: Mouse scrolled (806, 543) with delta (0, 0)
Screenshot: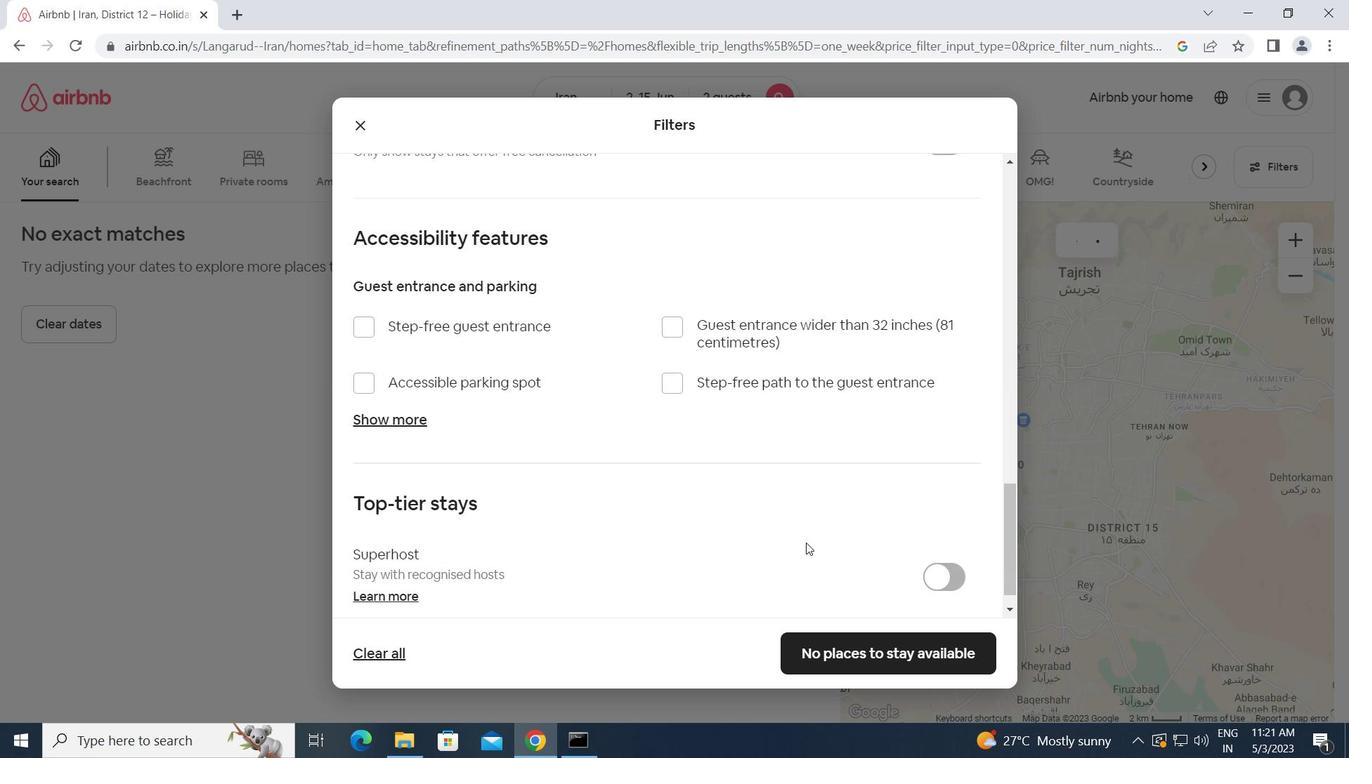 
Action: Mouse scrolled (806, 543) with delta (0, 0)
Screenshot: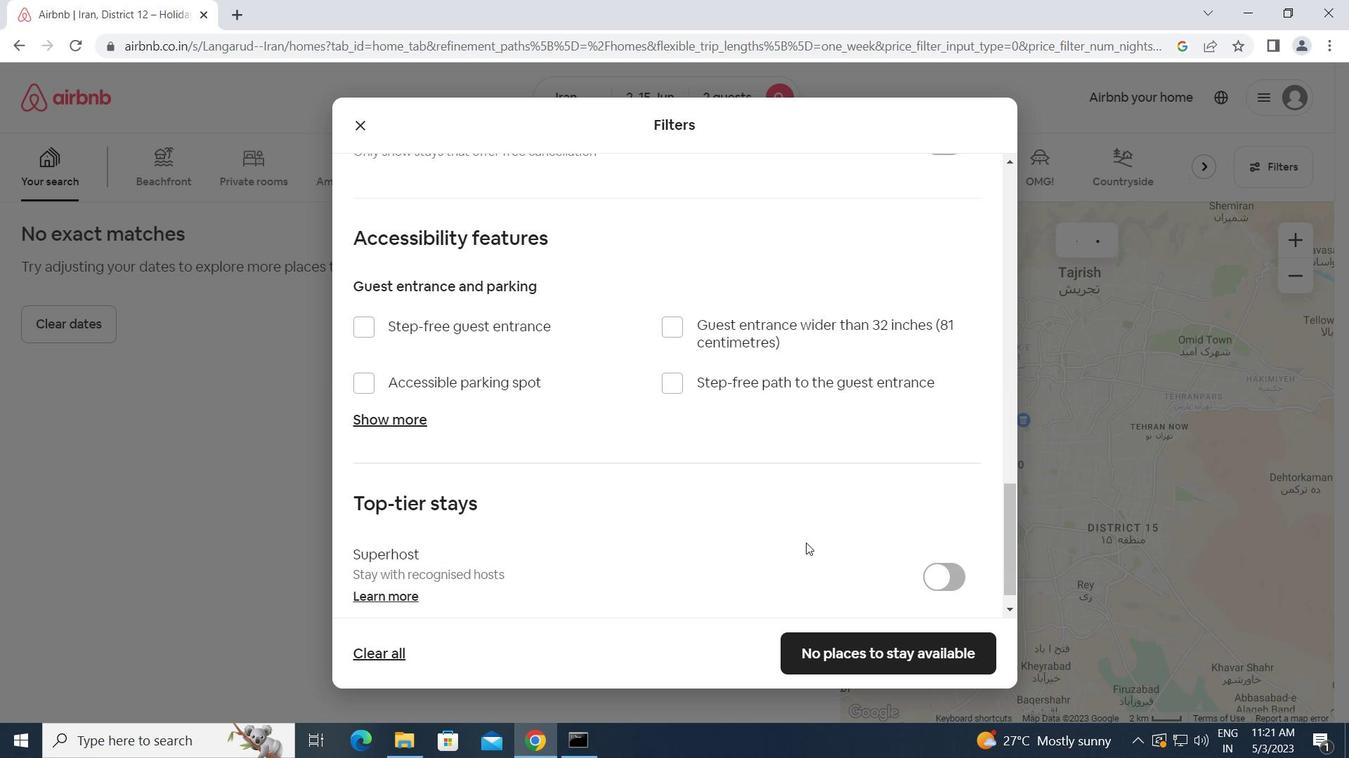 
Action: Mouse moved to (806, 544)
Screenshot: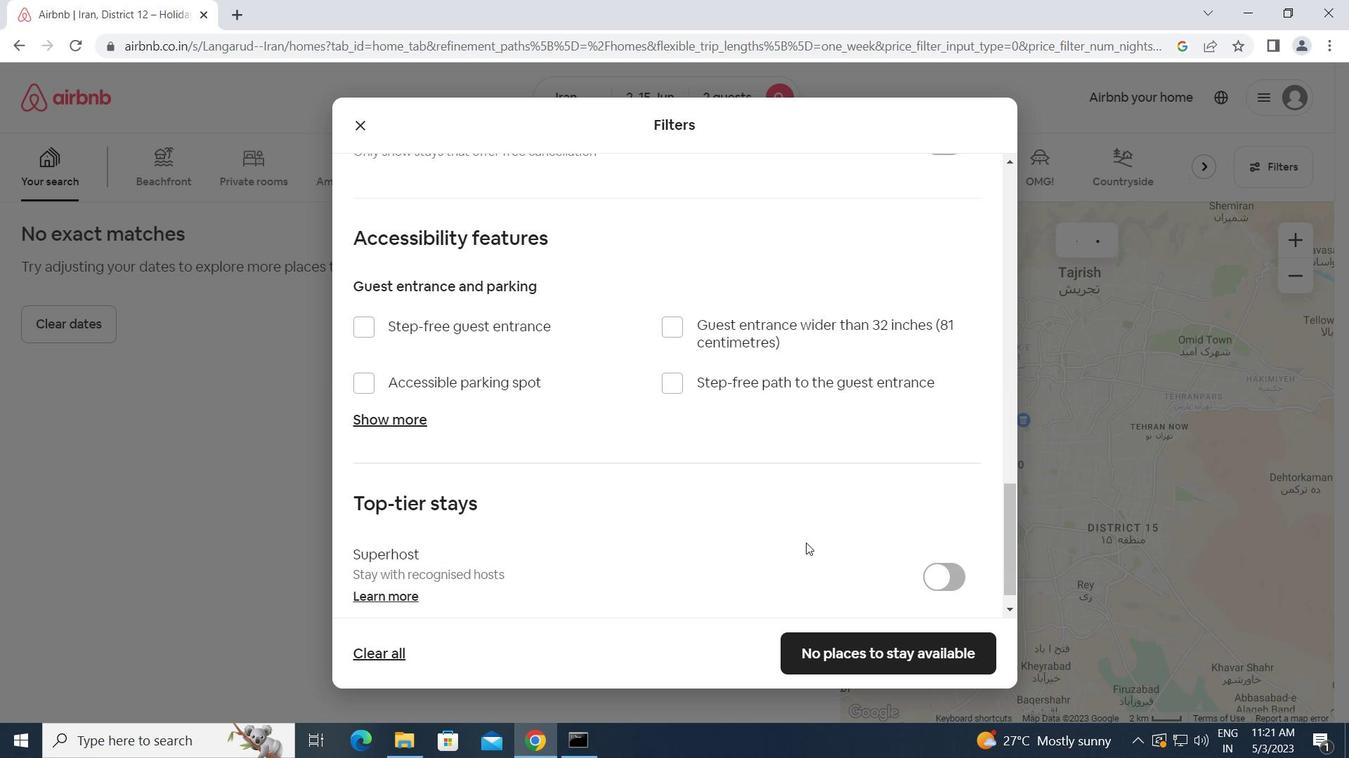 
Action: Mouse scrolled (806, 543) with delta (0, 0)
Screenshot: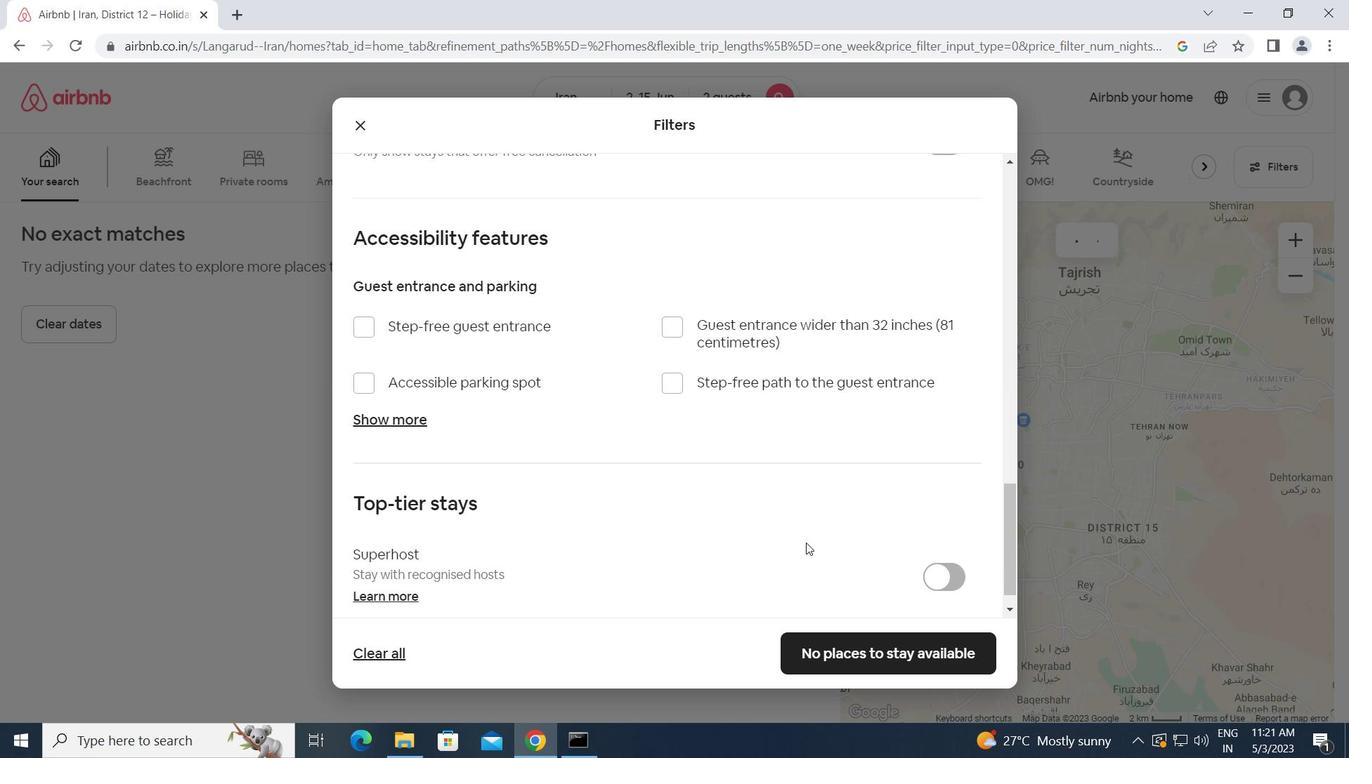 
Action: Mouse scrolled (806, 543) with delta (0, 0)
Screenshot: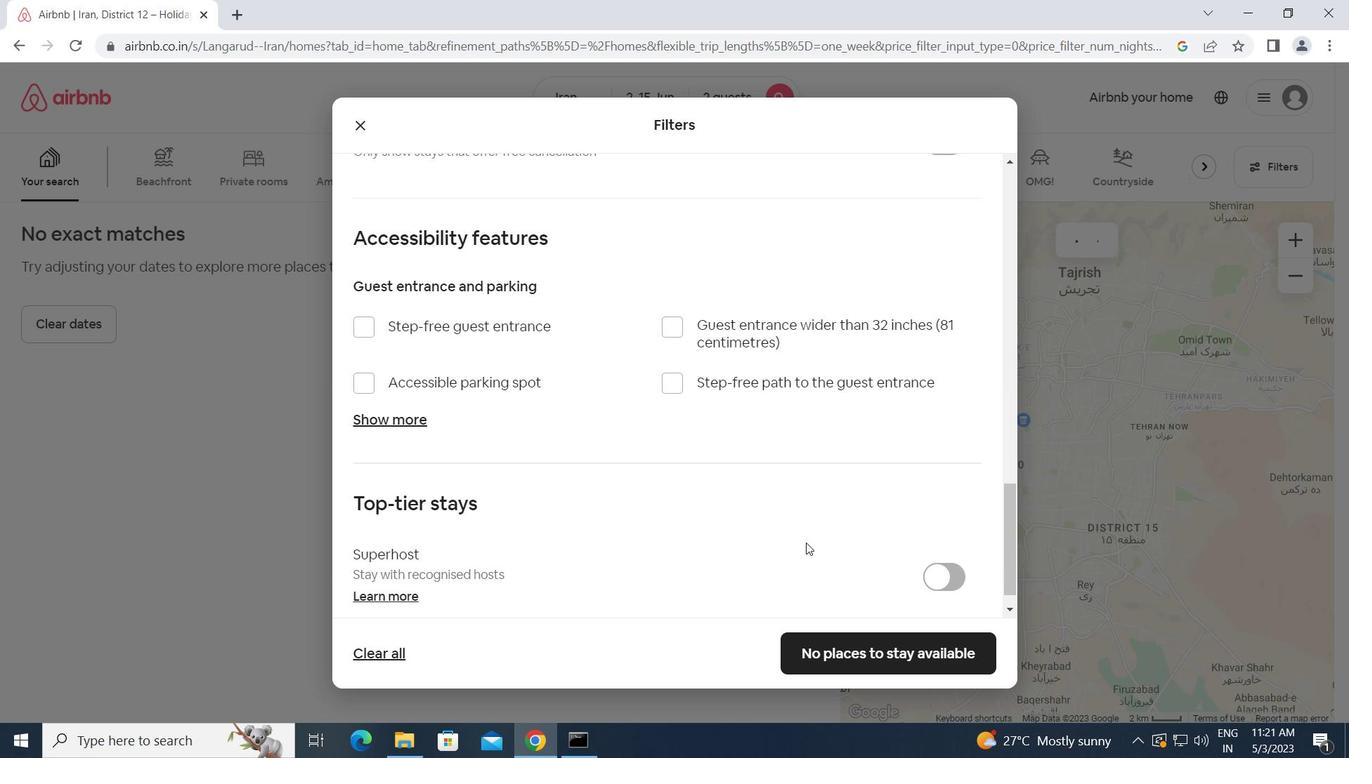 
Action: Mouse scrolled (806, 543) with delta (0, 0)
Screenshot: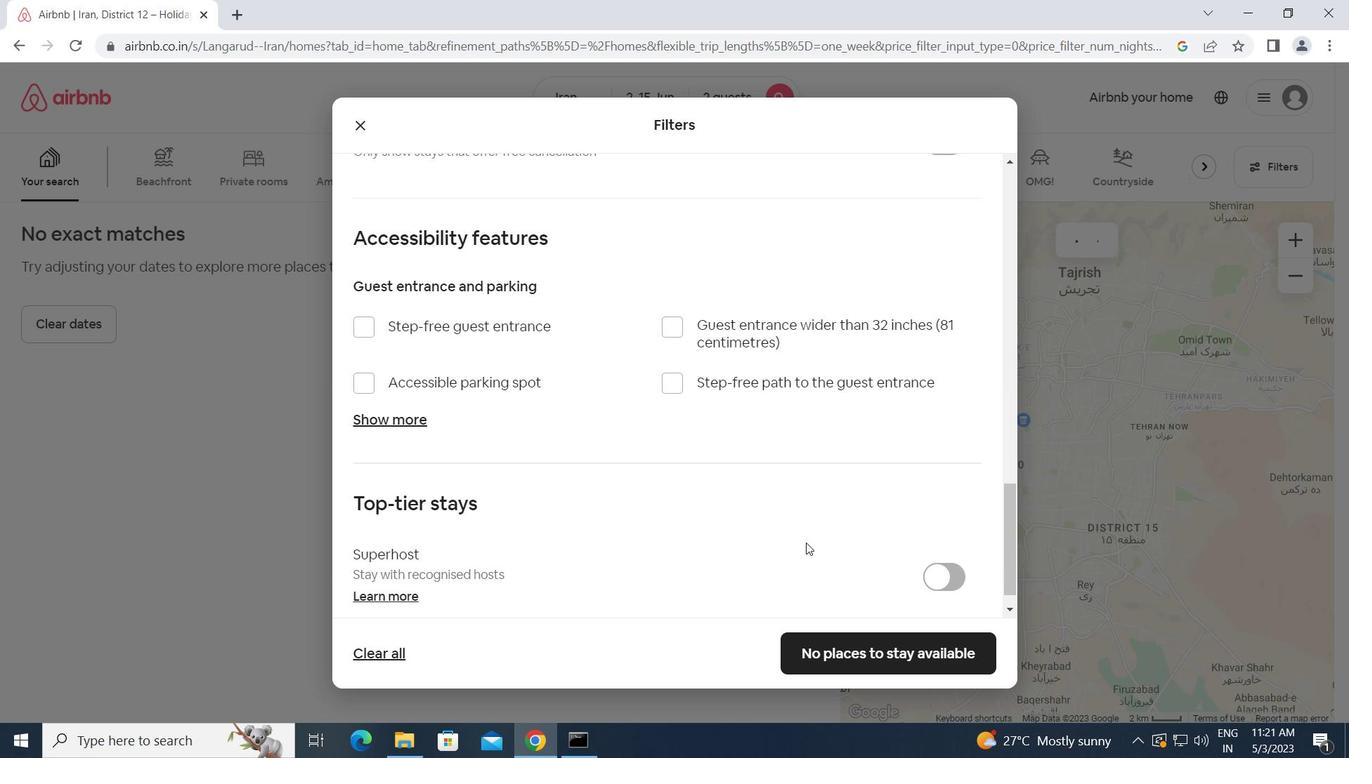 
Action: Mouse scrolled (806, 543) with delta (0, 0)
Screenshot: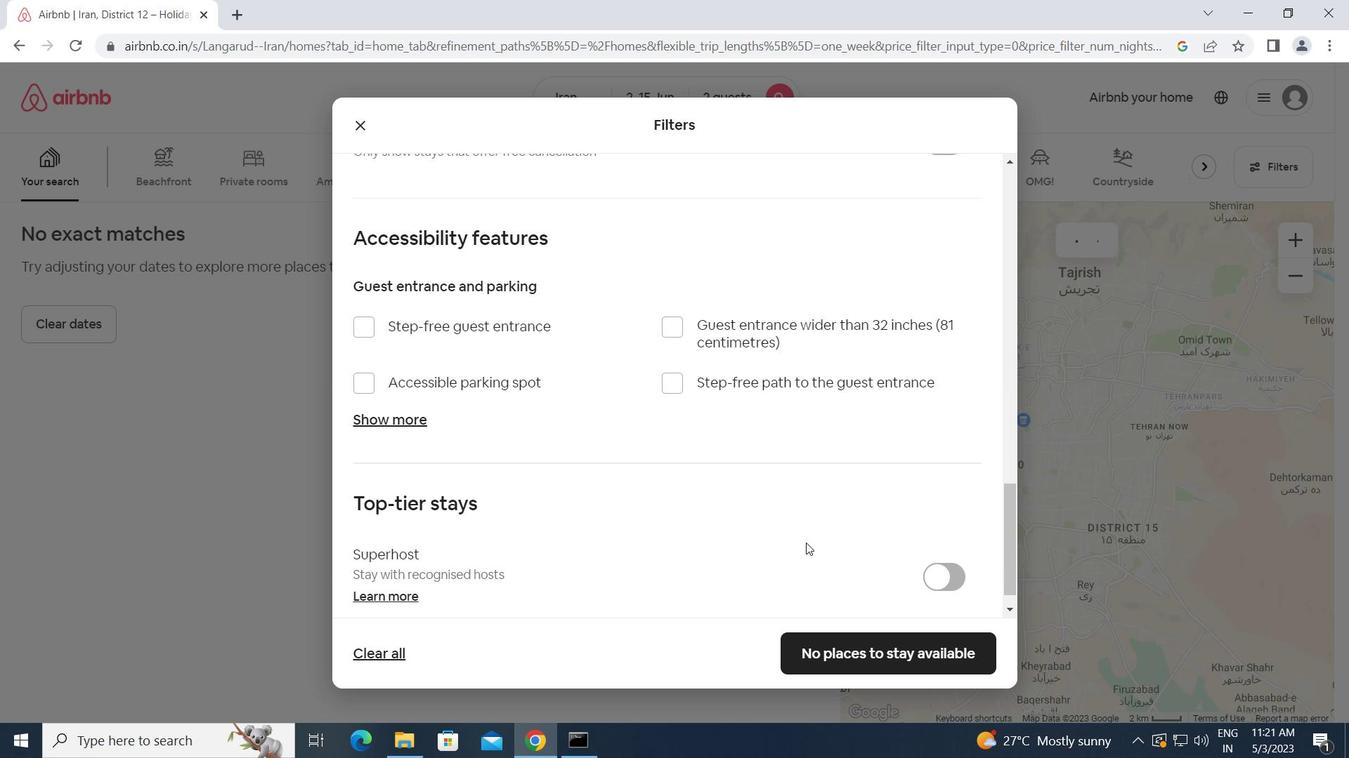 
Action: Mouse scrolled (806, 543) with delta (0, 0)
Screenshot: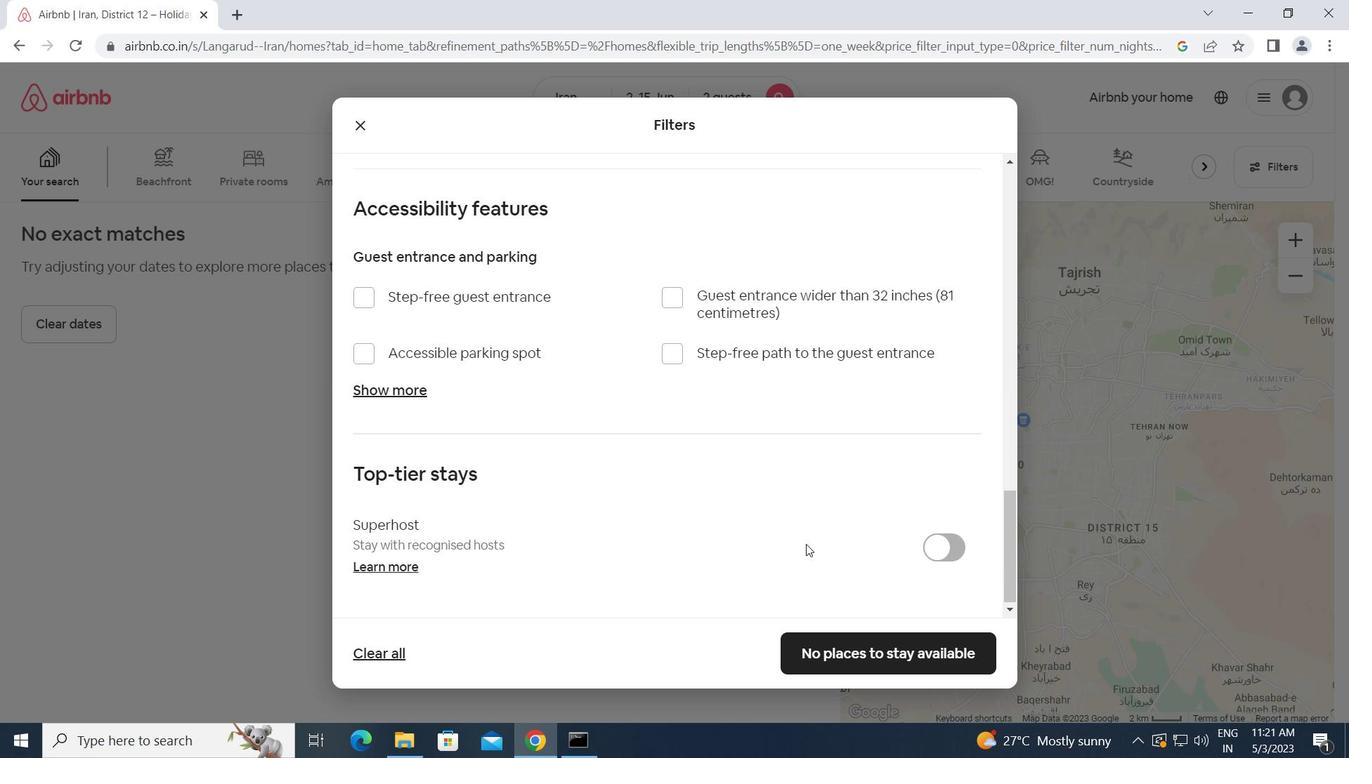 
Action: Mouse scrolled (806, 543) with delta (0, 0)
Screenshot: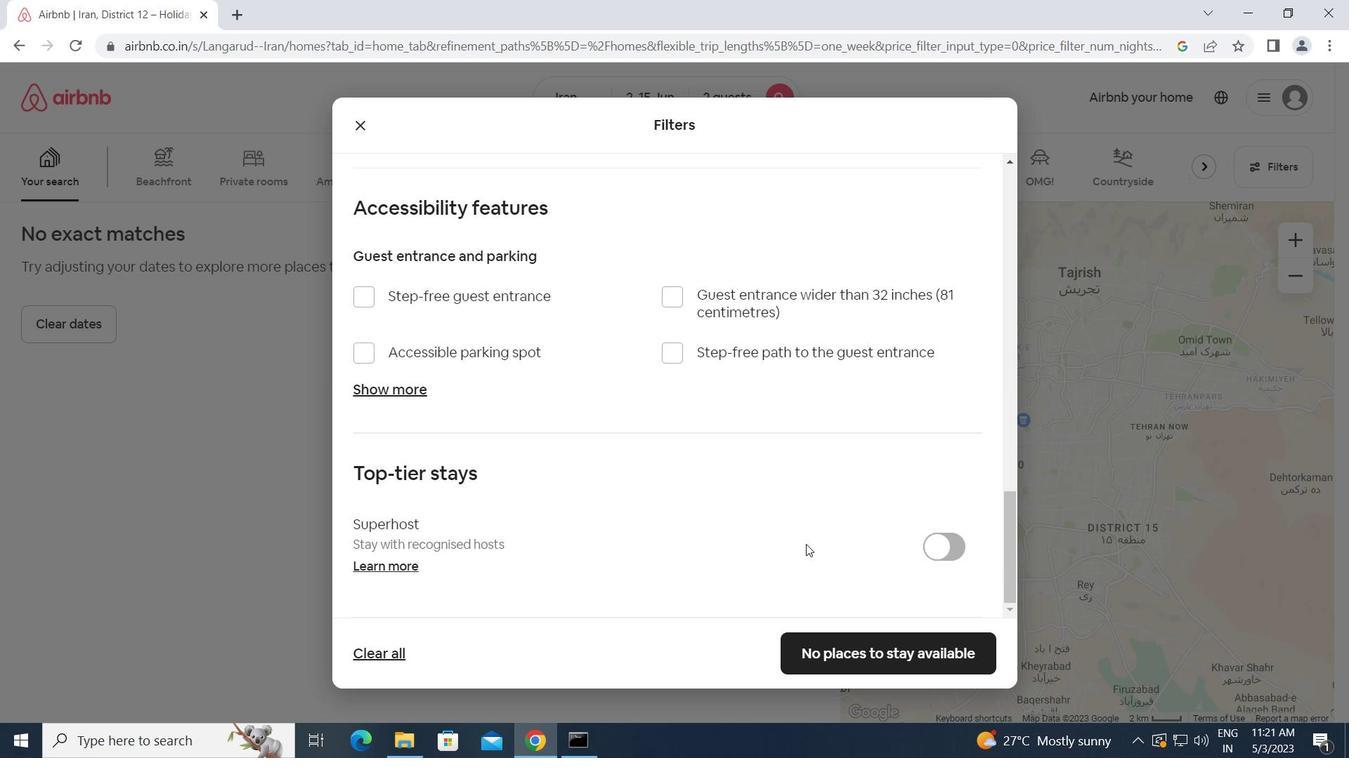 
Action: Mouse moved to (806, 546)
Screenshot: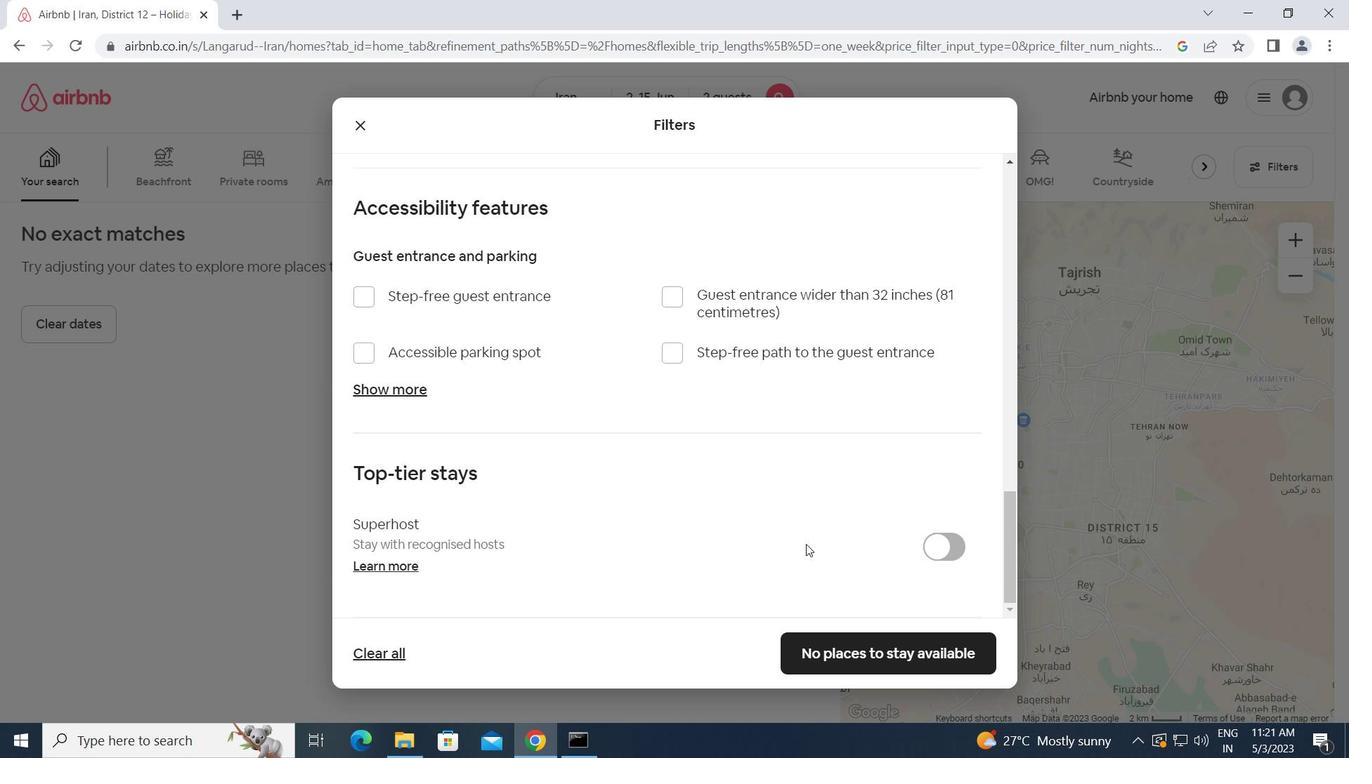 
Action: Mouse scrolled (806, 545) with delta (0, 0)
Screenshot: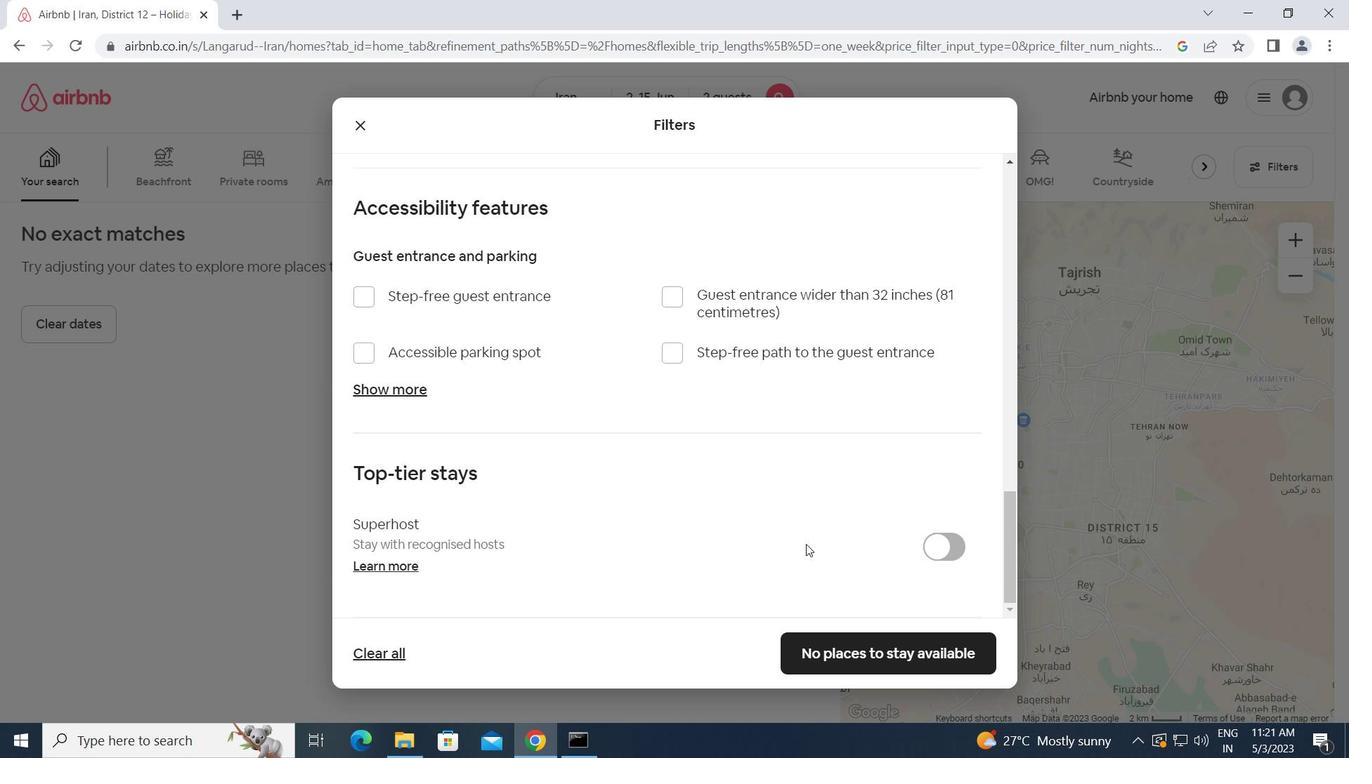 
Action: Mouse moved to (839, 635)
Screenshot: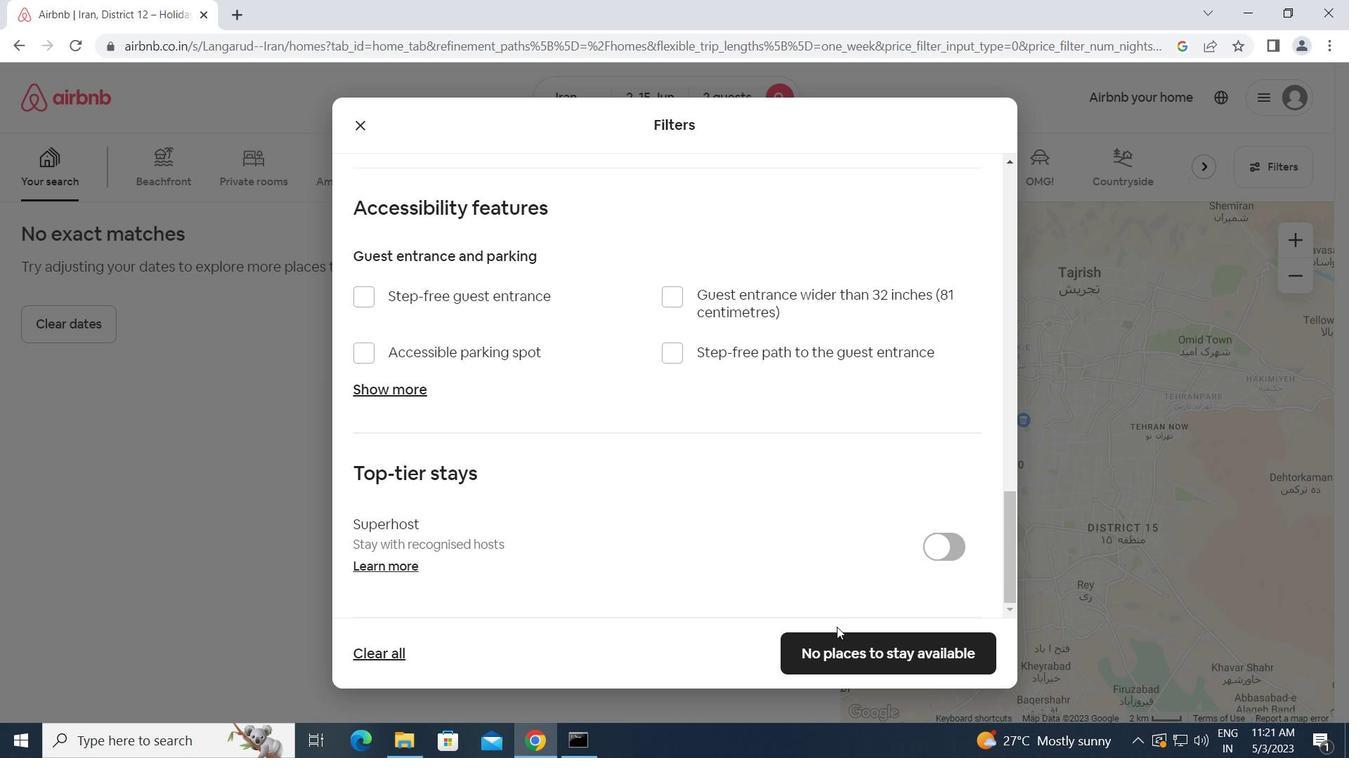 
Action: Mouse pressed left at (839, 635)
Screenshot: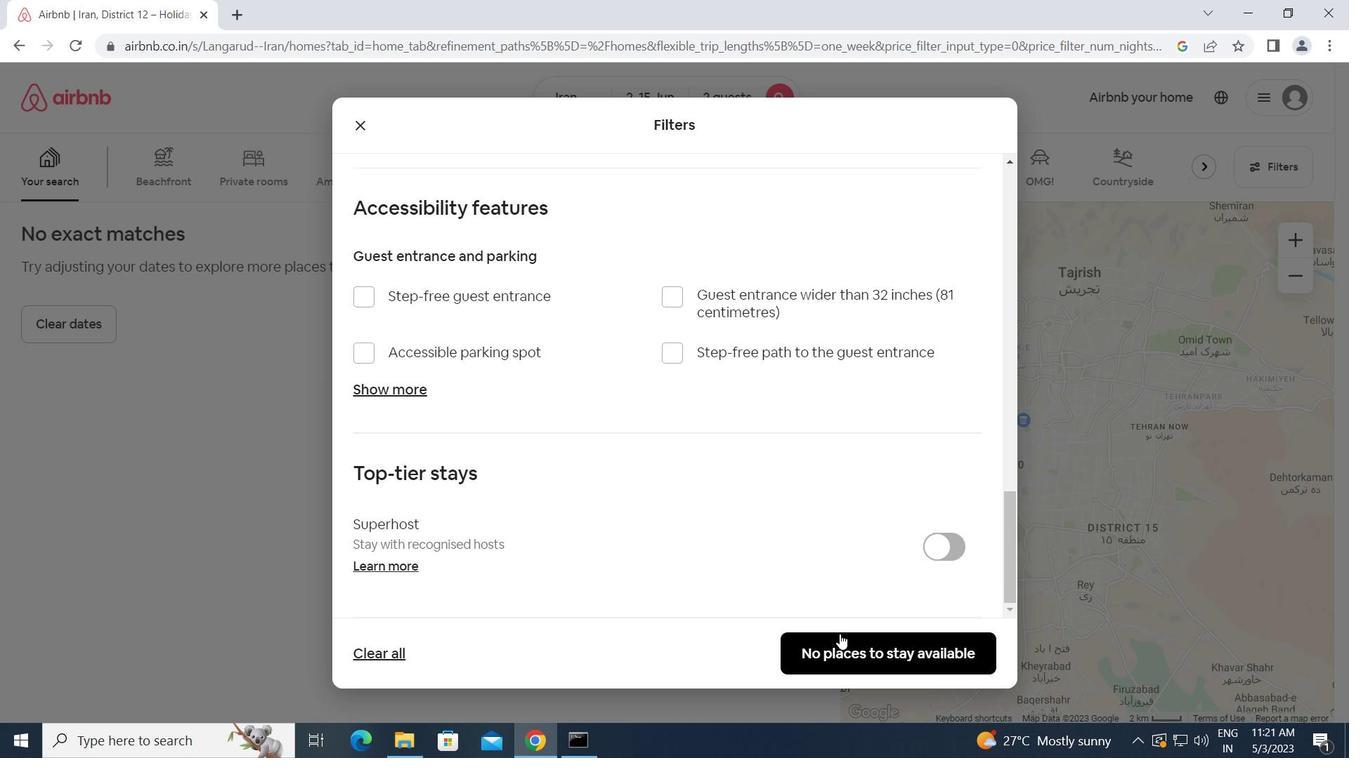 
Action: Mouse moved to (841, 631)
Screenshot: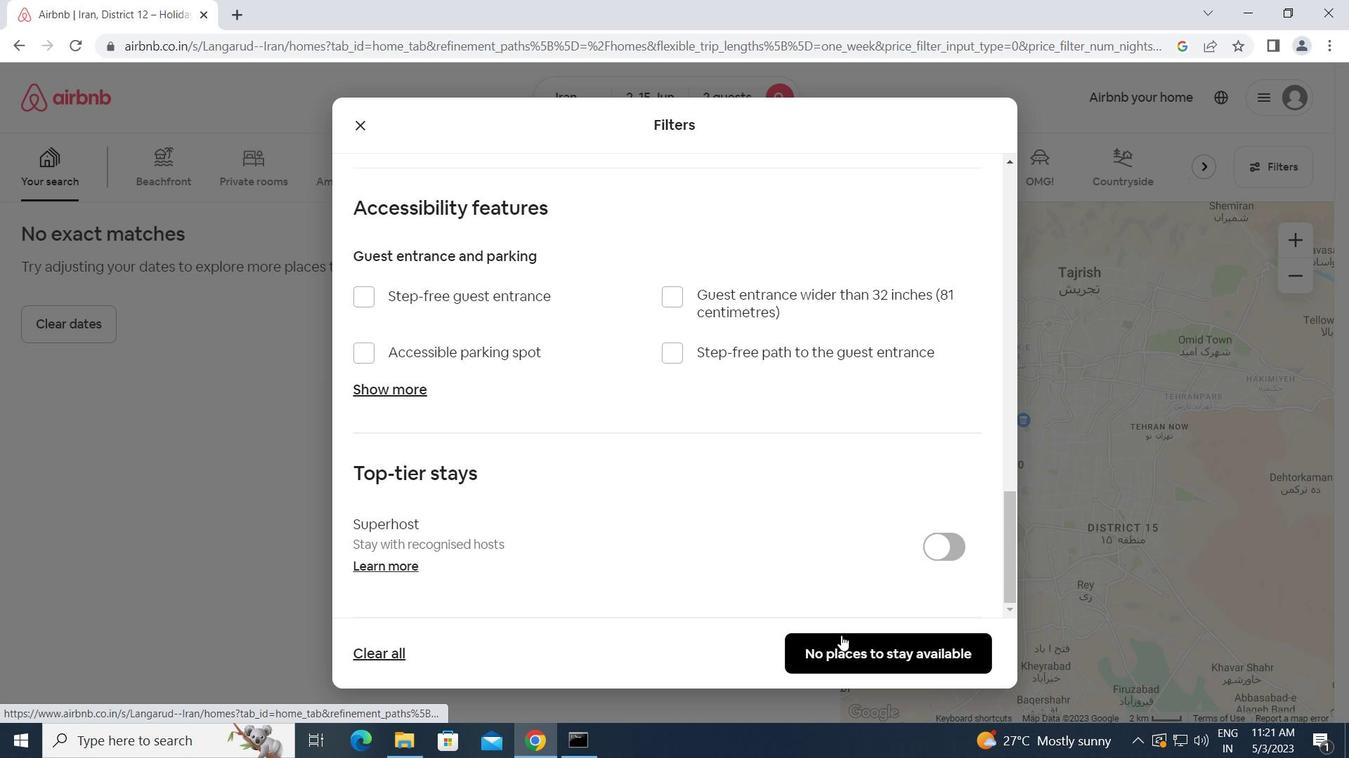 
